 Task: Look for space in Yangcun, China from 22nd June, 2023 to 30th June, 2023 for 2 adults in price range Rs.7000 to Rs.15000. Place can be entire place with 1  bedroom having 1 bed and 1 bathroom. Property type can be house, flat, guest house, hotel. Amenities needed are: washing machine. Booking option can be shelf check-in. Required host language is Chinese (Simplified).
Action: Mouse moved to (304, 175)
Screenshot: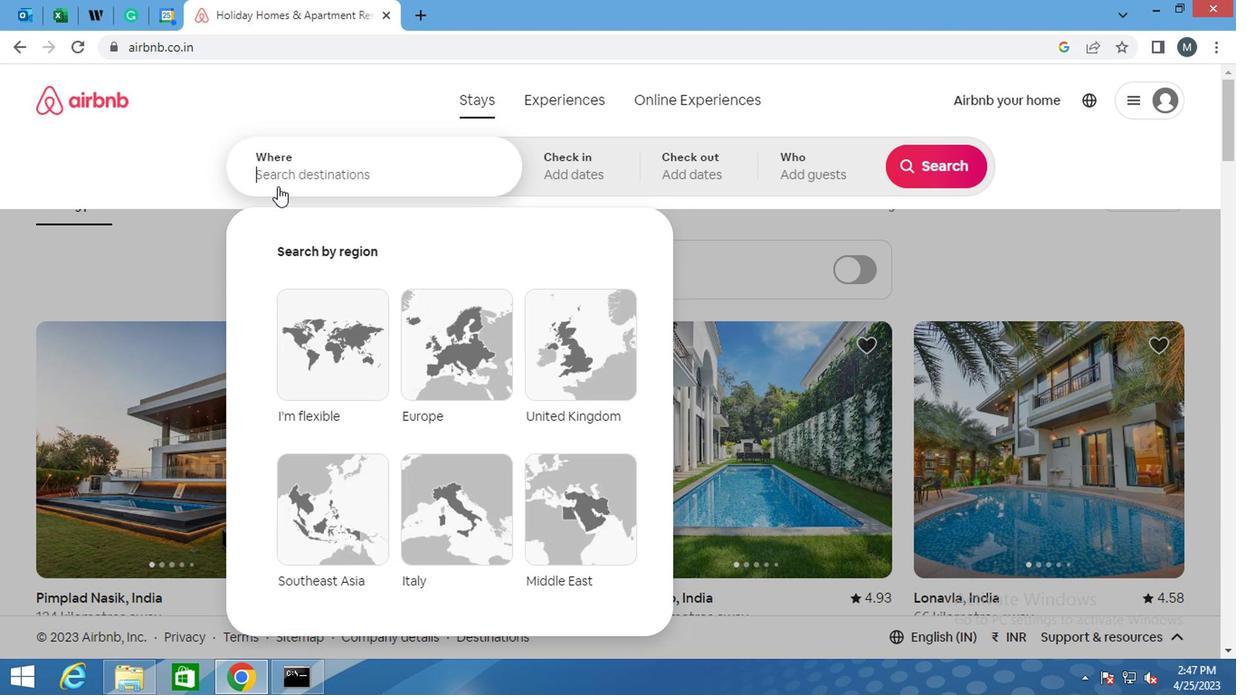 
Action: Mouse pressed left at (304, 175)
Screenshot: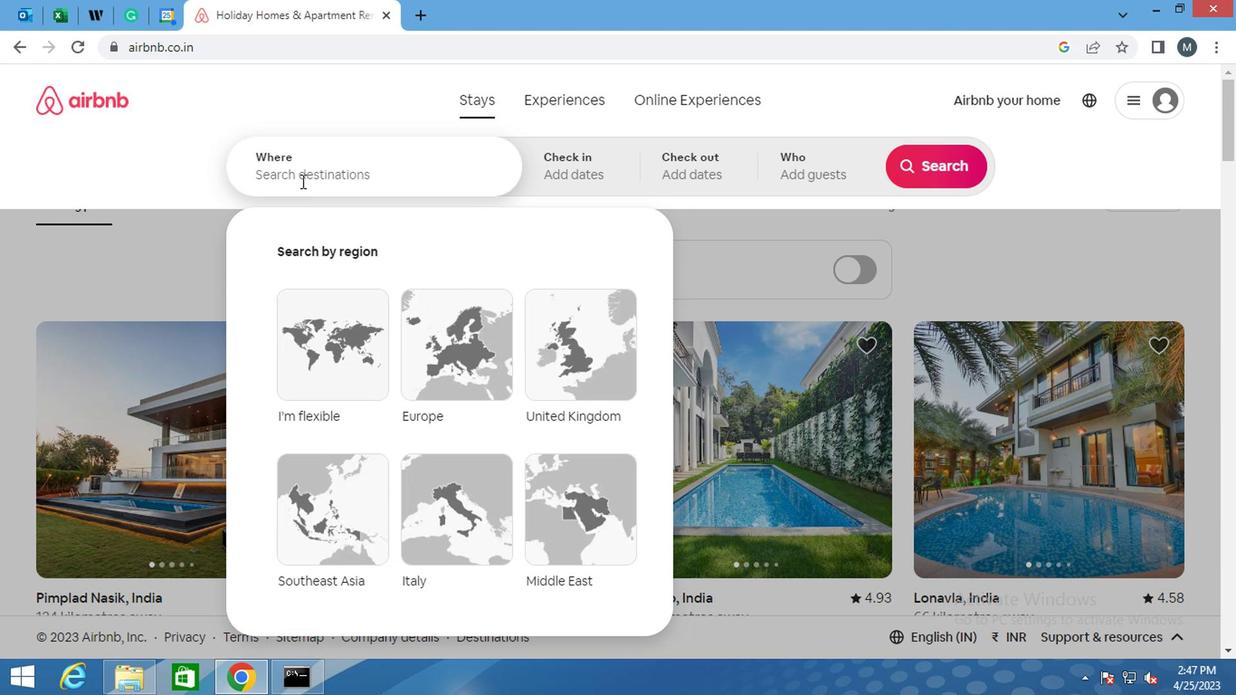 
Action: Mouse moved to (295, 180)
Screenshot: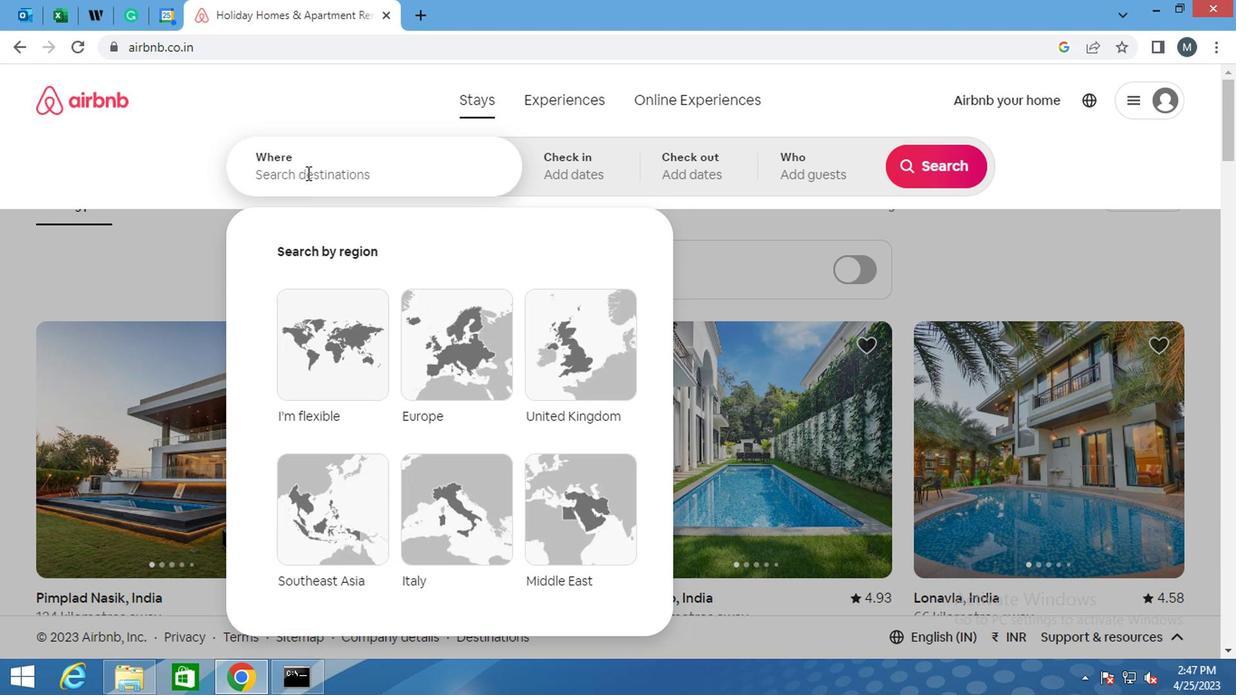 
Action: Key pressed <Key.shift>YANGCUN,<Key.shift>CHINA
Screenshot: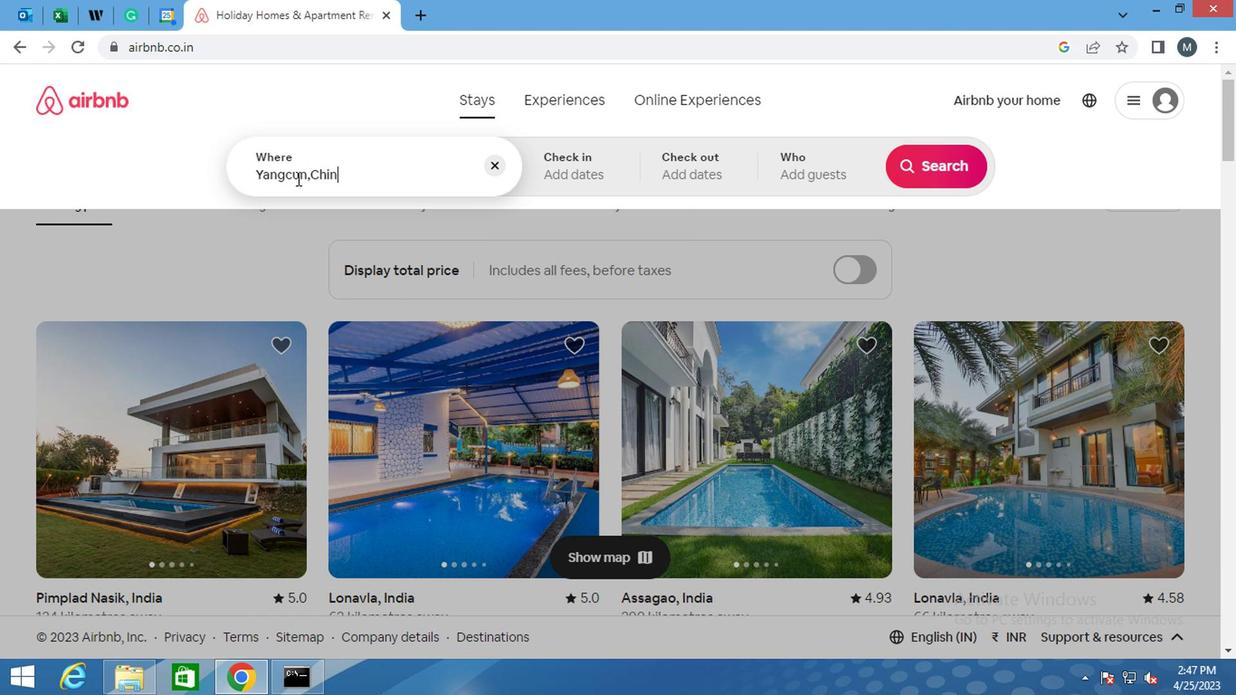 
Action: Mouse moved to (556, 179)
Screenshot: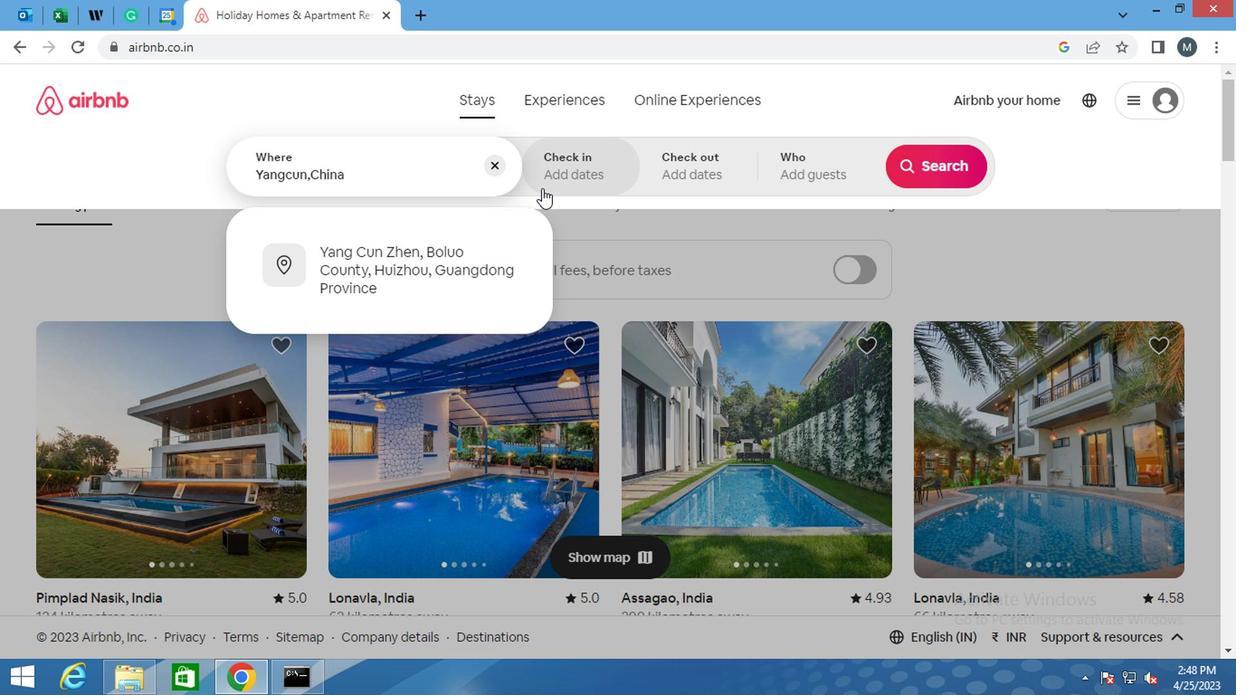
Action: Mouse pressed left at (556, 179)
Screenshot: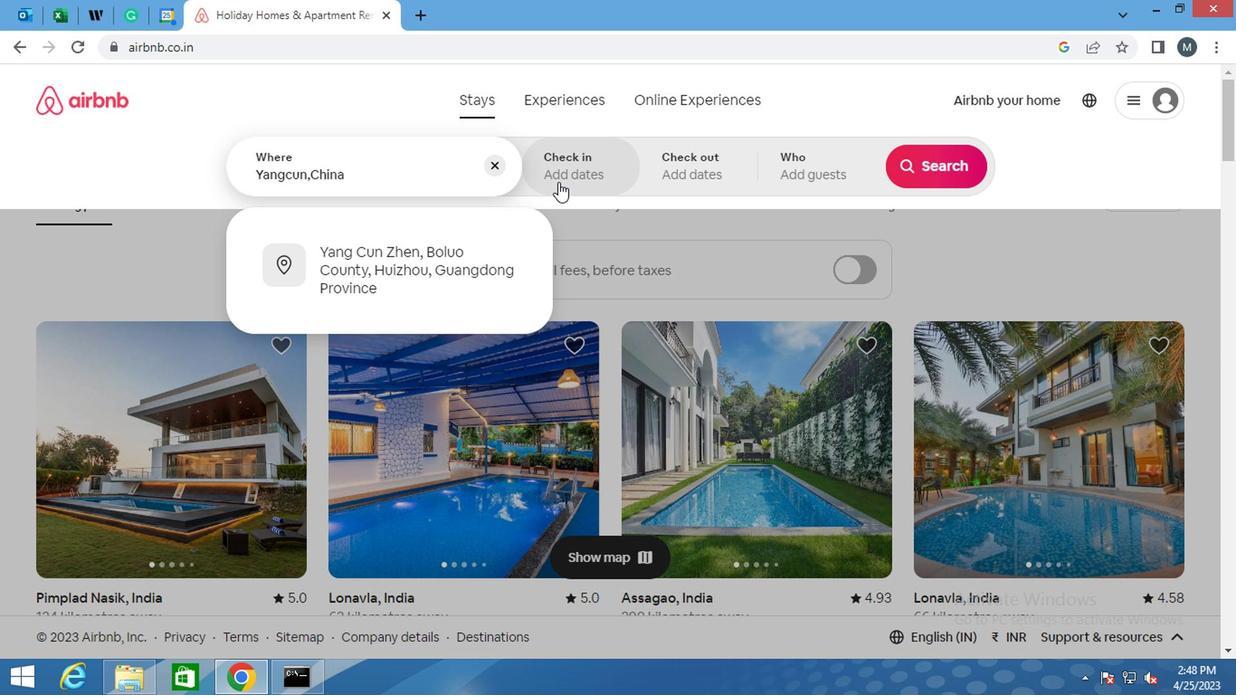
Action: Mouse moved to (934, 289)
Screenshot: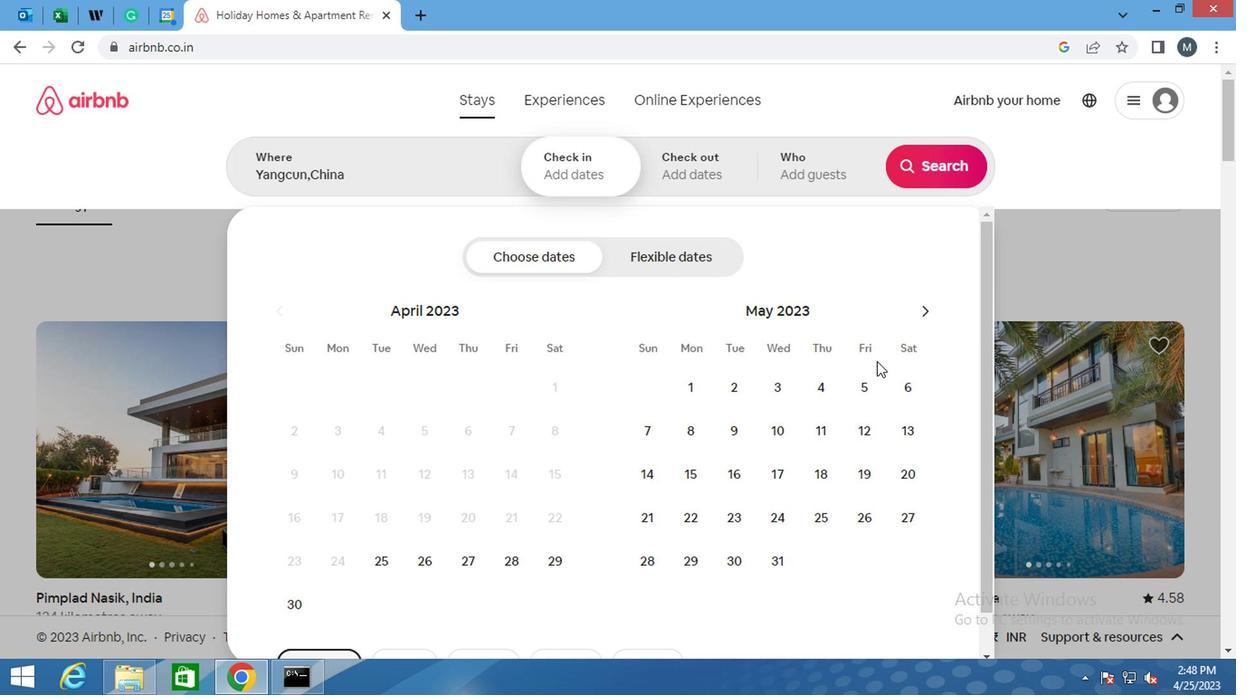 
Action: Mouse pressed left at (934, 289)
Screenshot: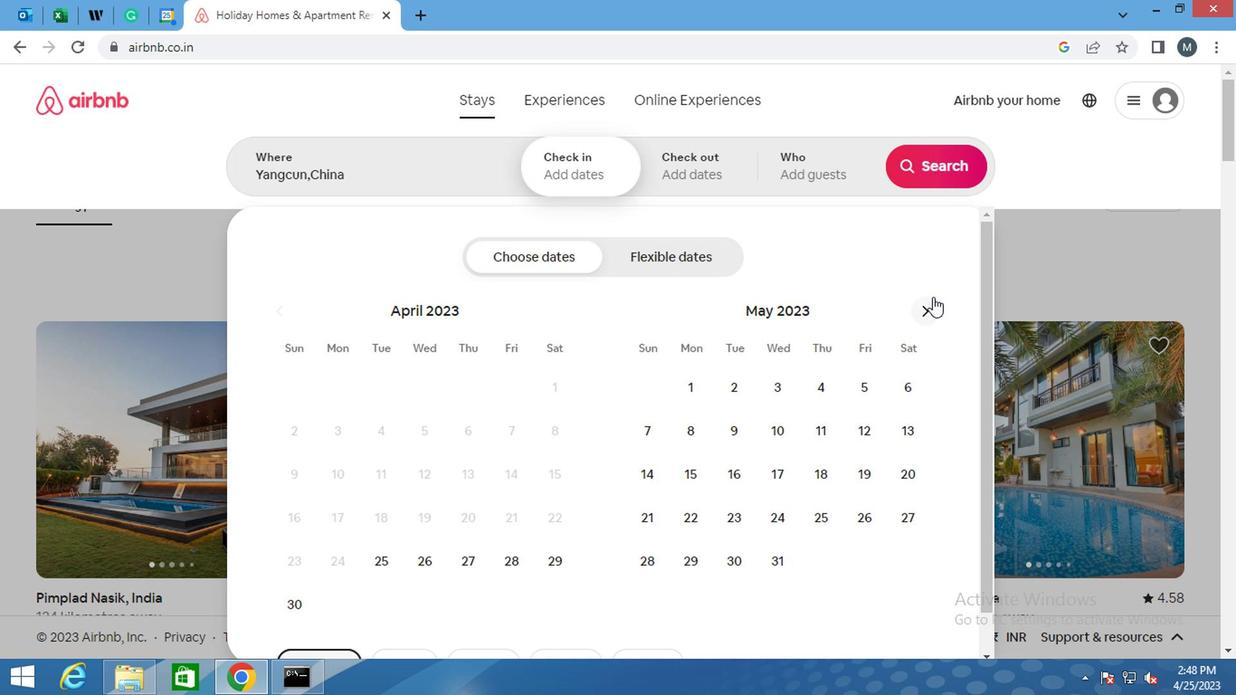 
Action: Mouse moved to (927, 306)
Screenshot: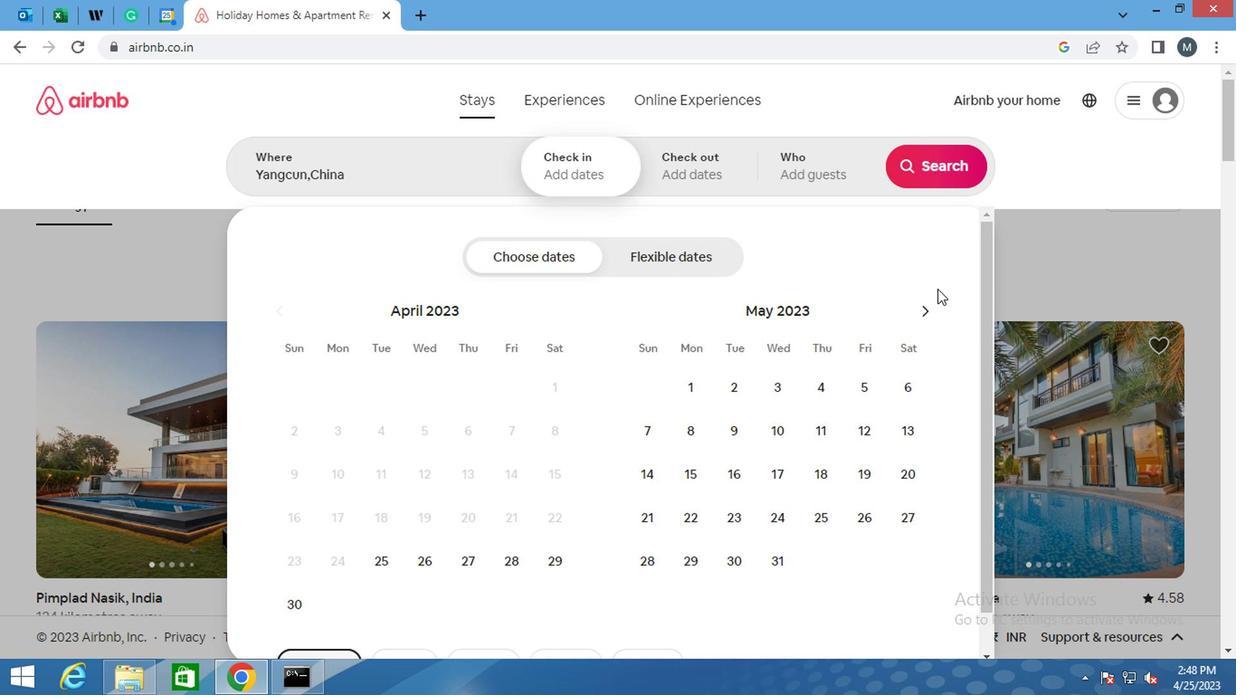 
Action: Mouse pressed left at (927, 306)
Screenshot: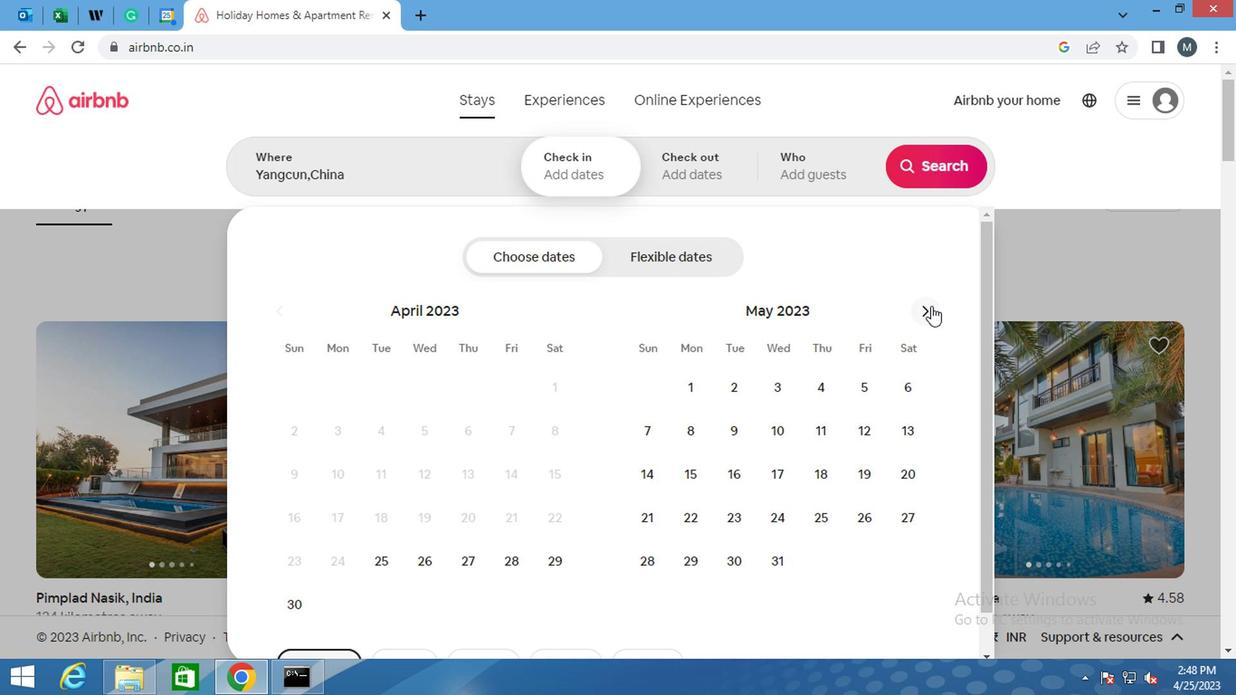 
Action: Mouse moved to (814, 514)
Screenshot: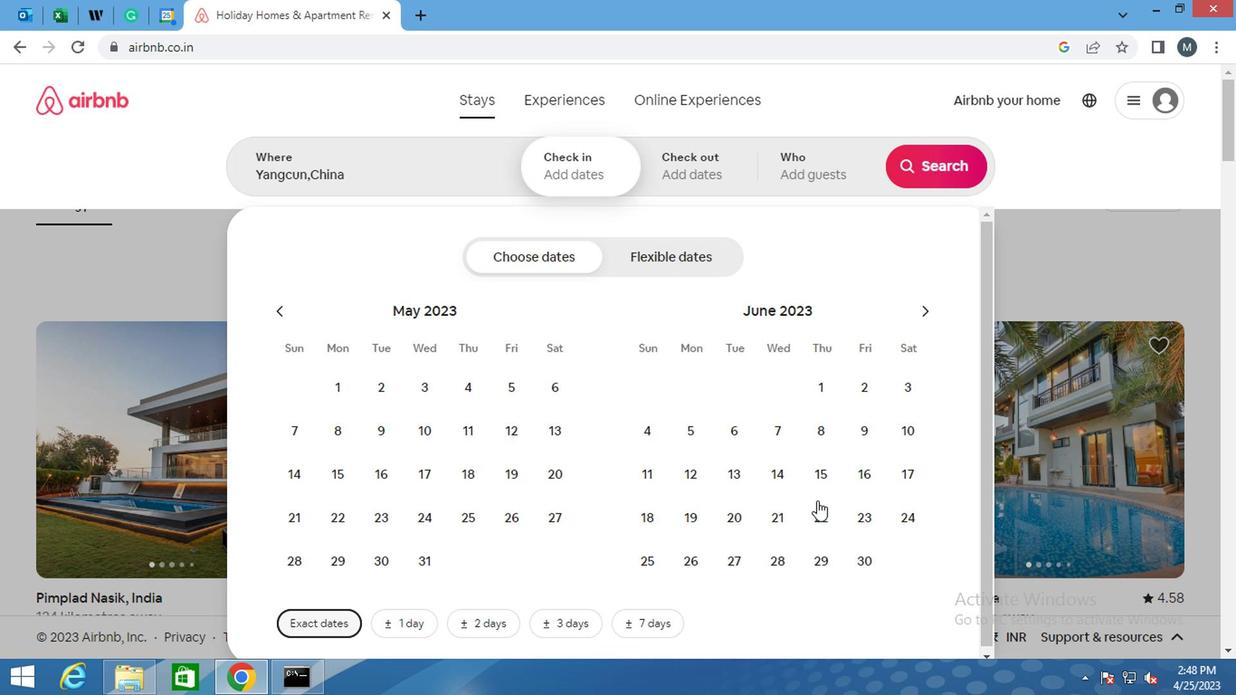 
Action: Mouse pressed left at (814, 514)
Screenshot: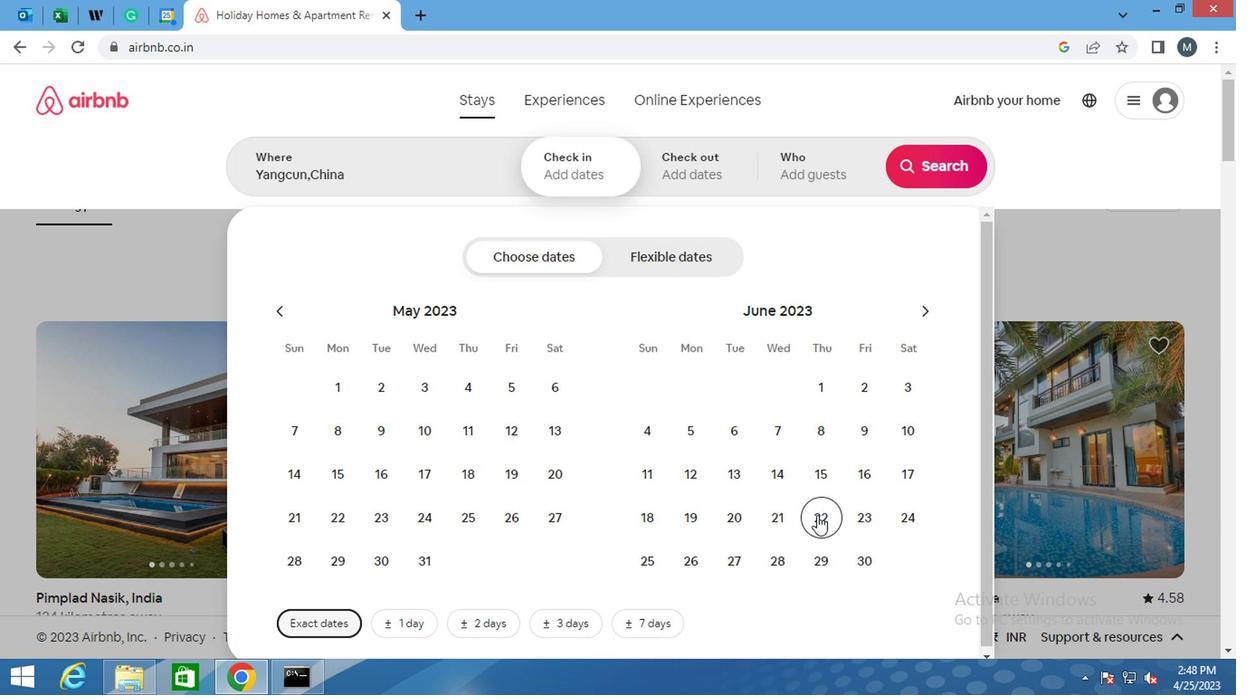 
Action: Mouse moved to (857, 560)
Screenshot: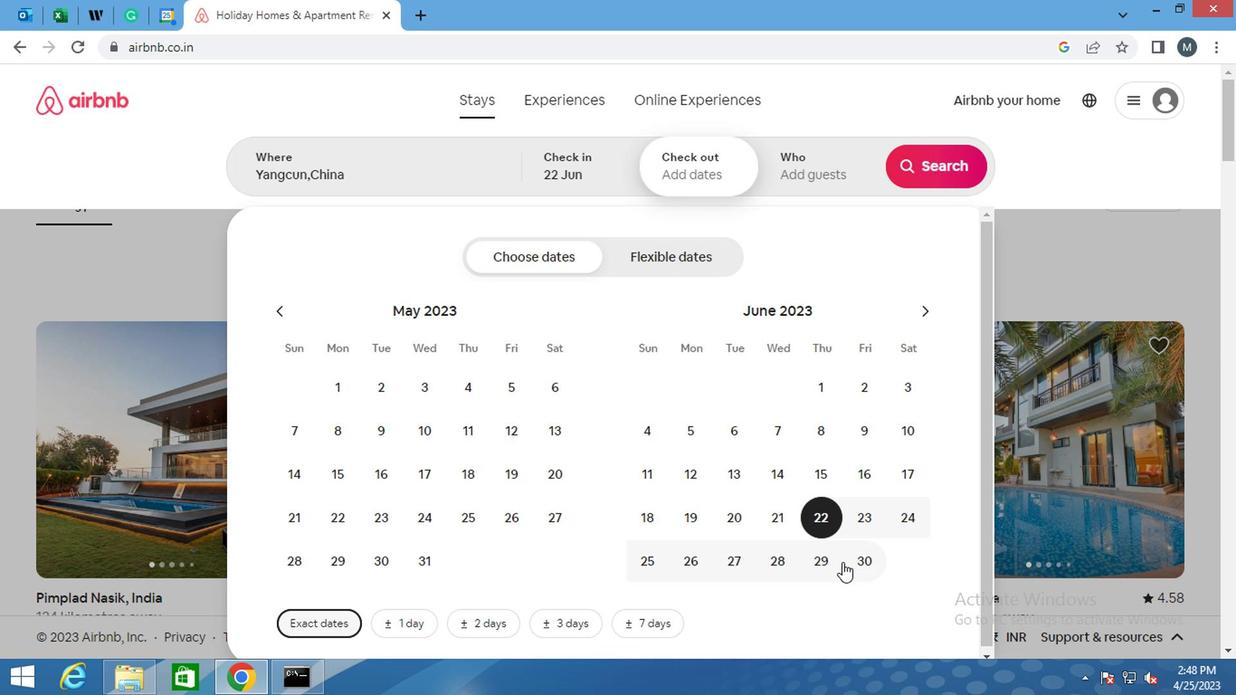 
Action: Mouse pressed left at (857, 560)
Screenshot: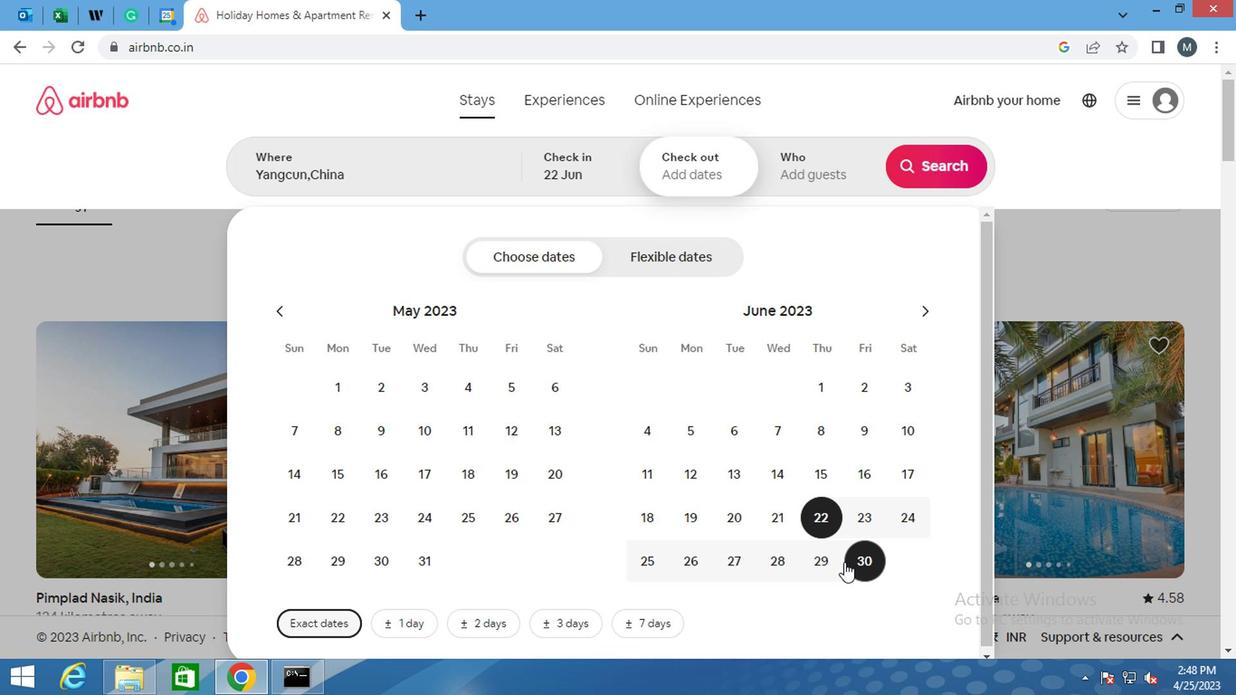 
Action: Mouse moved to (807, 182)
Screenshot: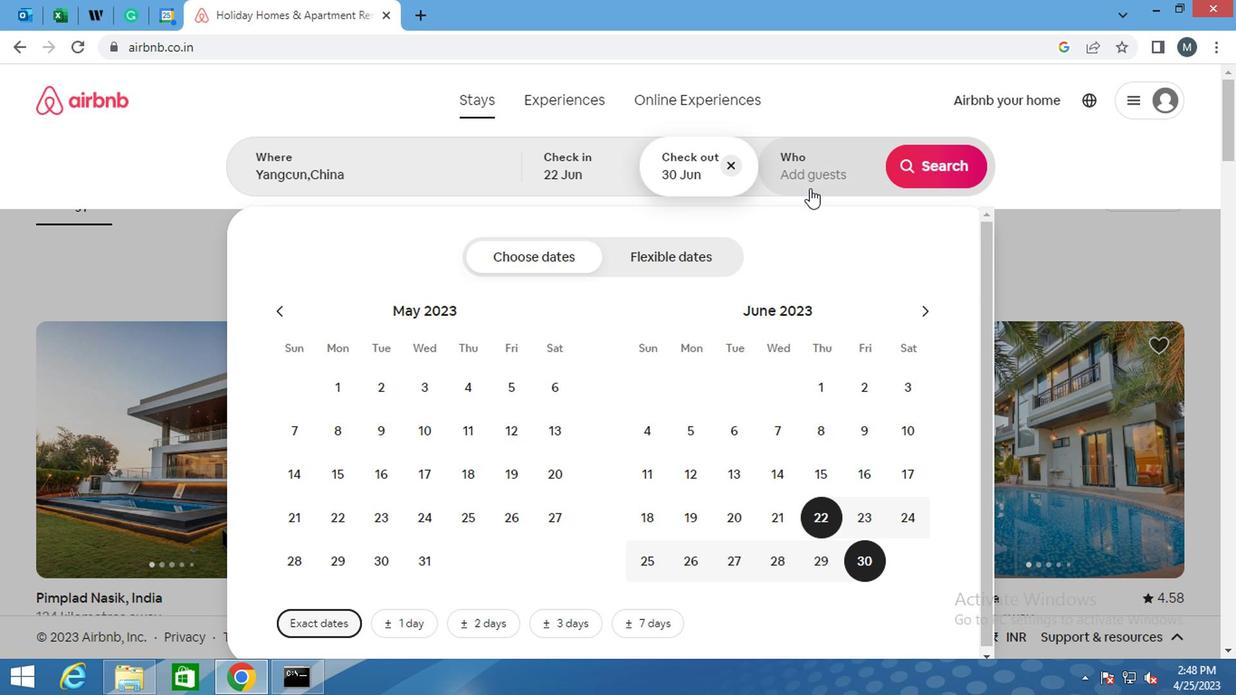 
Action: Mouse pressed left at (807, 182)
Screenshot: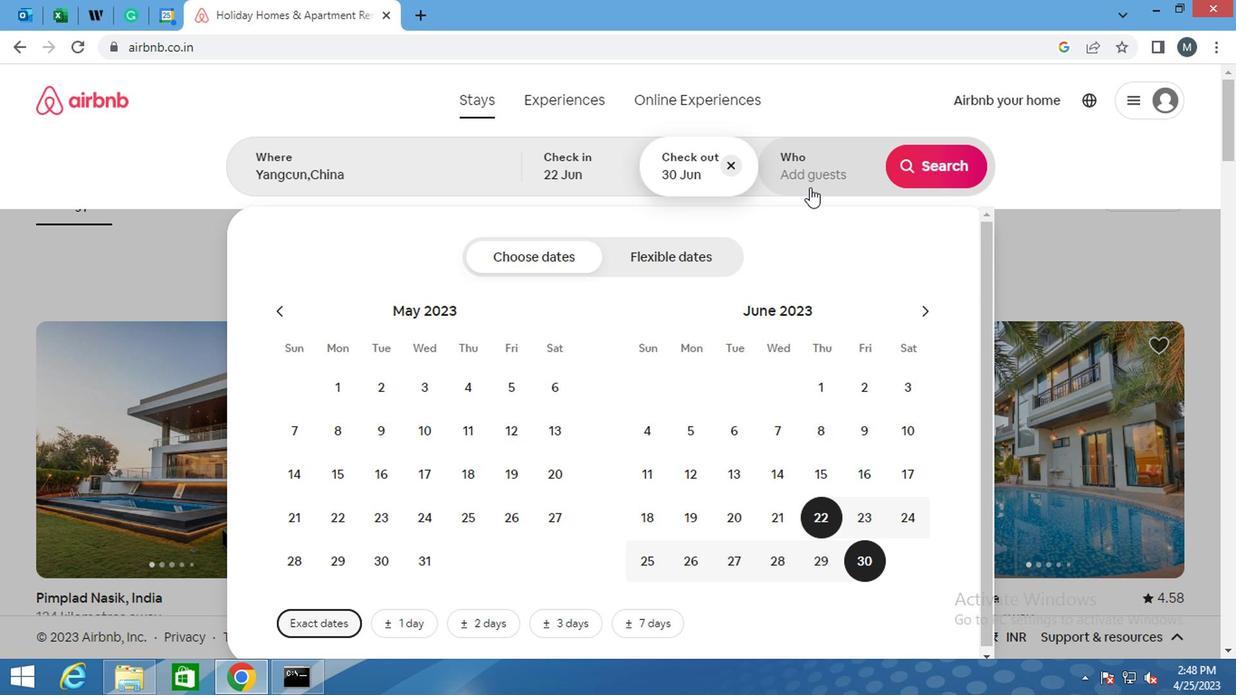
Action: Mouse moved to (949, 266)
Screenshot: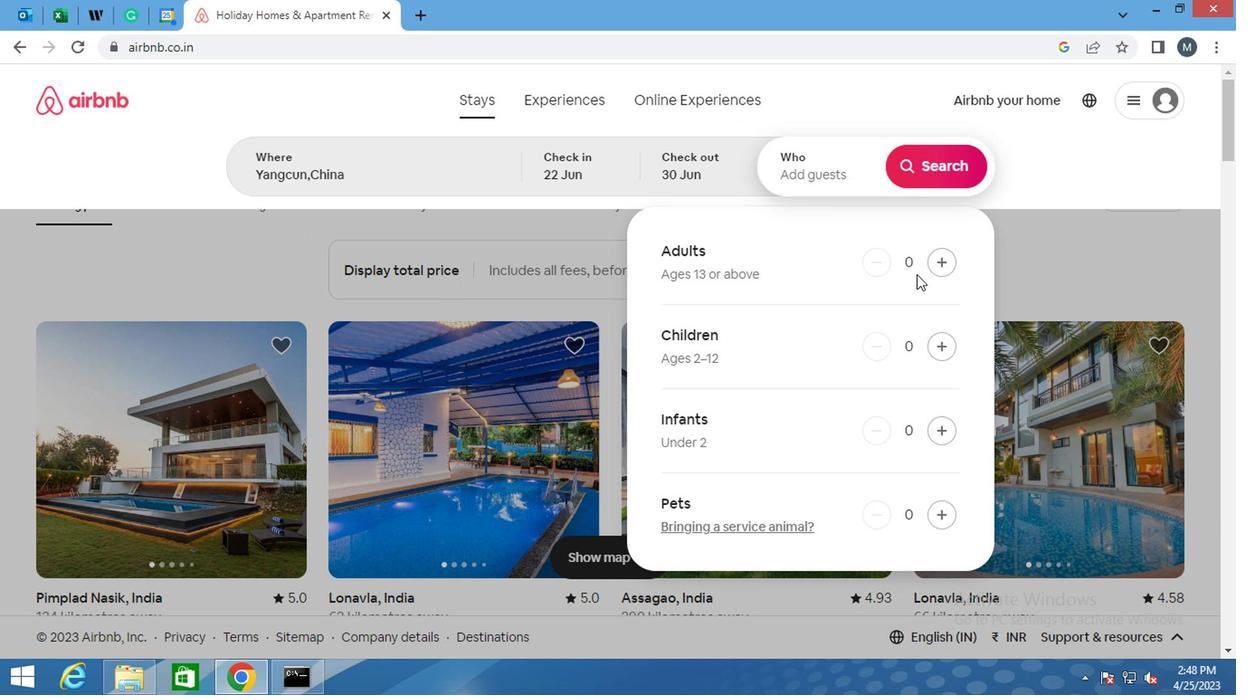 
Action: Mouse pressed left at (949, 266)
Screenshot: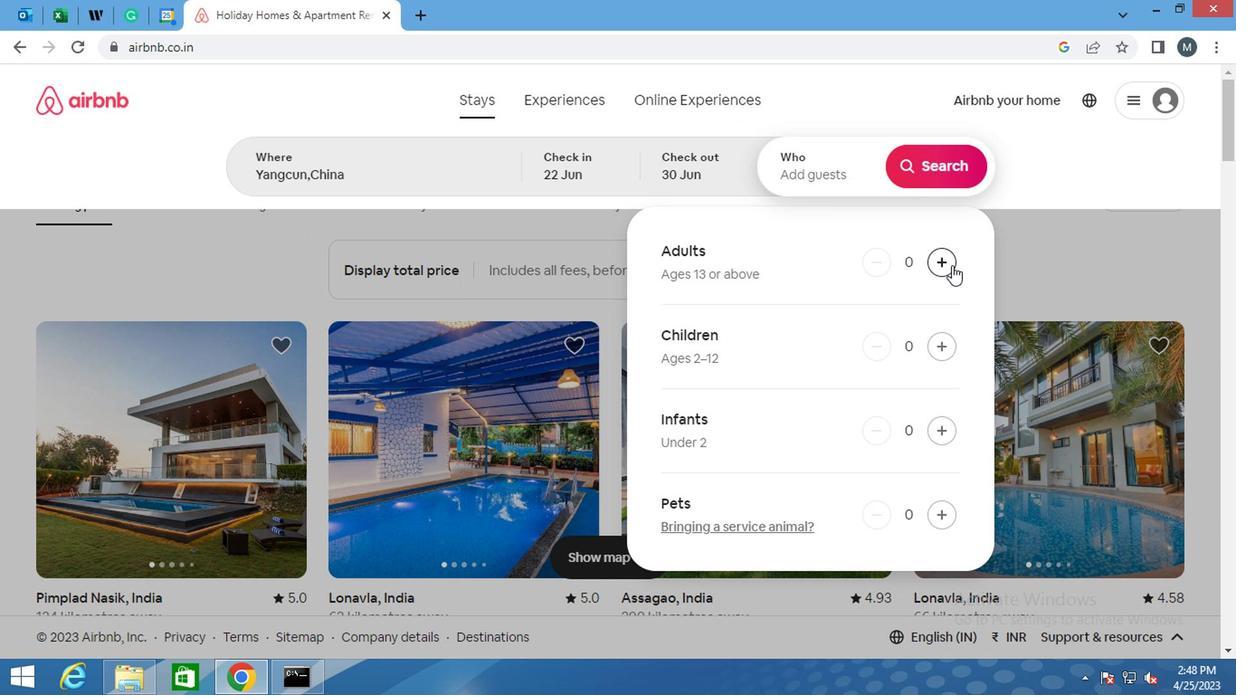 
Action: Mouse moved to (950, 266)
Screenshot: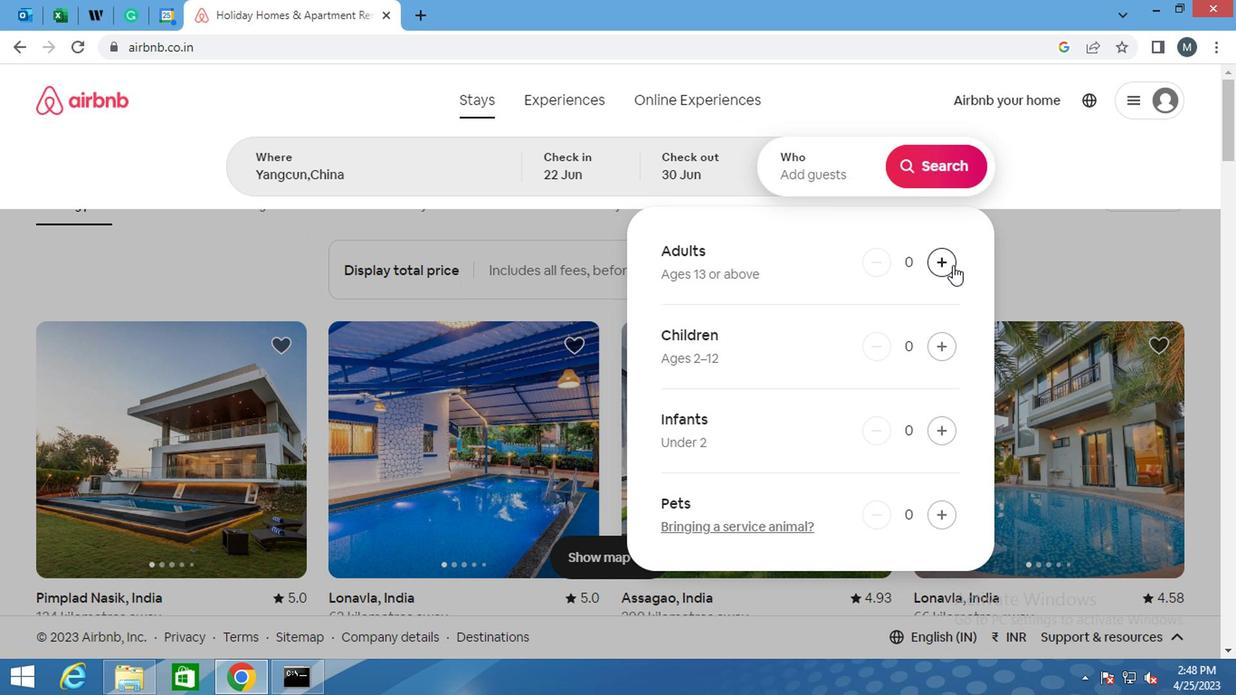 
Action: Mouse pressed left at (950, 266)
Screenshot: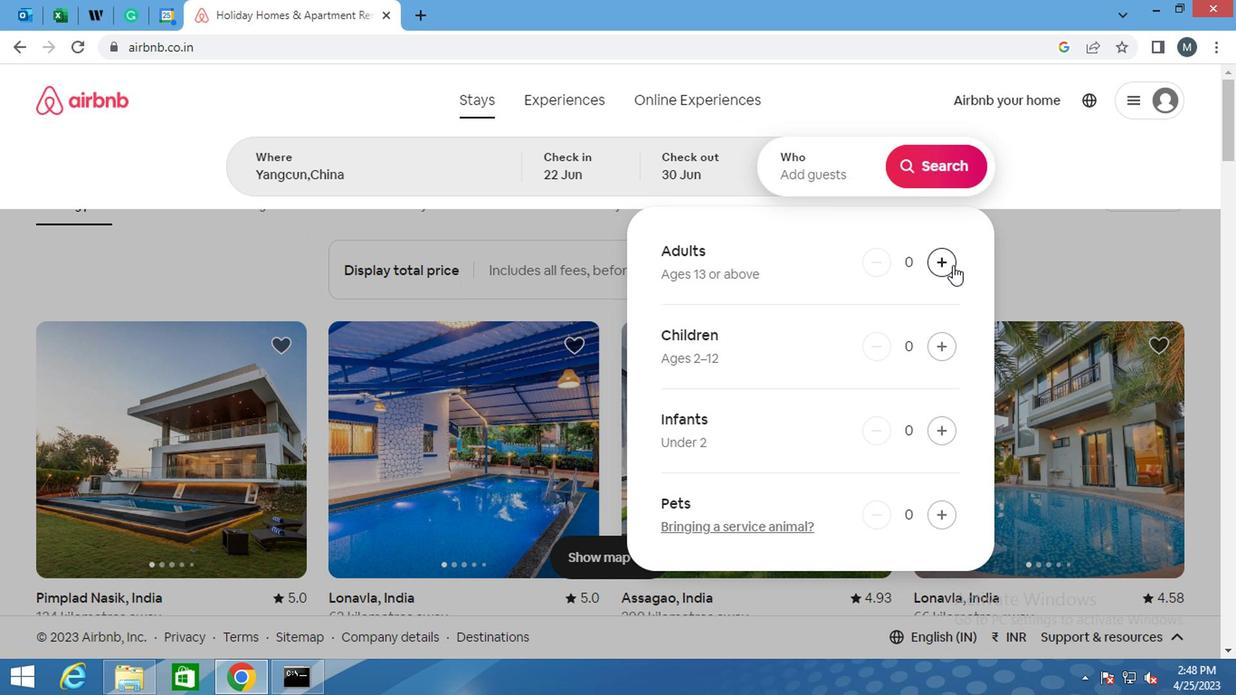 
Action: Mouse moved to (950, 173)
Screenshot: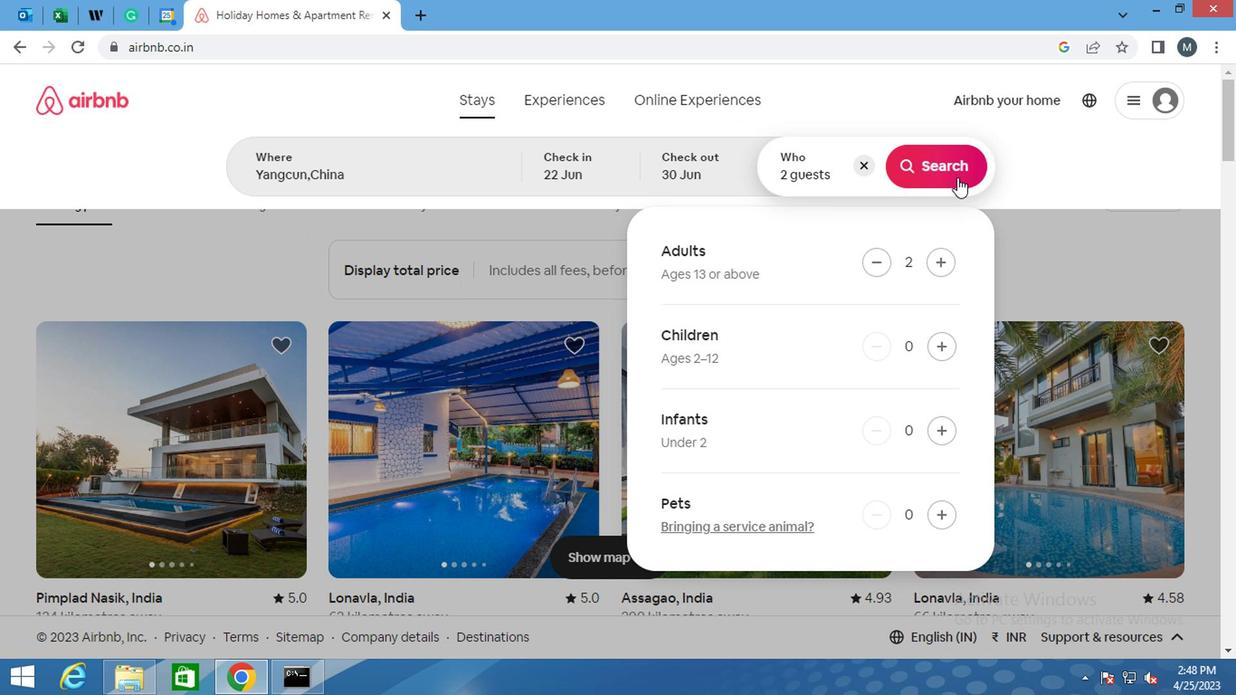 
Action: Mouse pressed left at (950, 173)
Screenshot: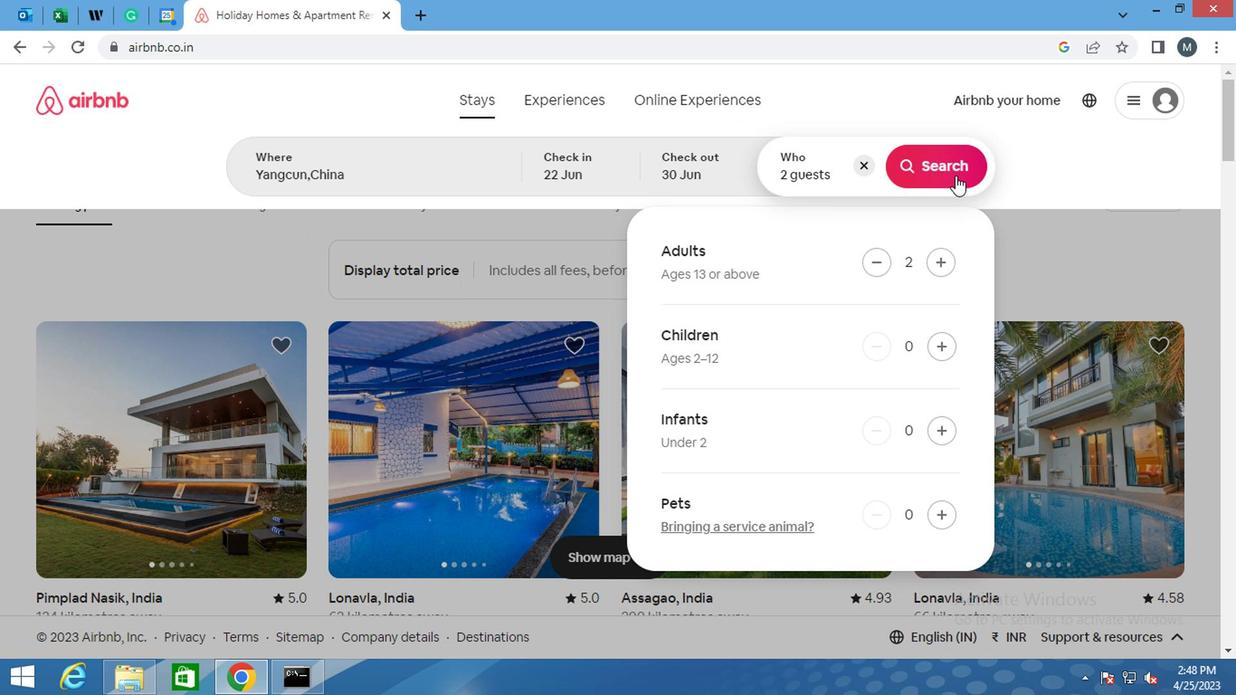 
Action: Mouse moved to (1133, 173)
Screenshot: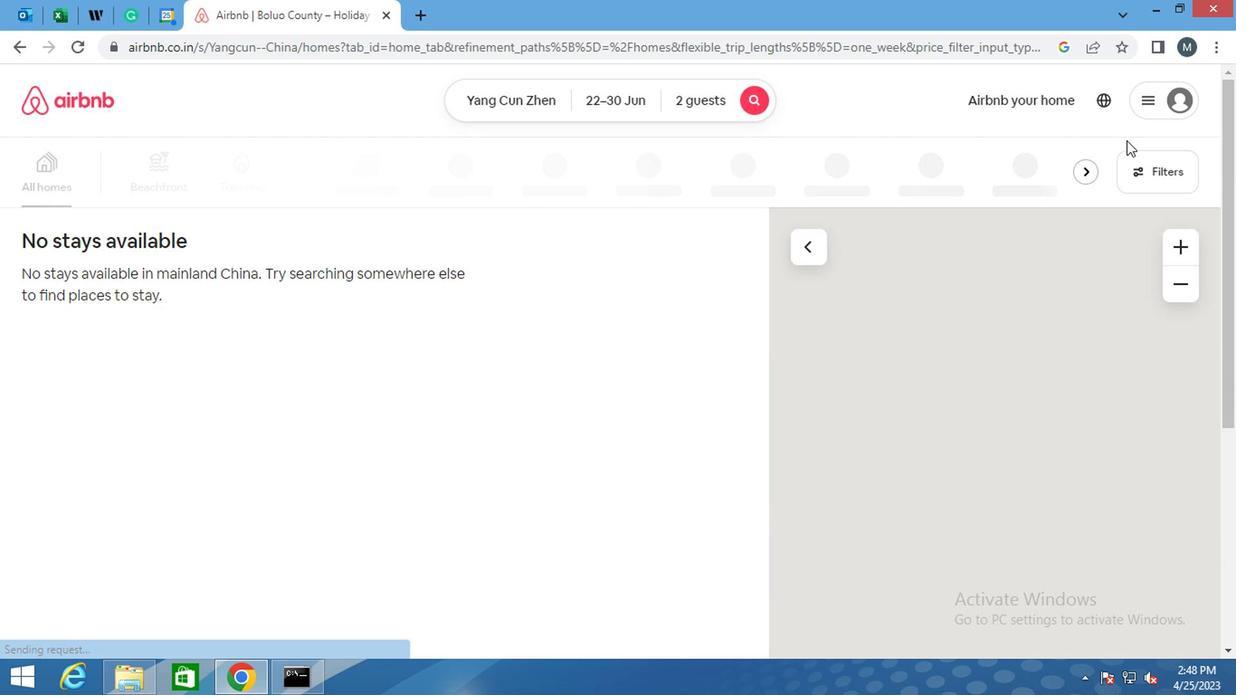 
Action: Mouse pressed left at (1133, 173)
Screenshot: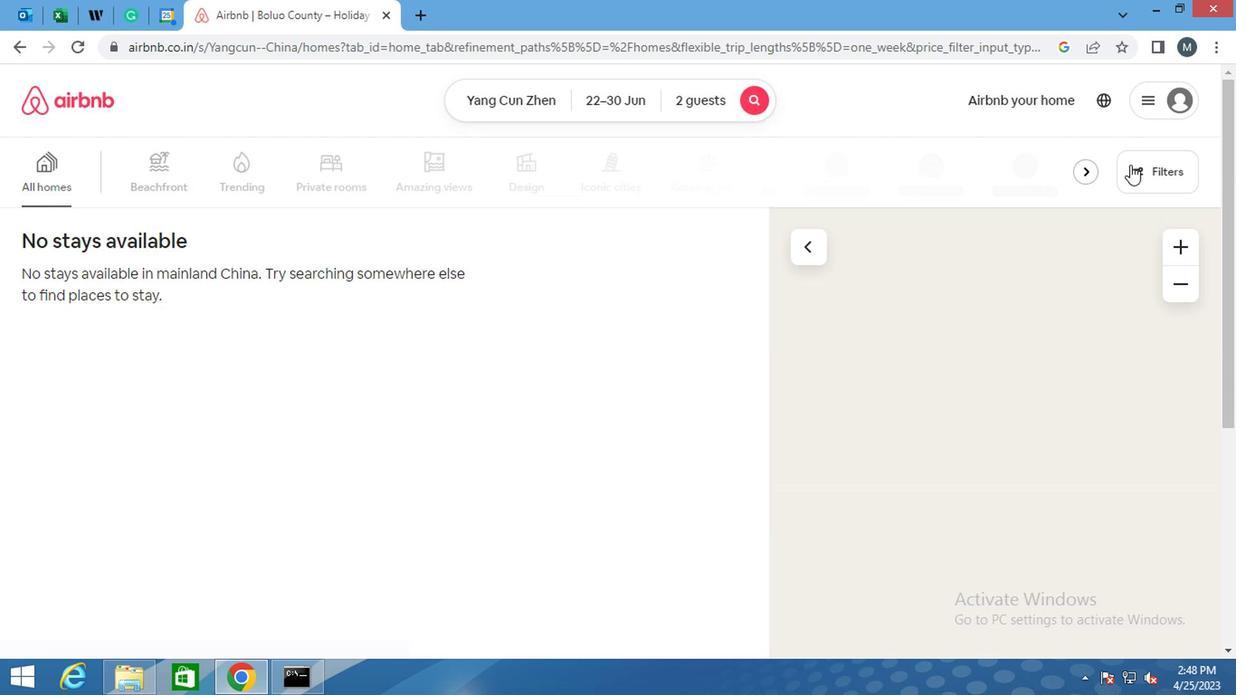 
Action: Mouse moved to (382, 281)
Screenshot: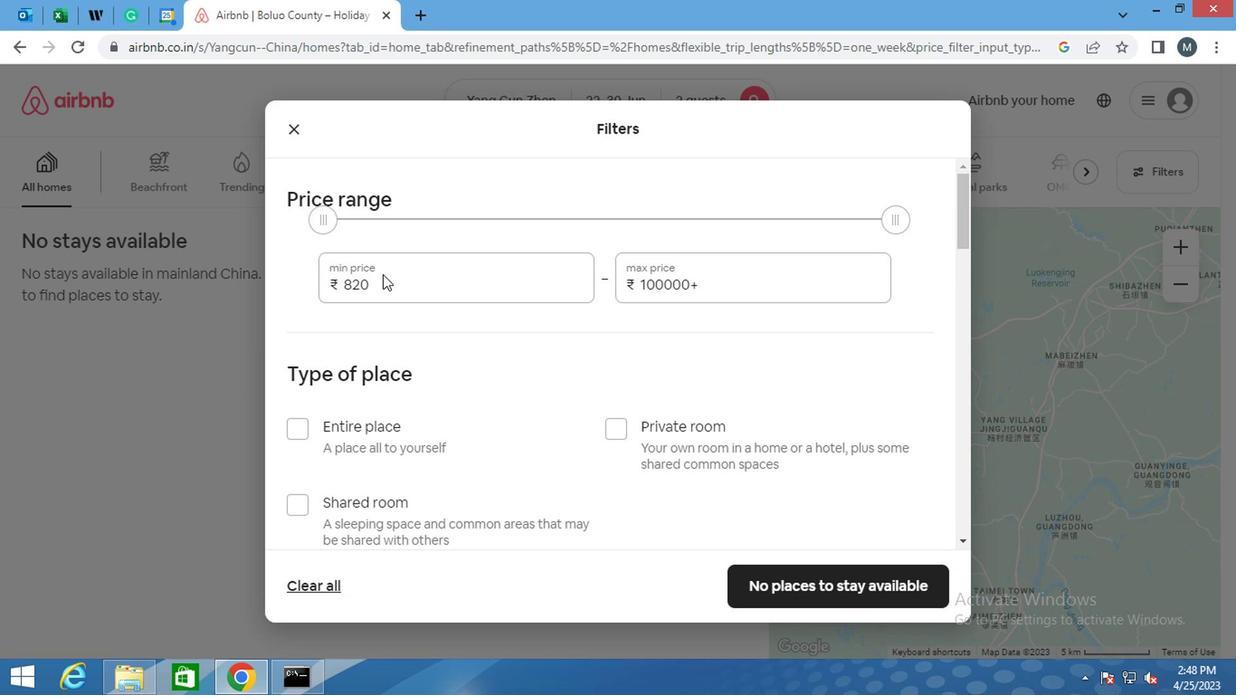 
Action: Mouse pressed left at (382, 281)
Screenshot: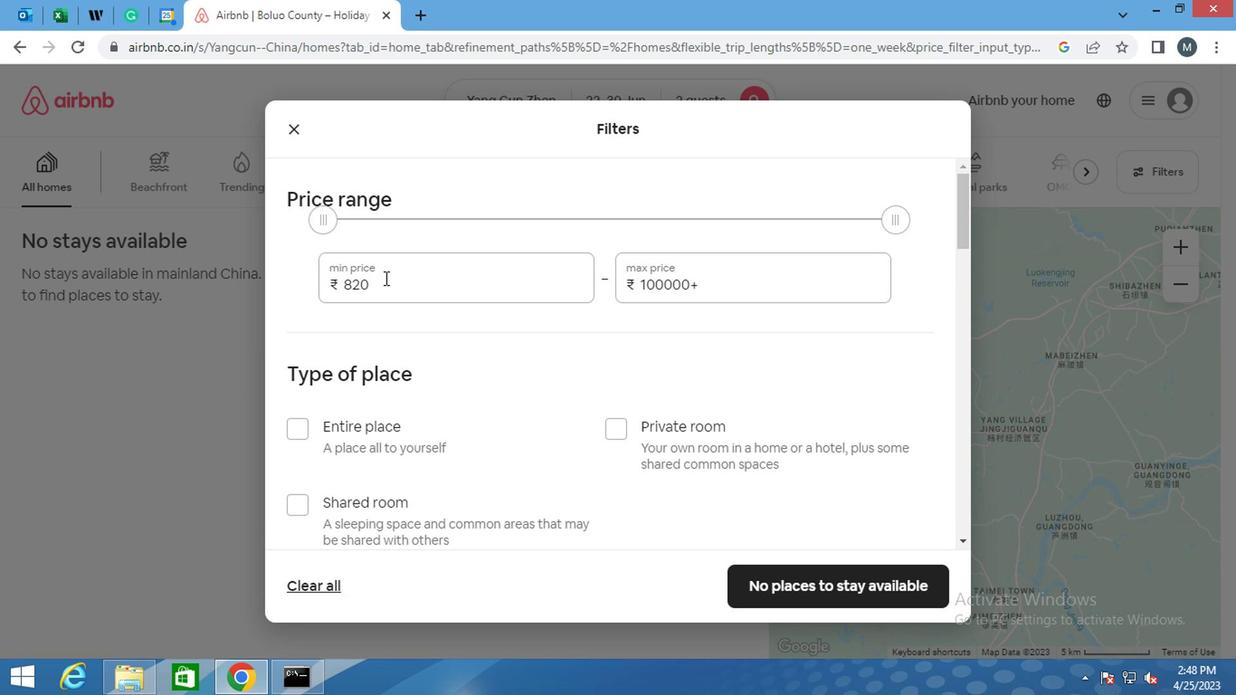 
Action: Mouse moved to (382, 282)
Screenshot: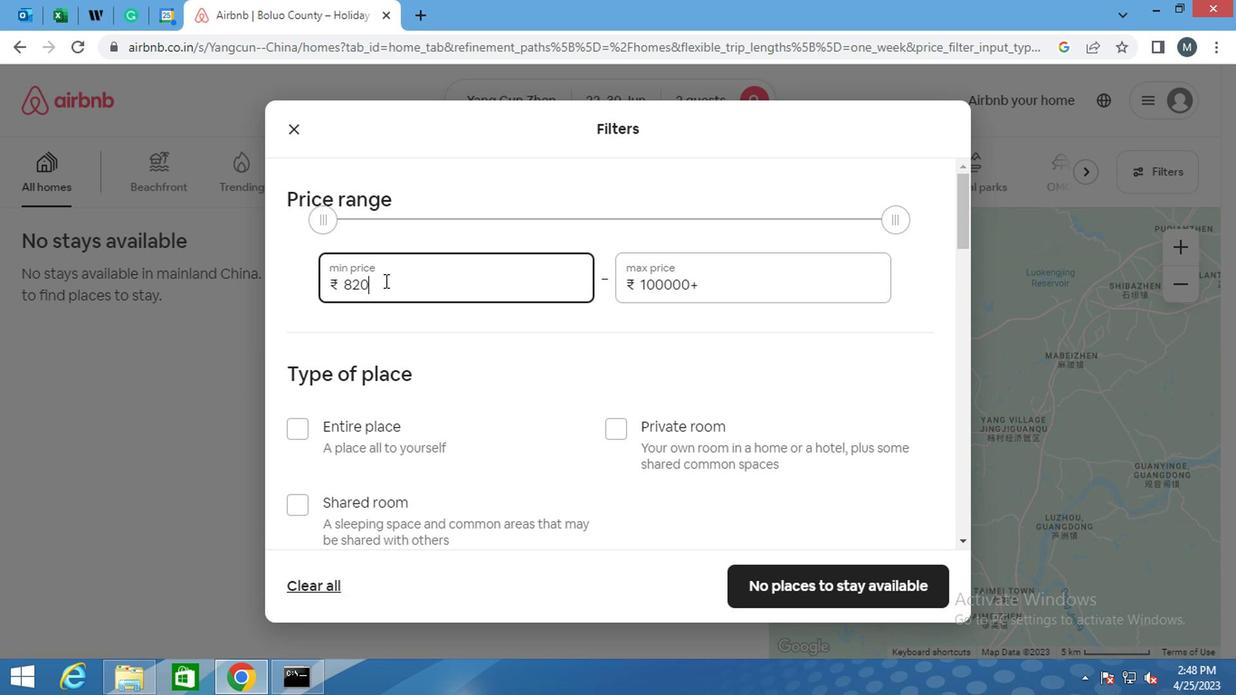 
Action: Key pressed <Key.backspace><Key.backspace>
Screenshot: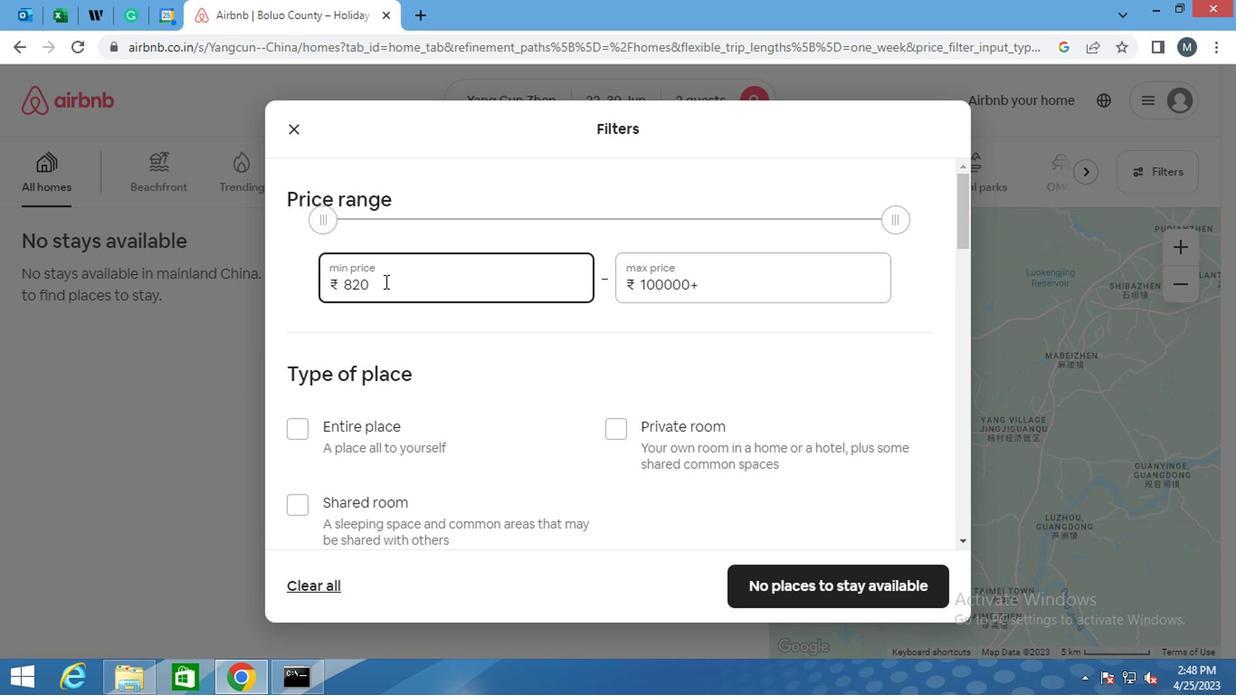 
Action: Mouse moved to (381, 283)
Screenshot: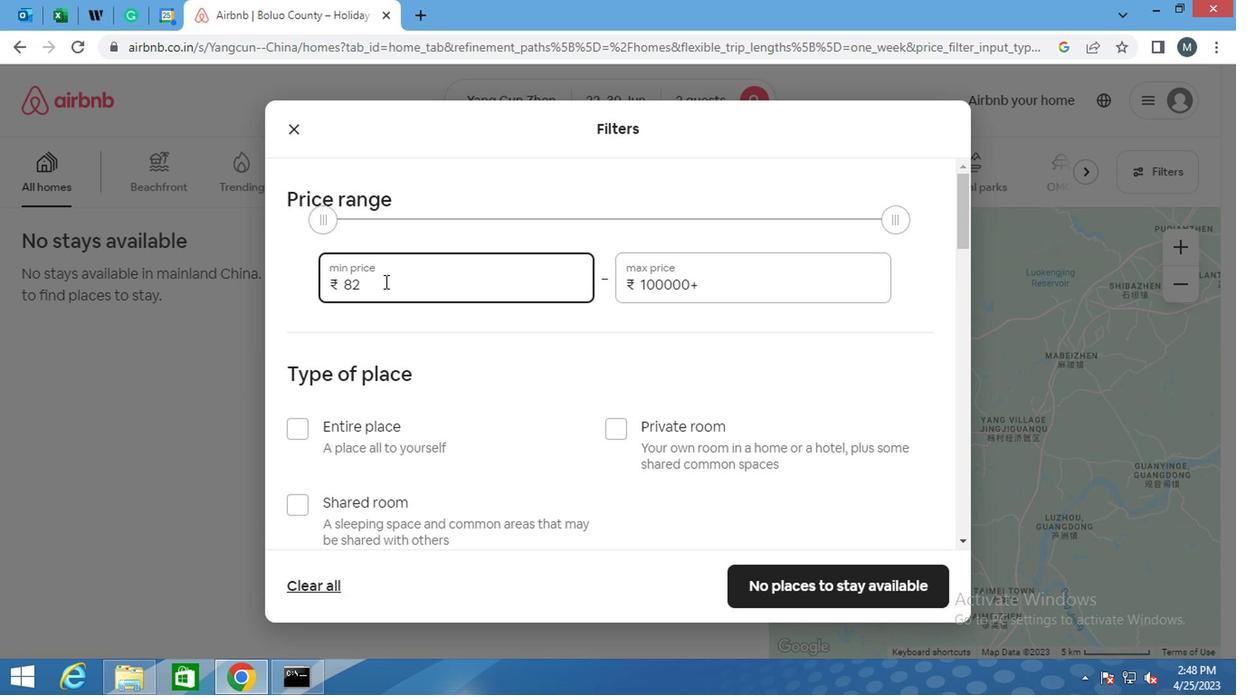 
Action: Key pressed <Key.backspace>
Screenshot: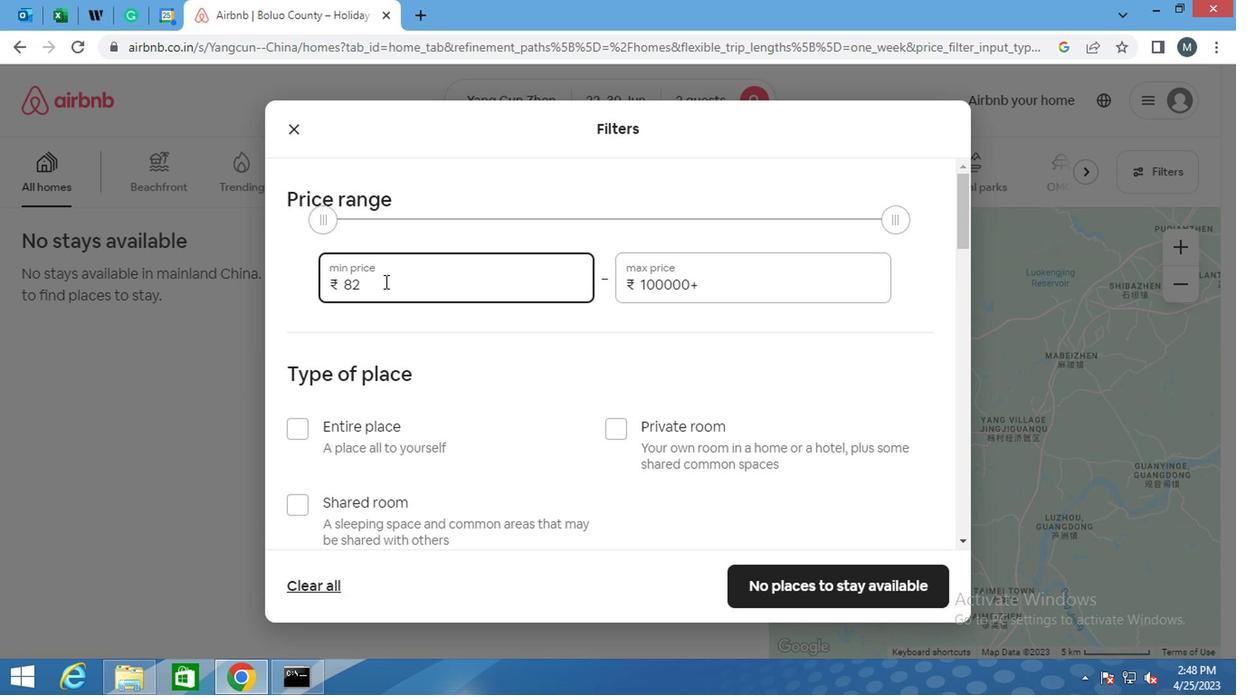 
Action: Mouse moved to (374, 292)
Screenshot: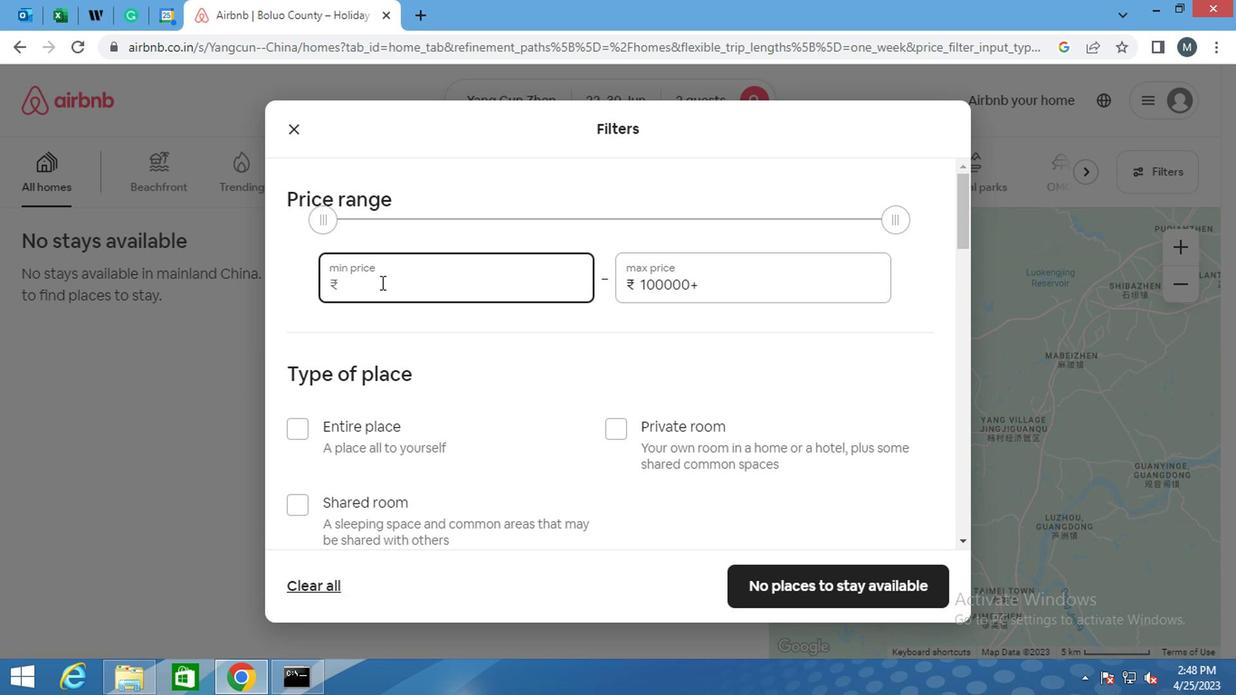
Action: Key pressed 7000
Screenshot: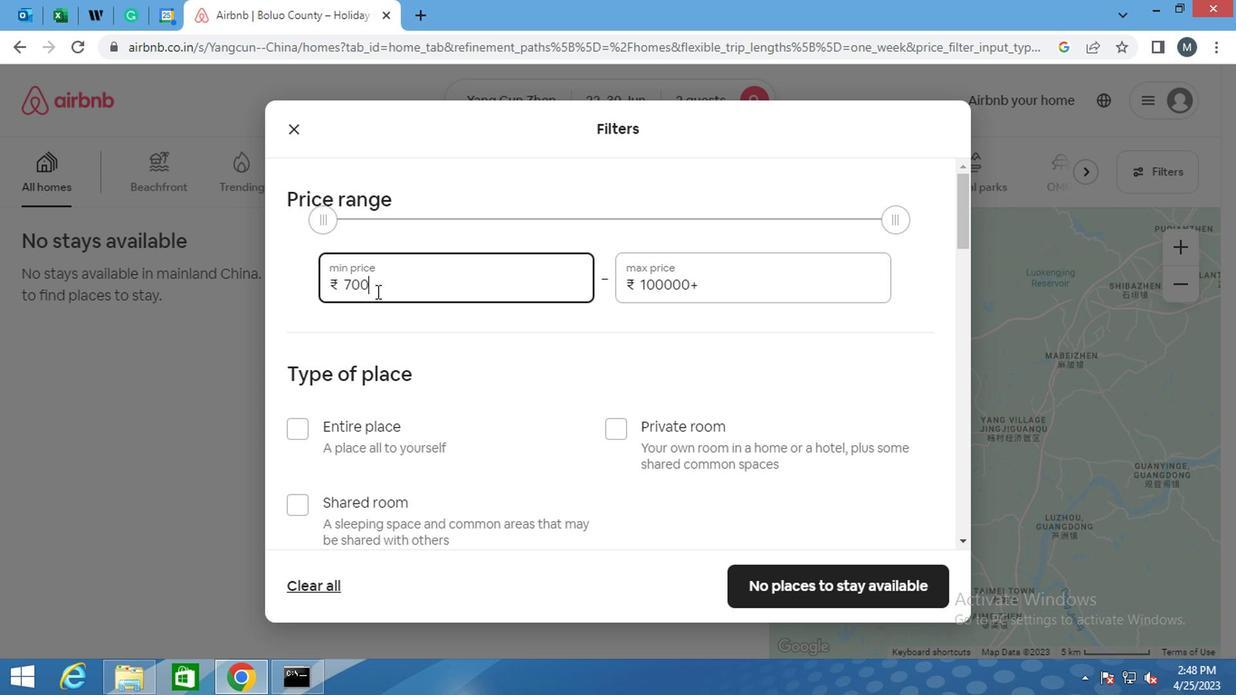 
Action: Mouse moved to (706, 284)
Screenshot: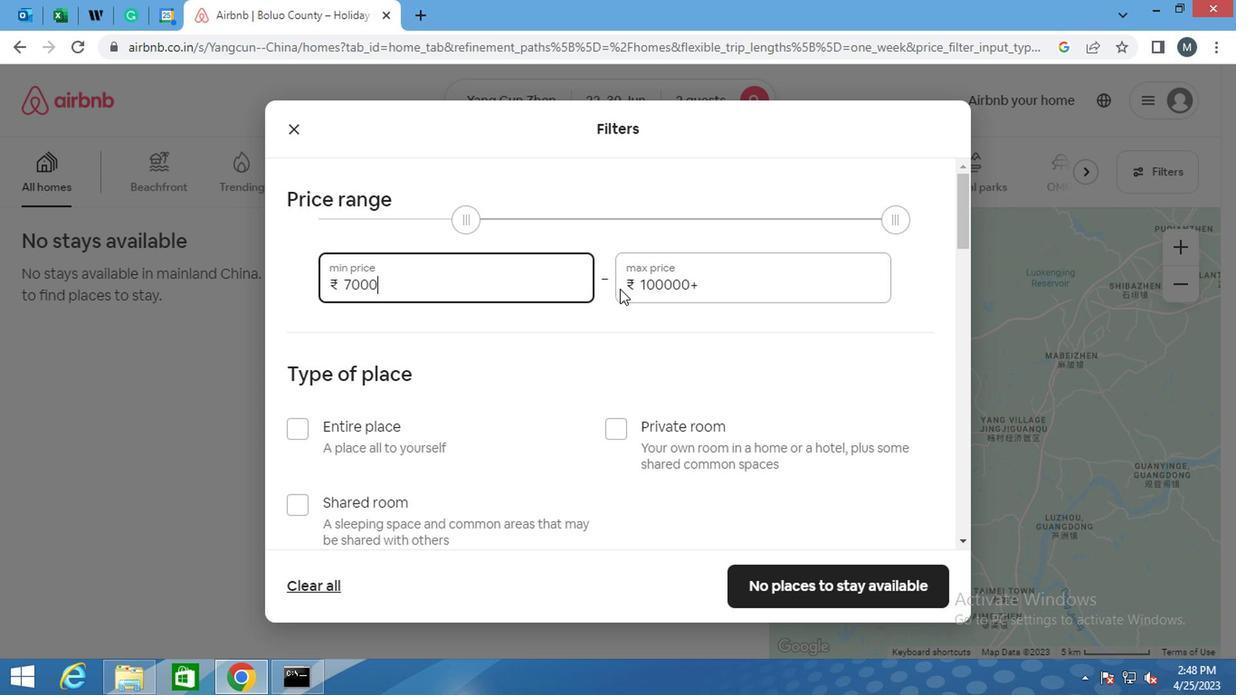 
Action: Mouse pressed left at (706, 284)
Screenshot: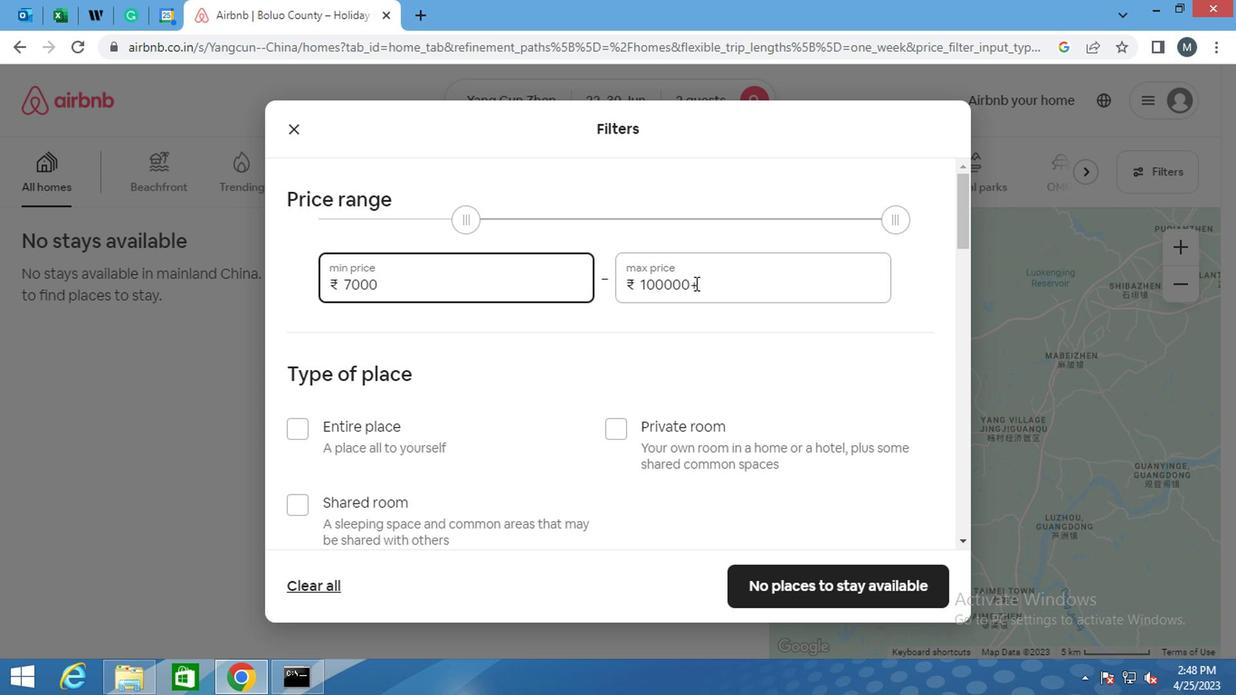 
Action: Key pressed <Key.backspace>
Screenshot: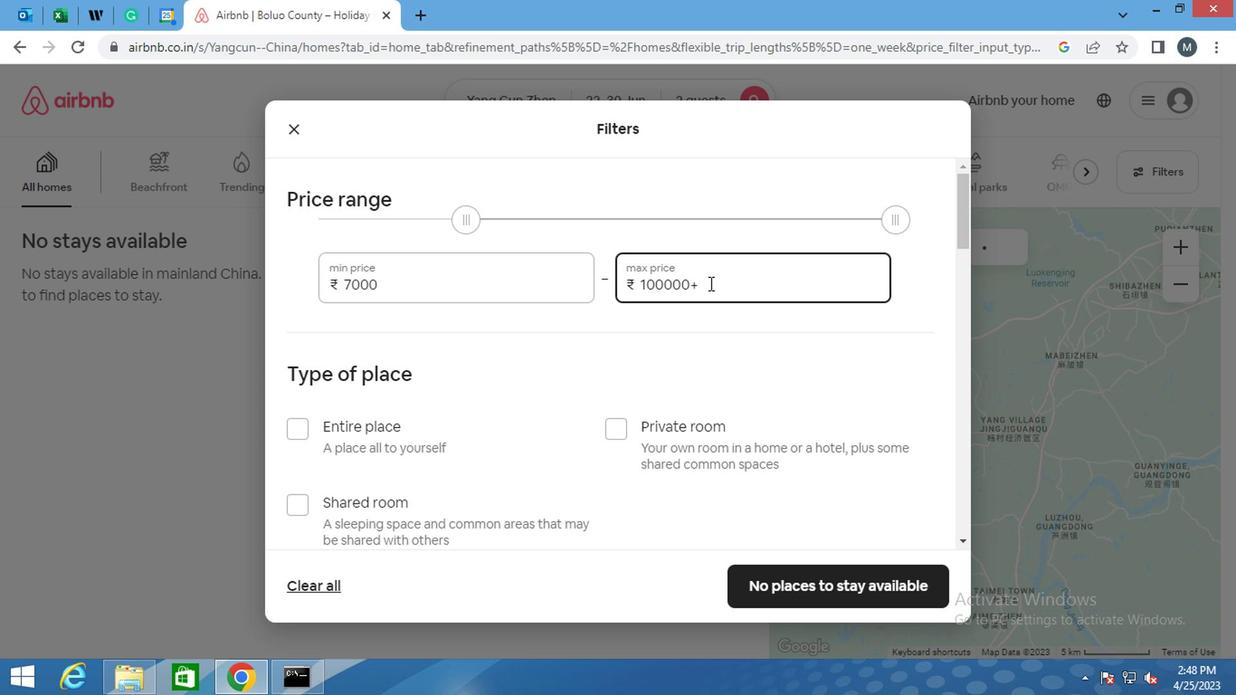 
Action: Mouse moved to (704, 284)
Screenshot: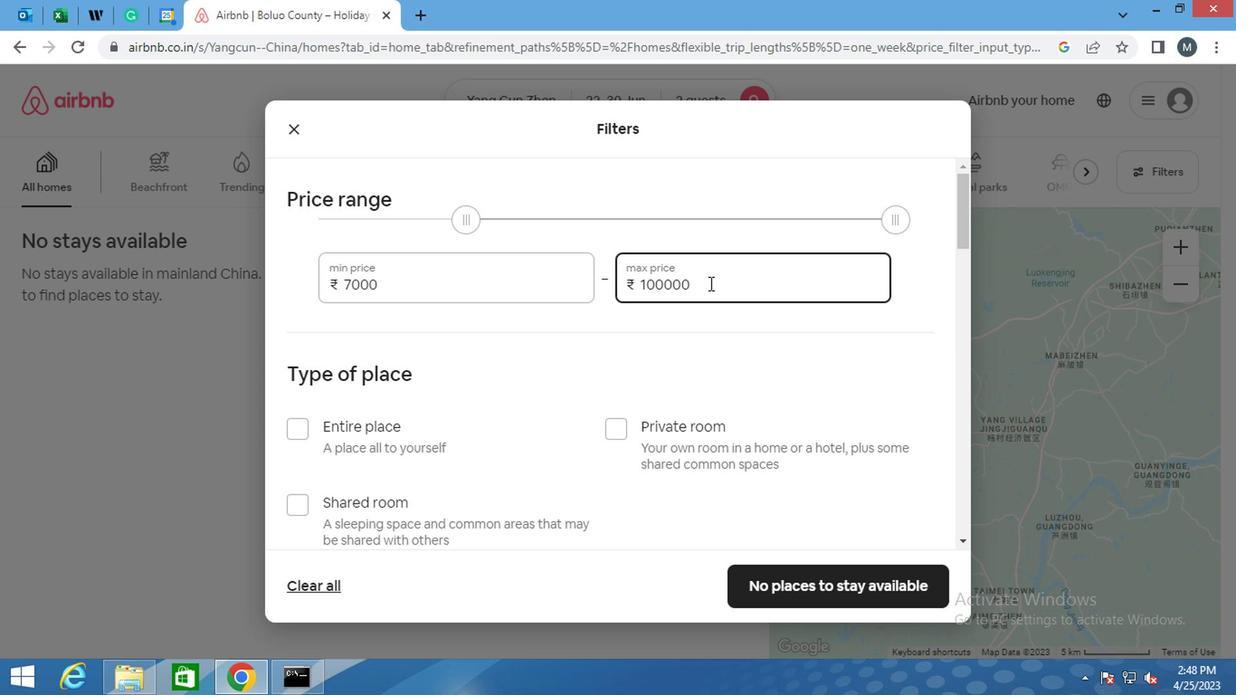 
Action: Key pressed <Key.backspace><Key.backspace><Key.backspace><Key.backspace>
Screenshot: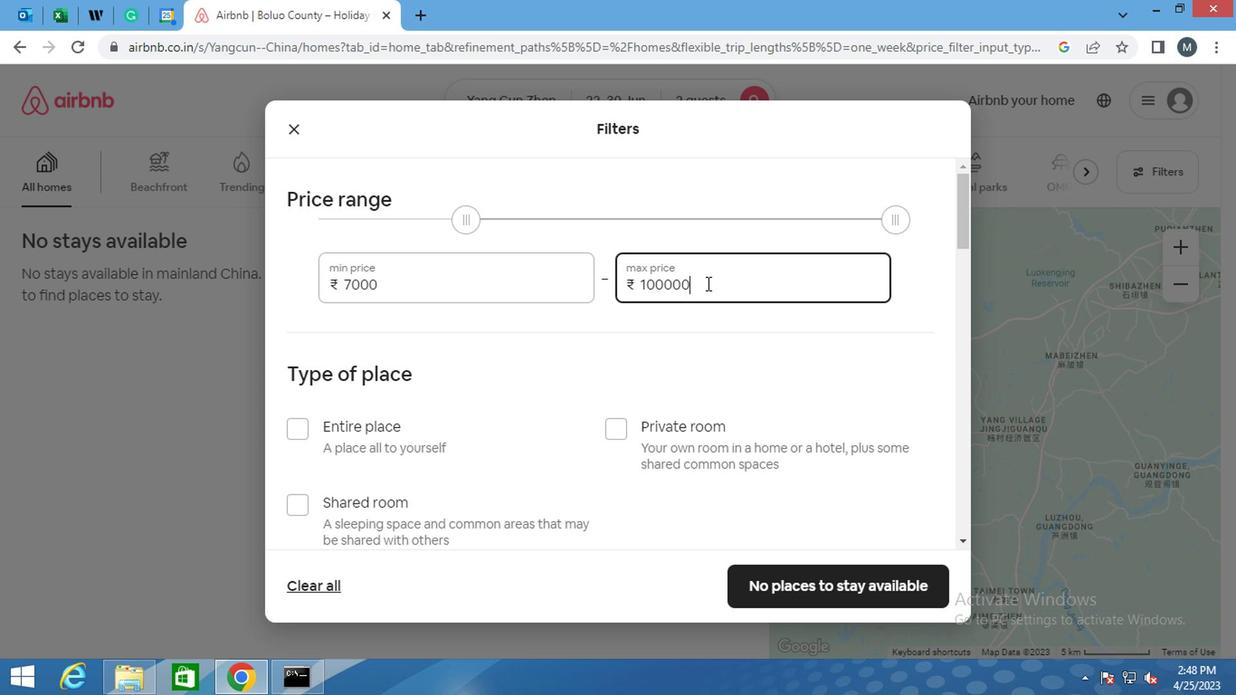
Action: Mouse moved to (704, 284)
Screenshot: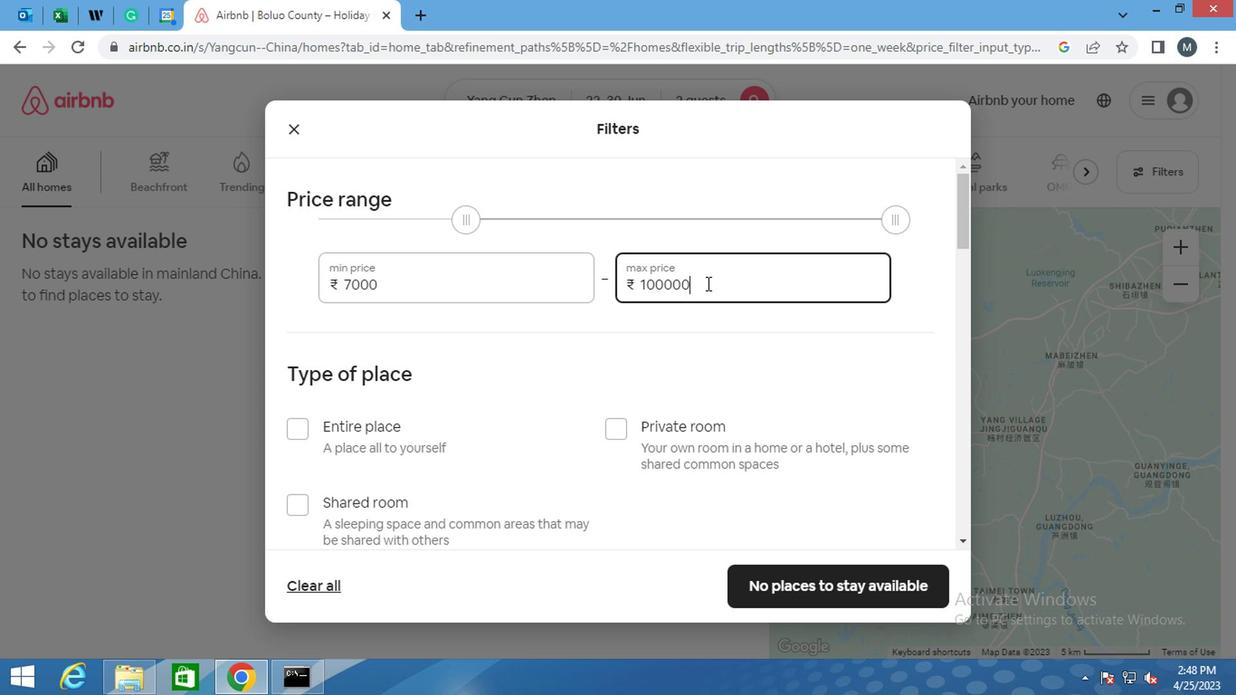 
Action: Key pressed <Key.backspace><Key.backspace><Key.backspace><Key.backspace><Key.backspace>
Screenshot: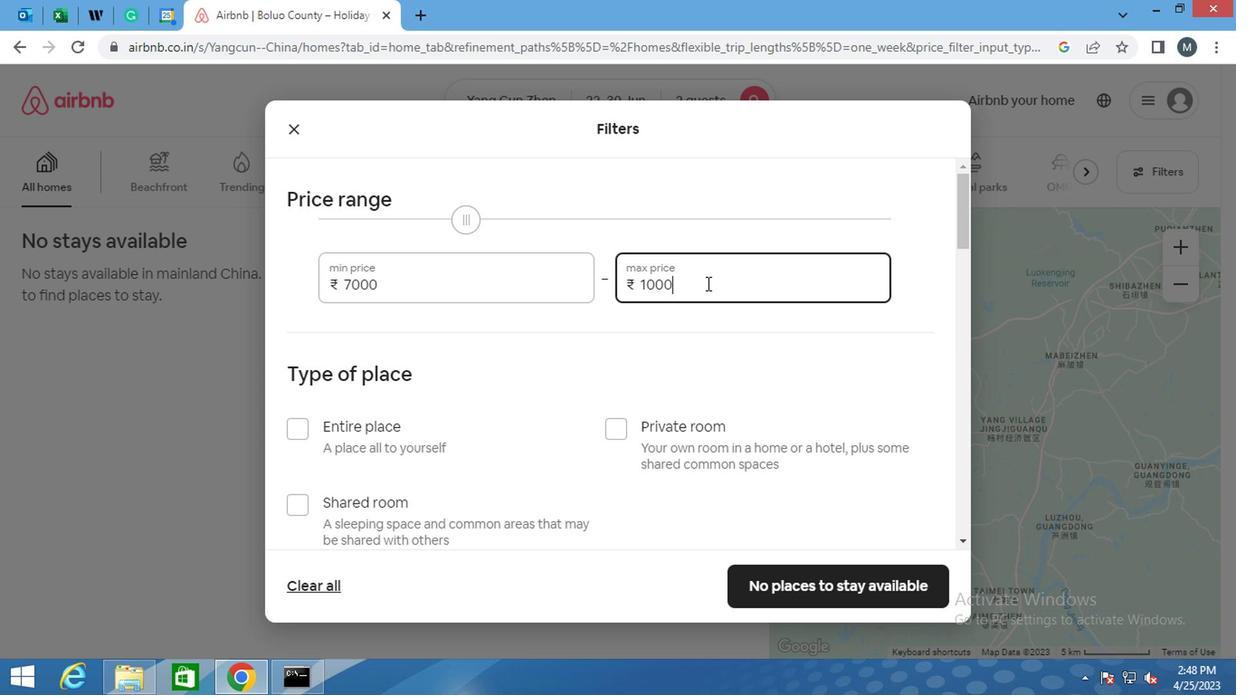 
Action: Mouse moved to (696, 287)
Screenshot: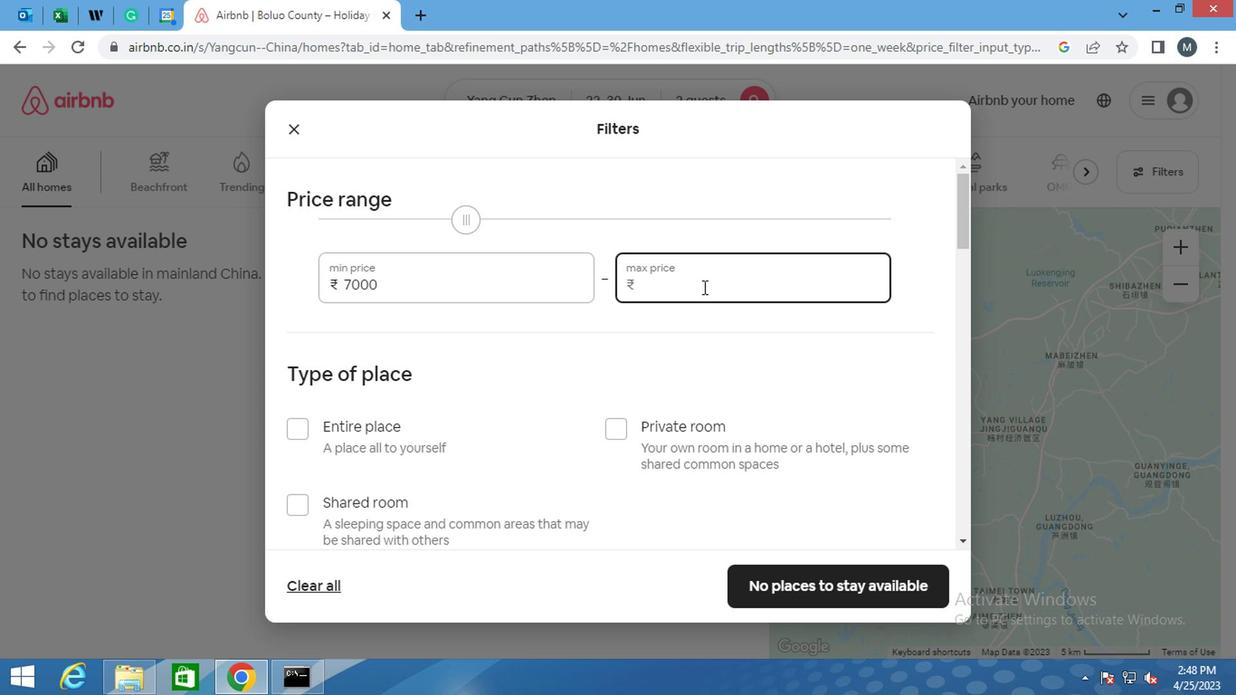 
Action: Key pressed 1
Screenshot: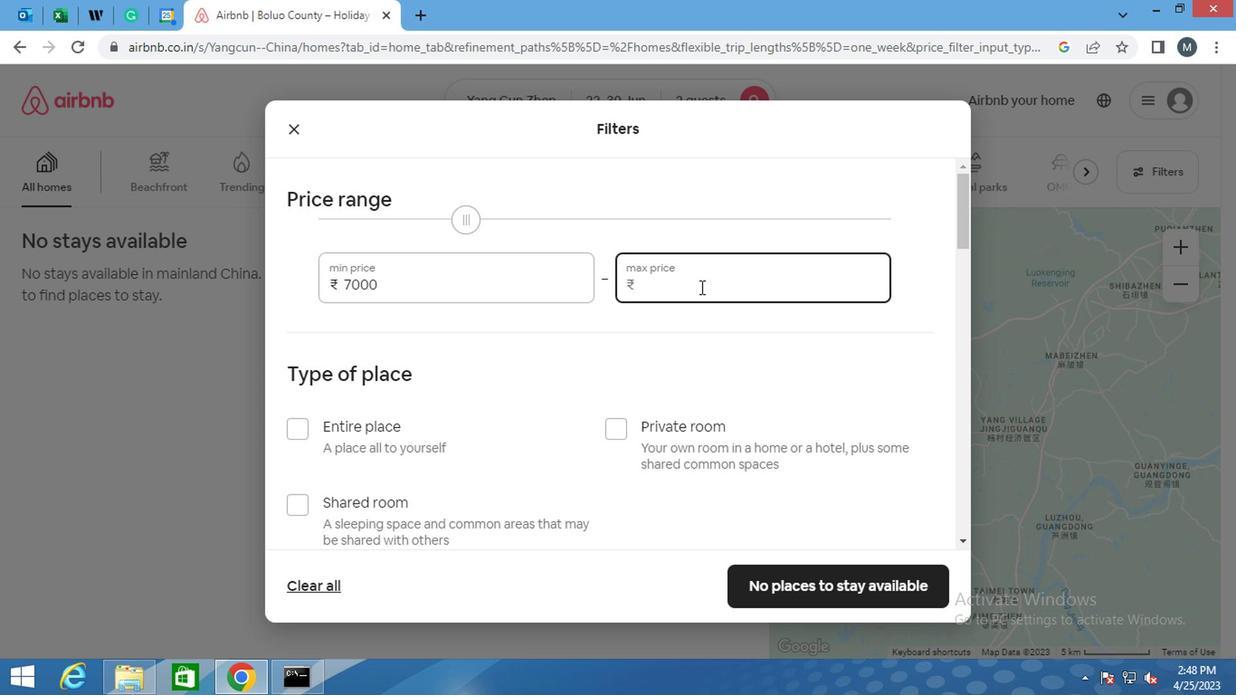 
Action: Mouse moved to (689, 290)
Screenshot: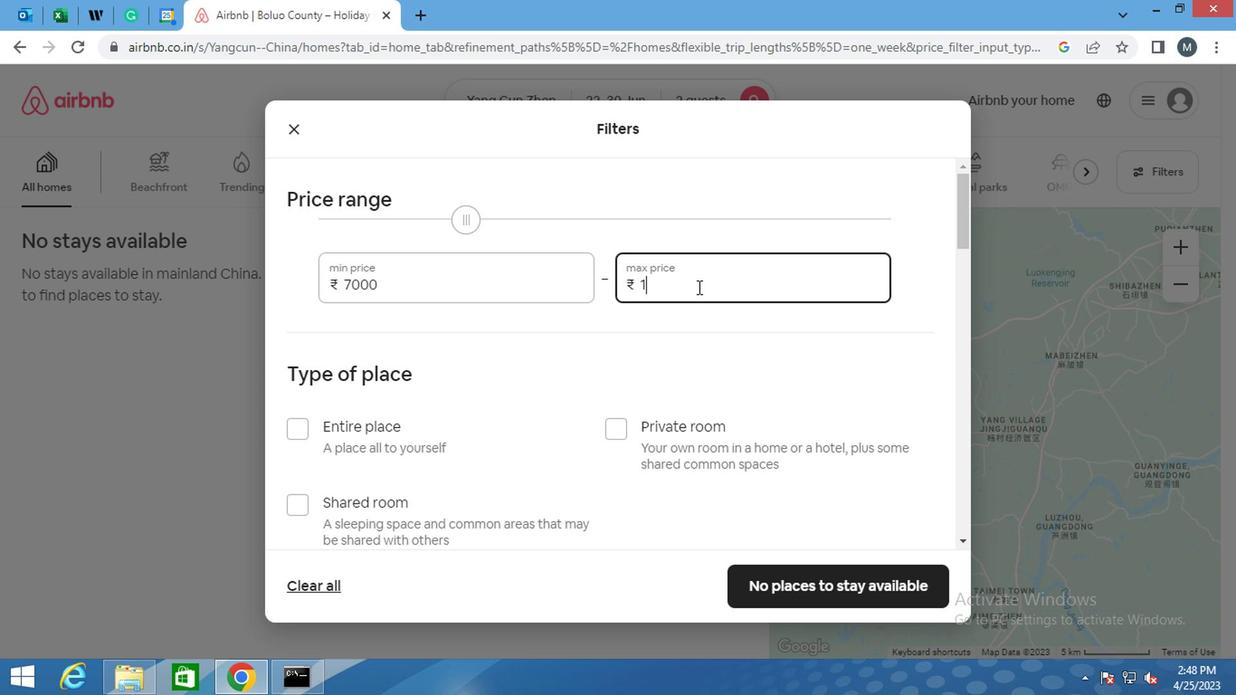 
Action: Key pressed 50
Screenshot: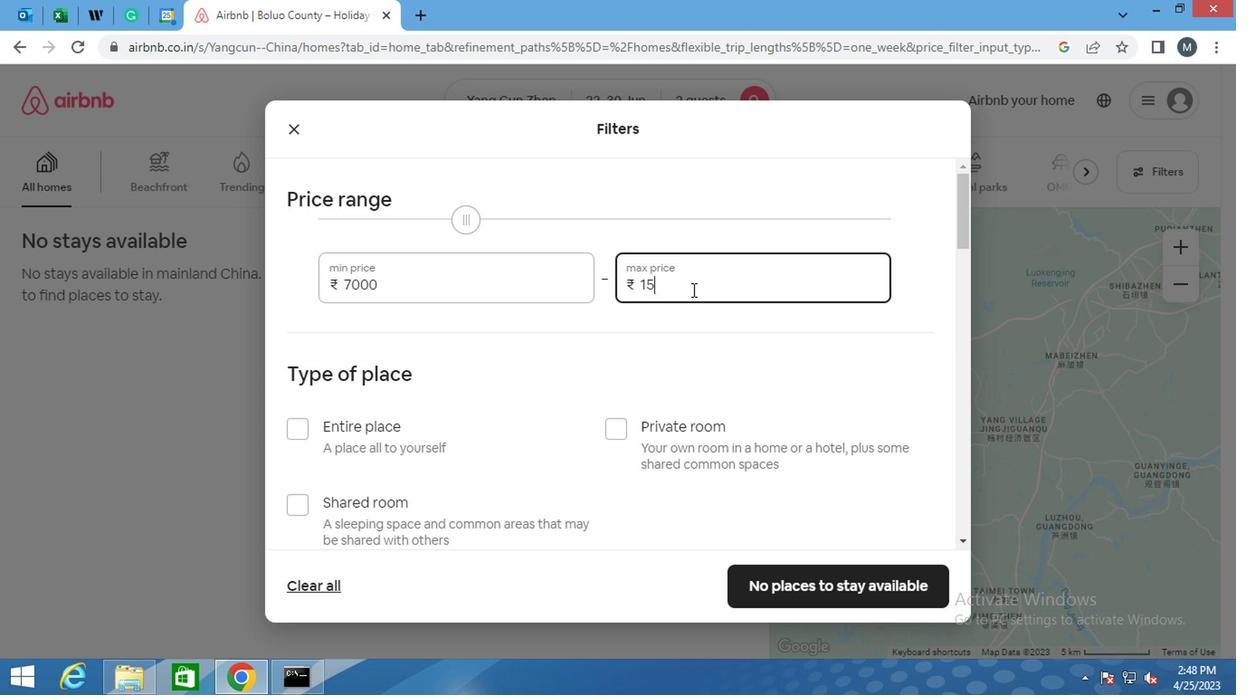 
Action: Mouse moved to (686, 290)
Screenshot: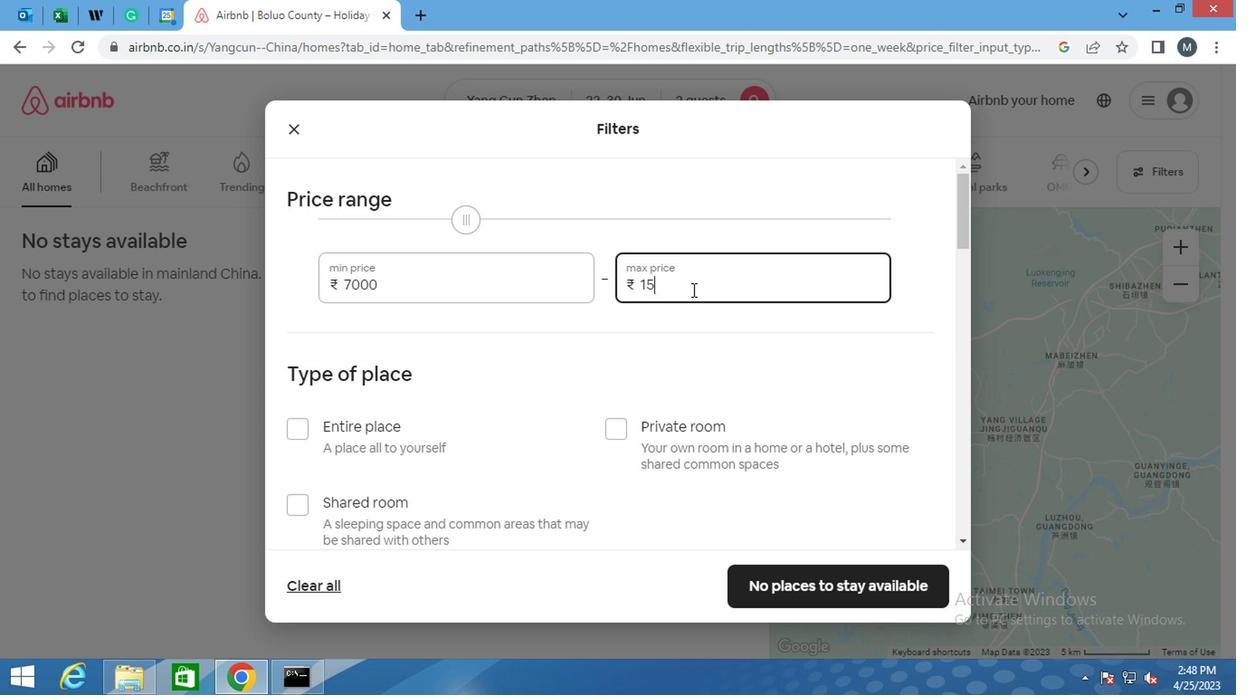 
Action: Key pressed 0
Screenshot: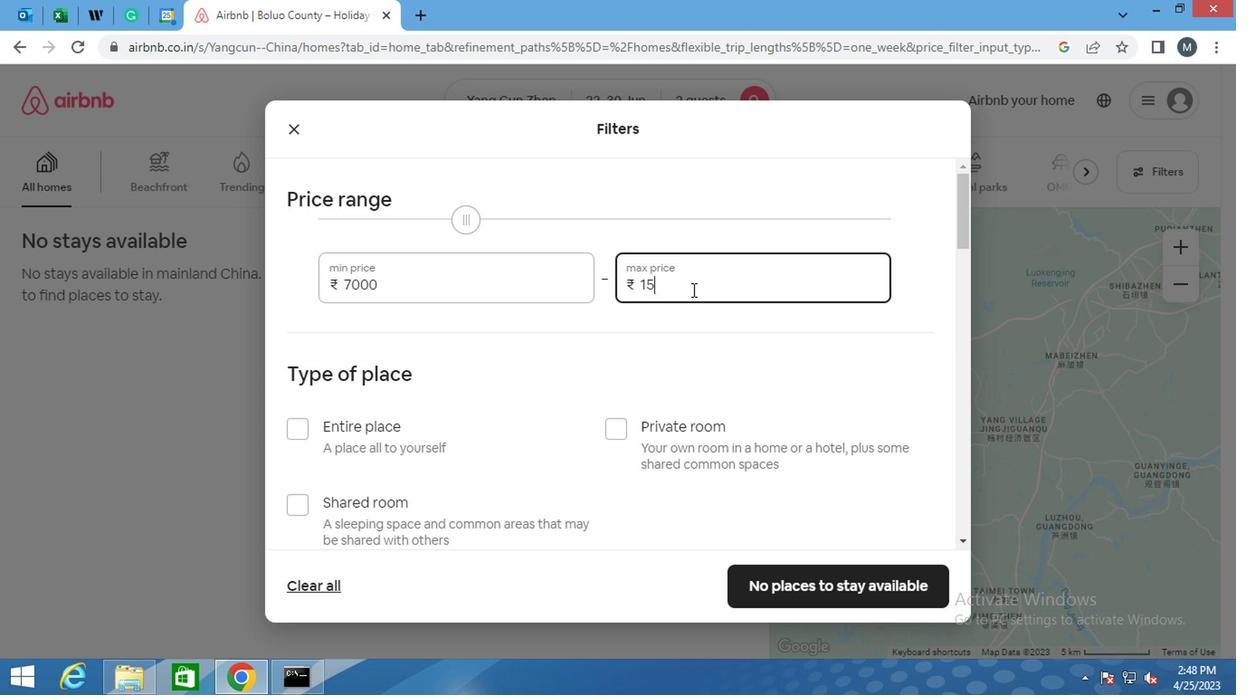 
Action: Mouse moved to (684, 292)
Screenshot: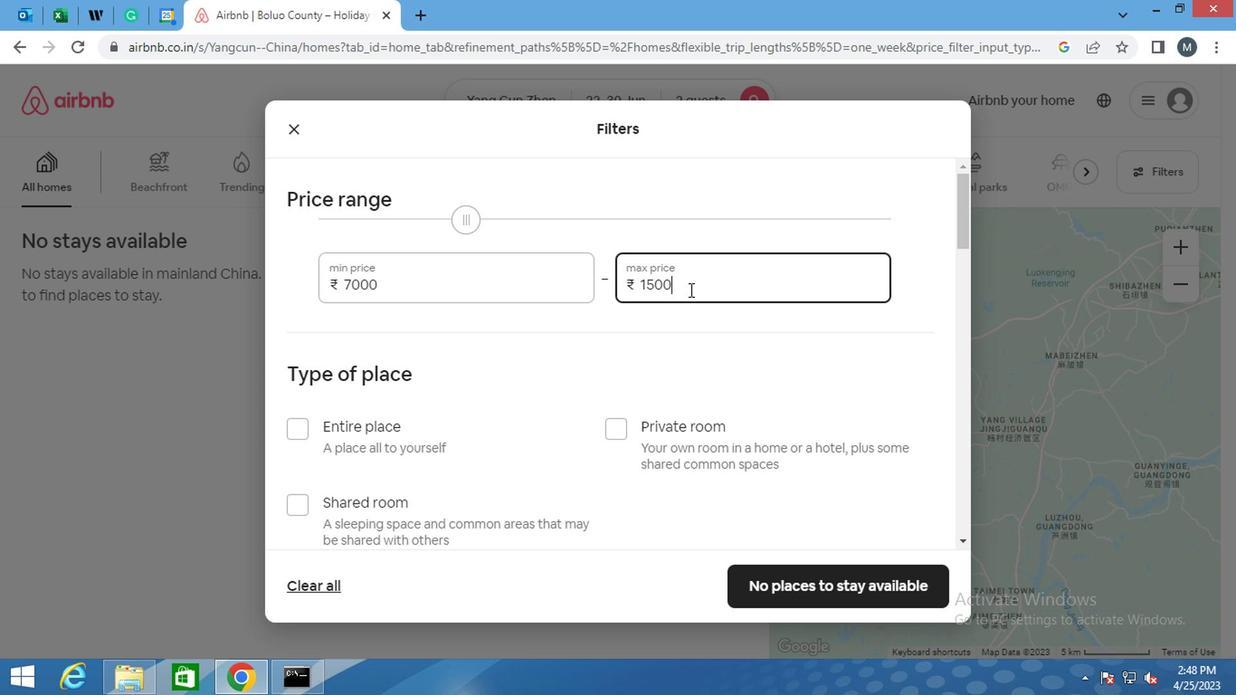 
Action: Key pressed 0
Screenshot: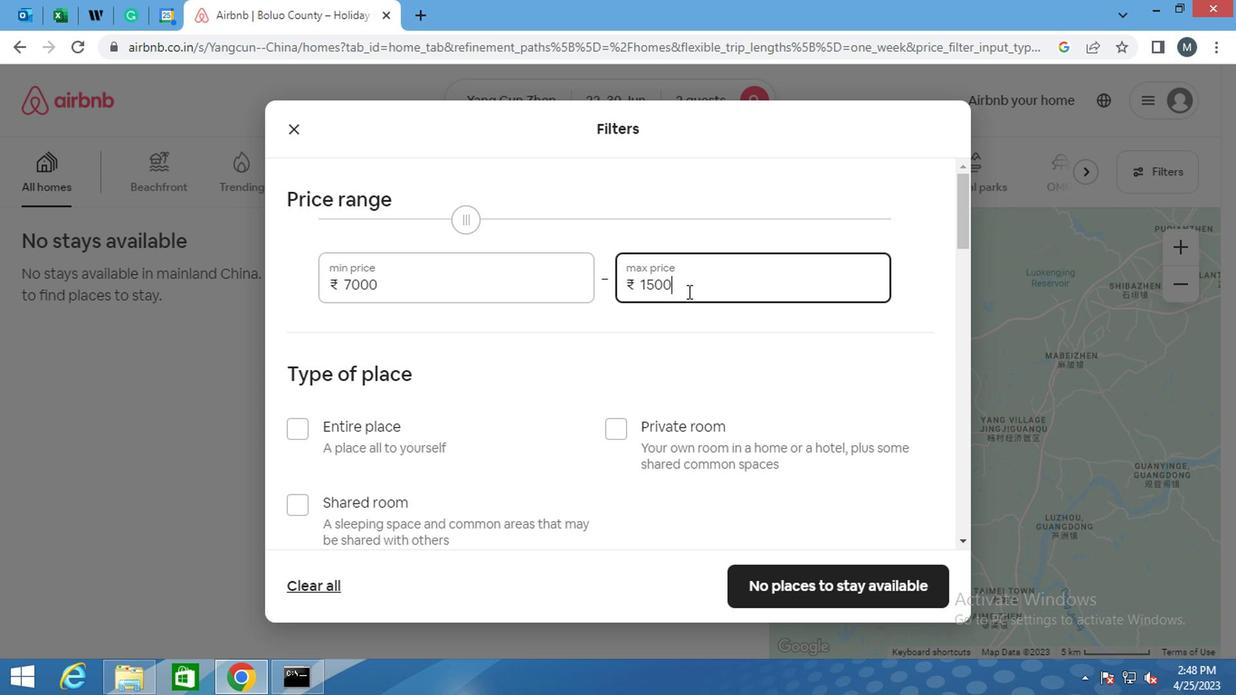 
Action: Mouse moved to (511, 324)
Screenshot: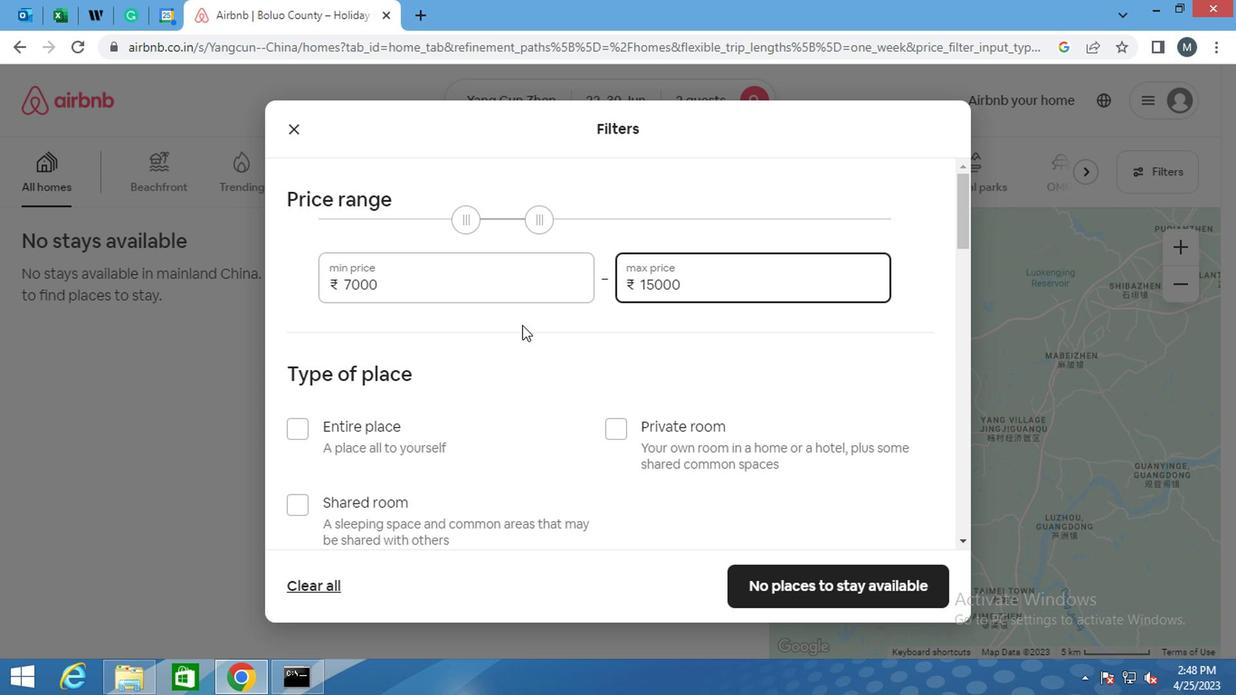 
Action: Mouse scrolled (511, 324) with delta (0, 0)
Screenshot: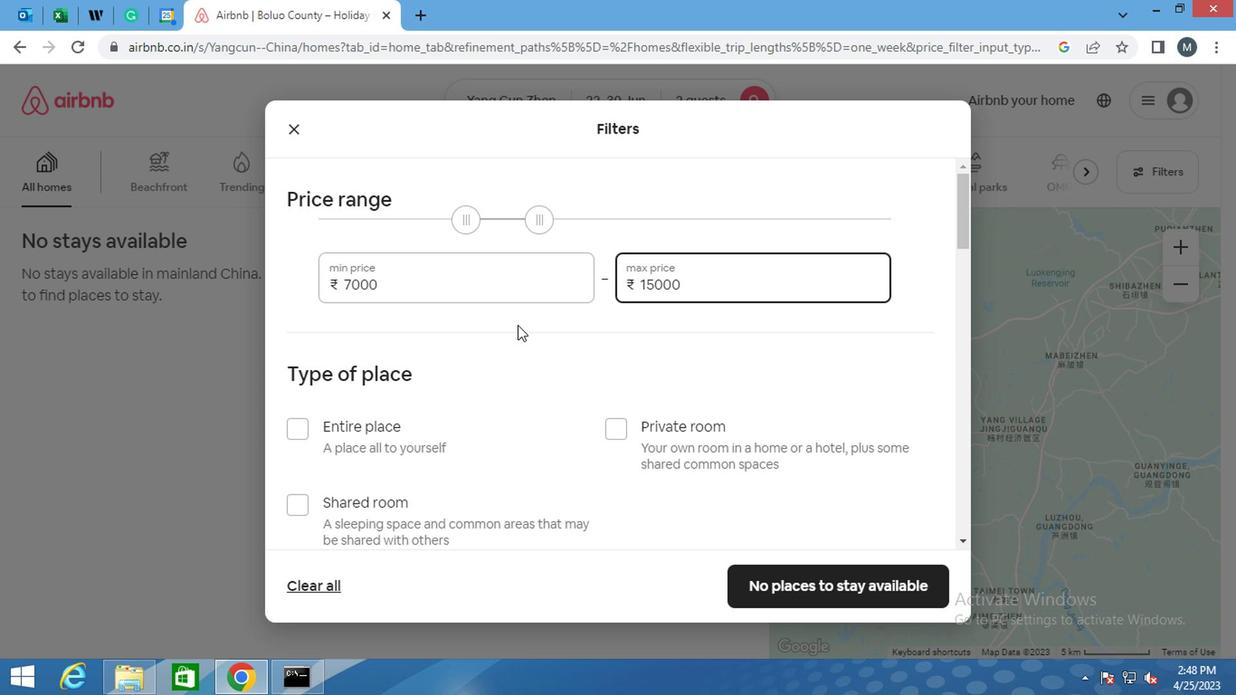 
Action: Mouse moved to (461, 331)
Screenshot: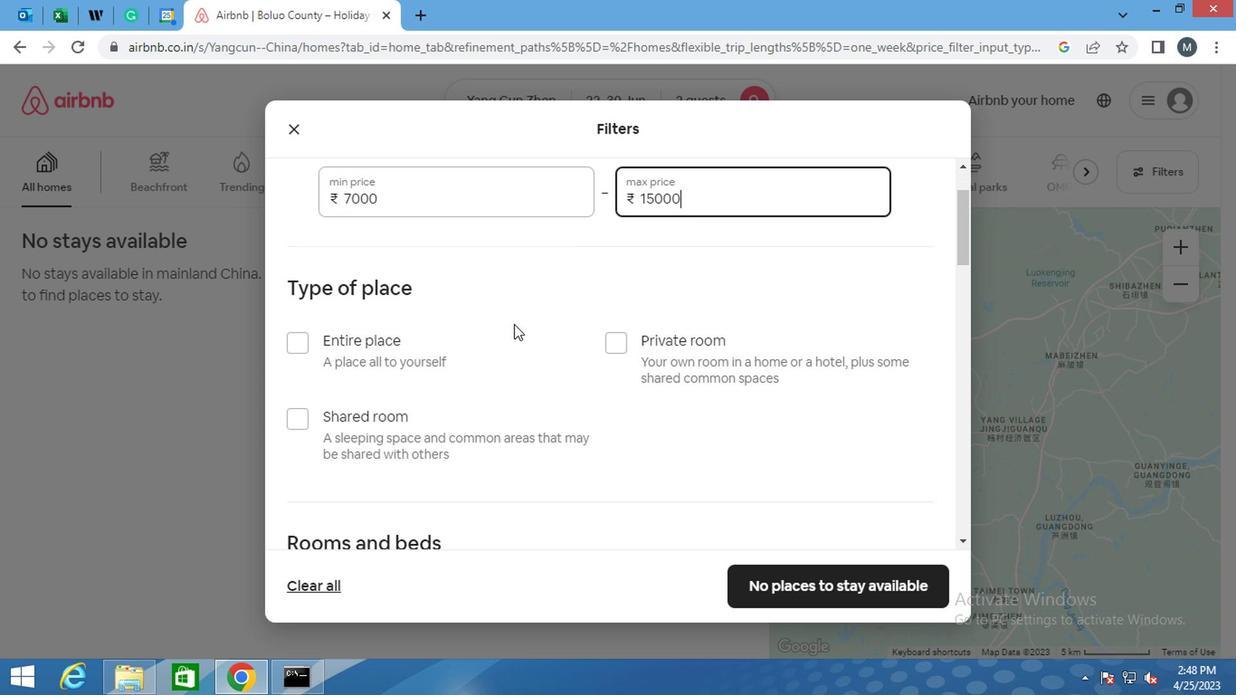 
Action: Mouse scrolled (461, 330) with delta (0, 0)
Screenshot: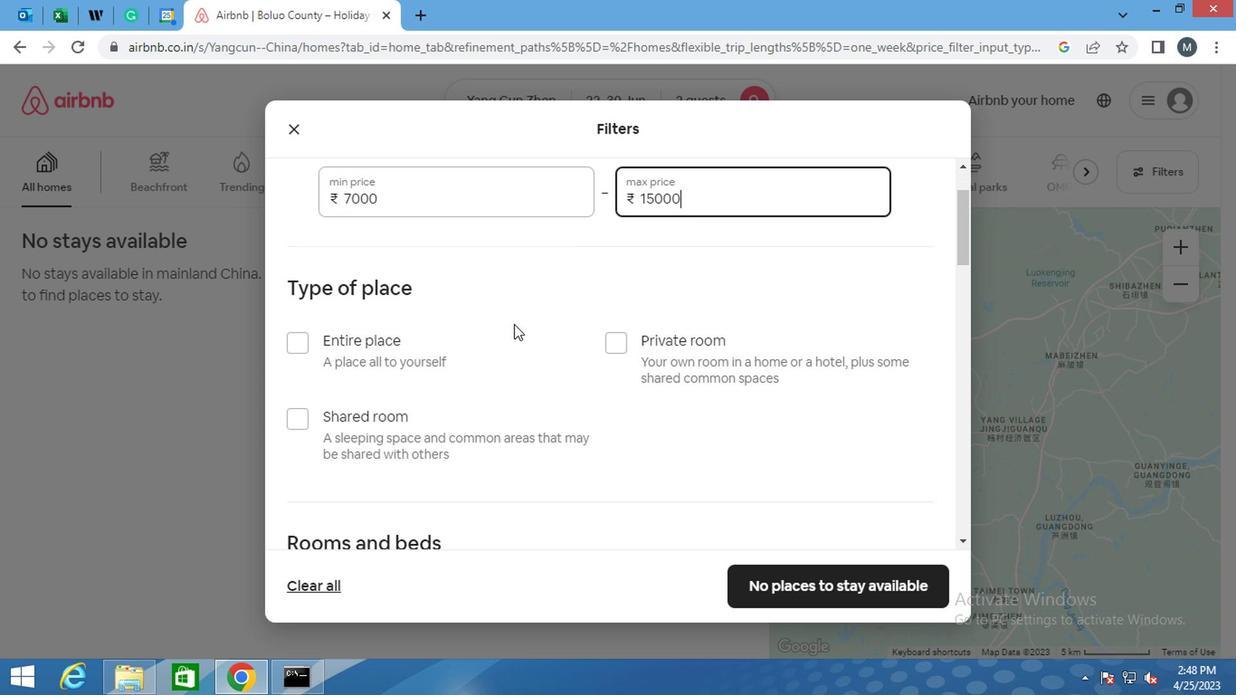 
Action: Mouse moved to (299, 257)
Screenshot: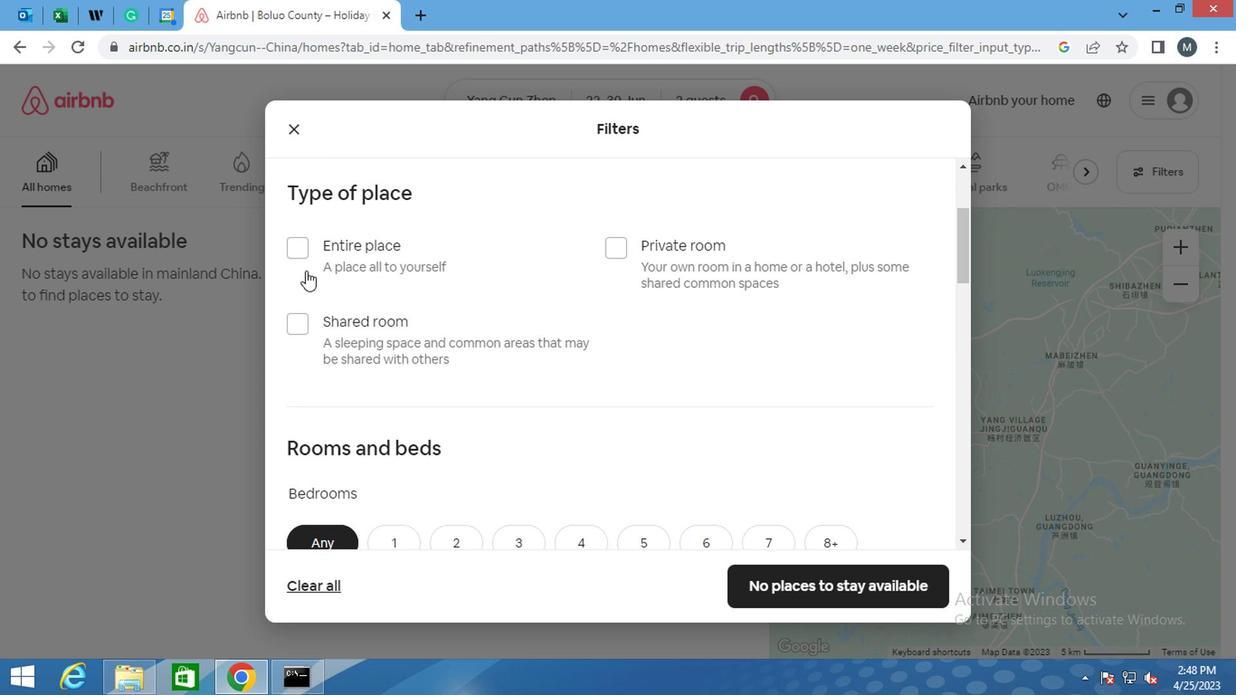 
Action: Mouse pressed left at (299, 257)
Screenshot: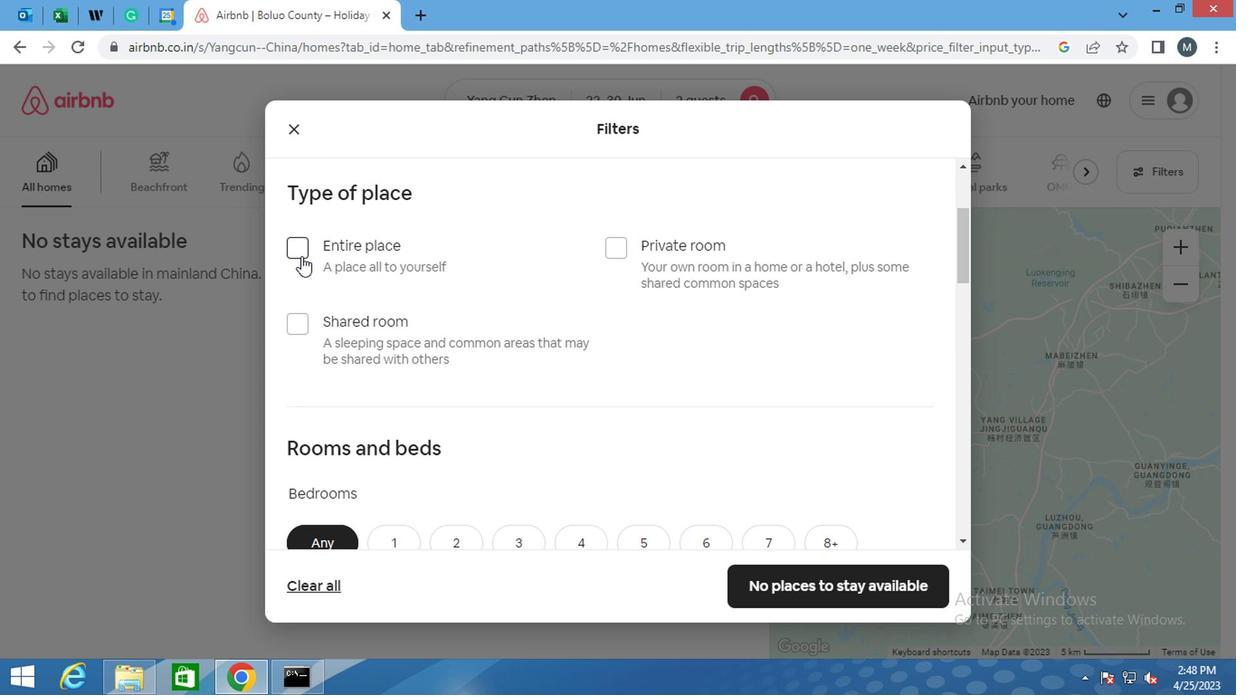 
Action: Mouse moved to (441, 266)
Screenshot: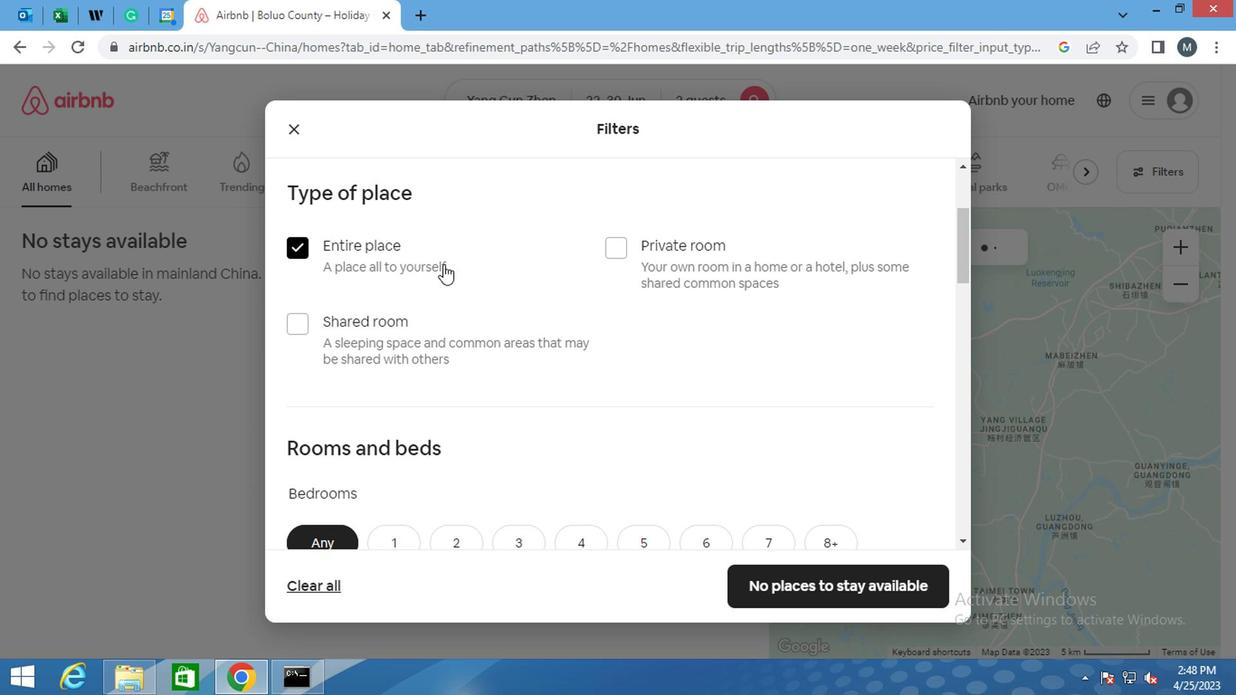 
Action: Mouse scrolled (441, 265) with delta (0, -1)
Screenshot: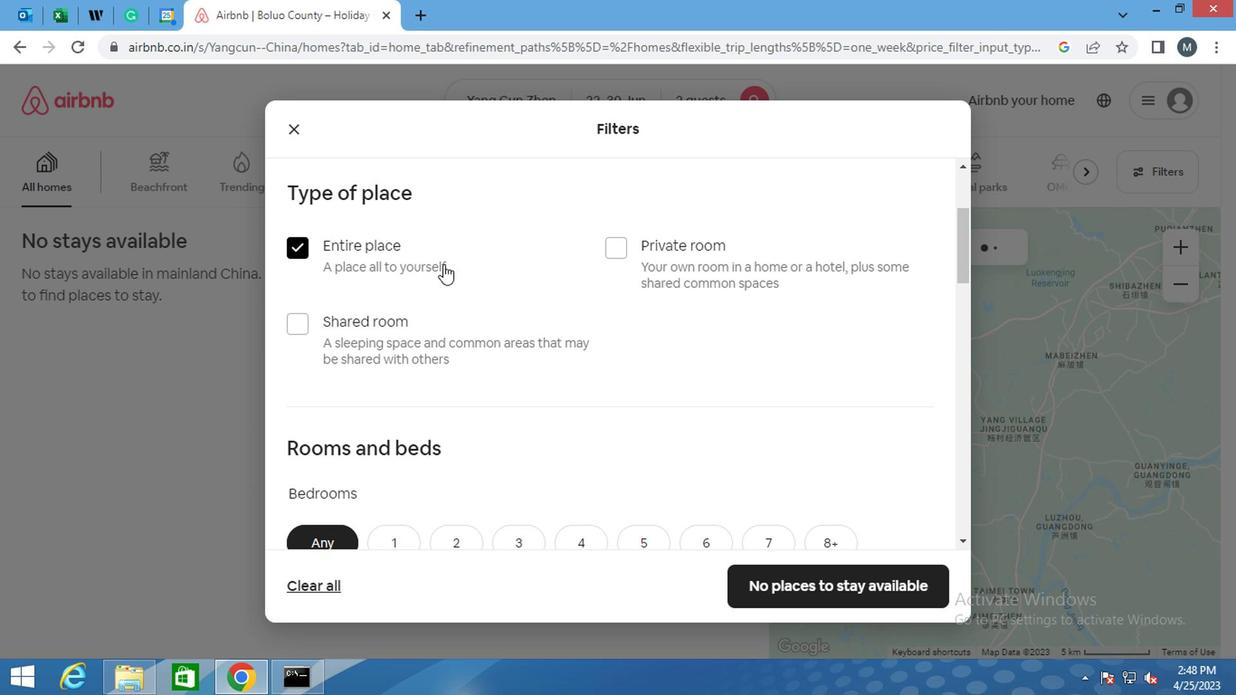 
Action: Mouse moved to (391, 418)
Screenshot: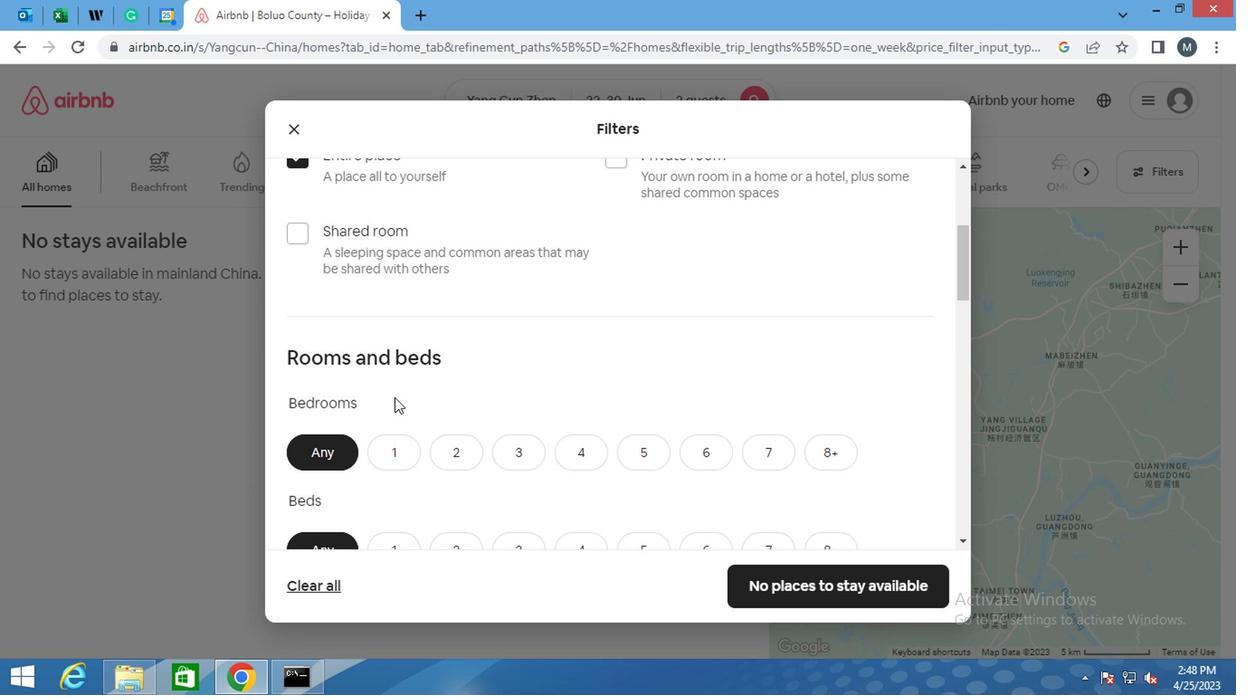 
Action: Mouse scrolled (391, 417) with delta (0, 0)
Screenshot: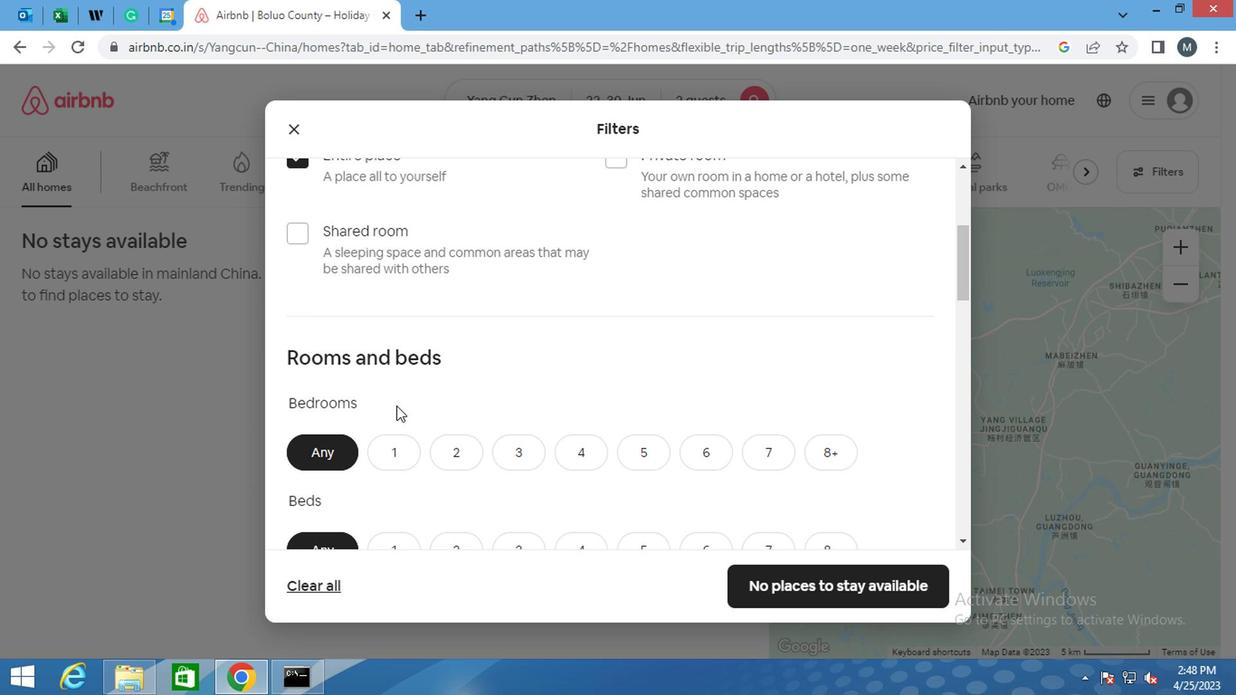 
Action: Mouse scrolled (391, 417) with delta (0, 0)
Screenshot: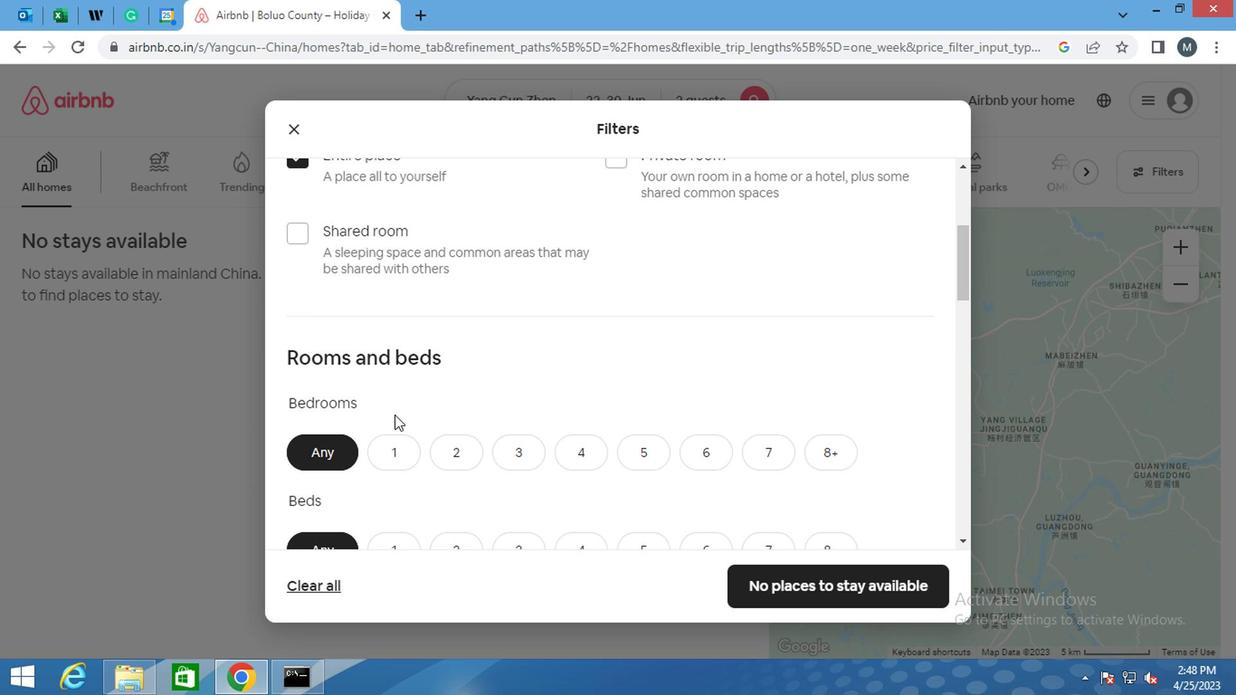 
Action: Mouse moved to (401, 278)
Screenshot: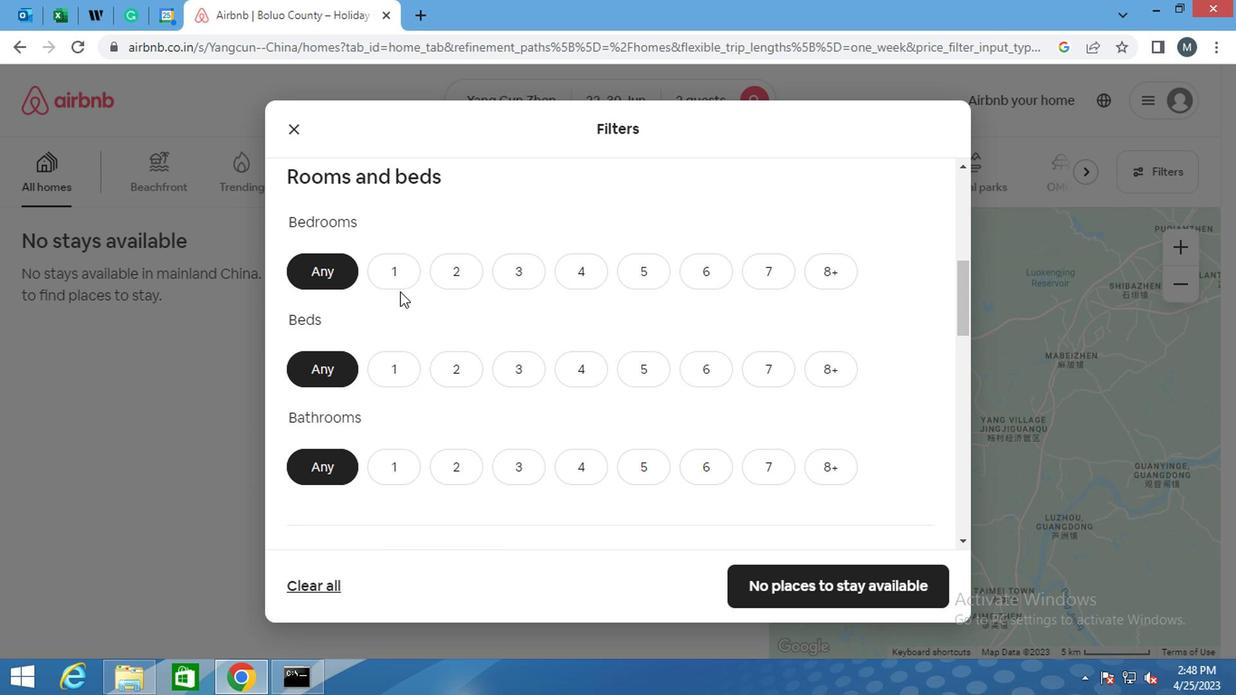 
Action: Mouse pressed left at (401, 278)
Screenshot: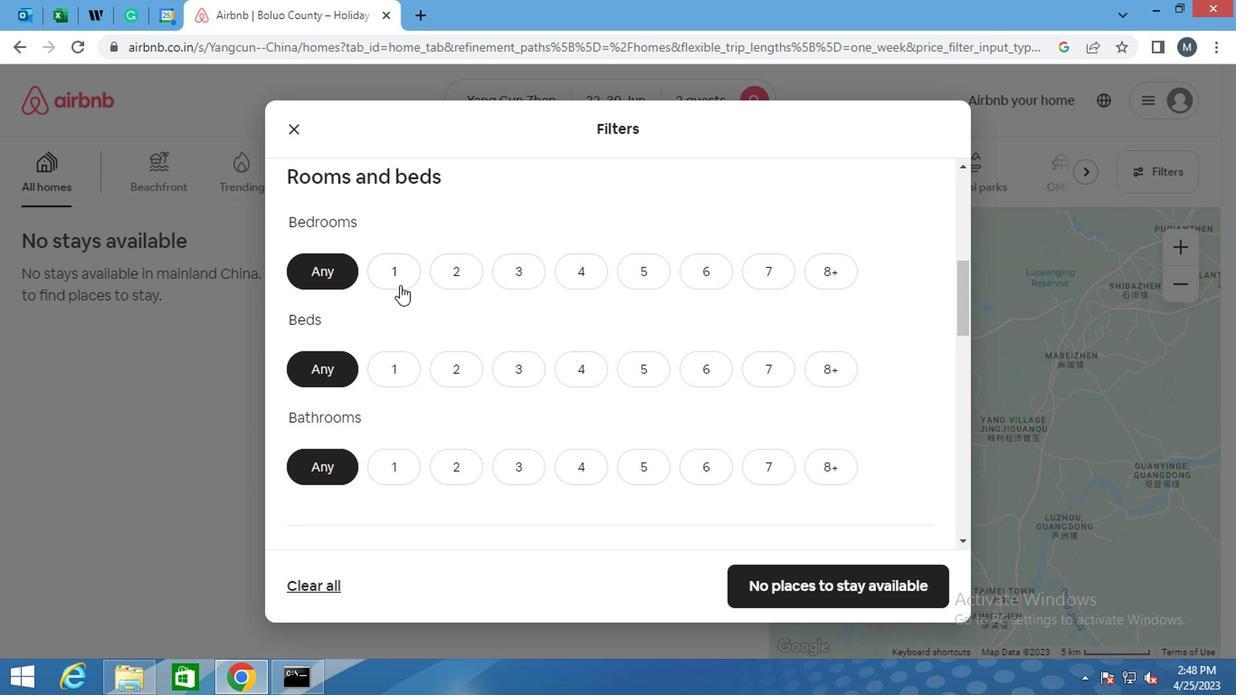 
Action: Mouse moved to (401, 370)
Screenshot: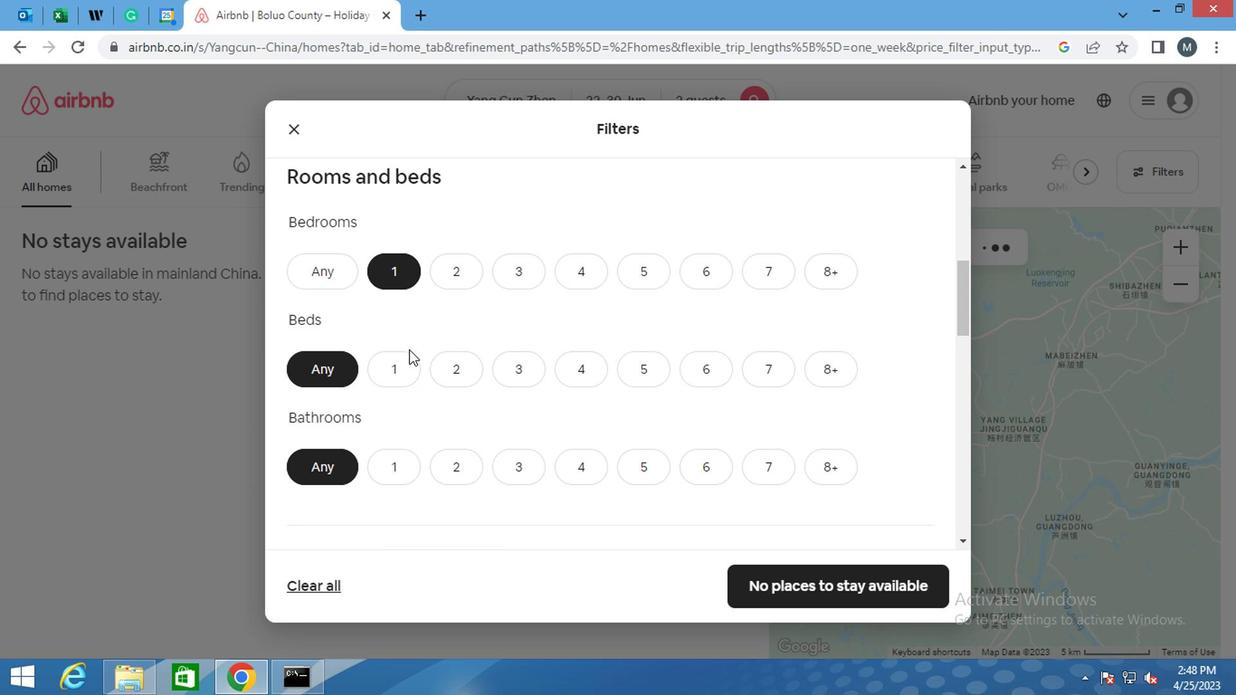 
Action: Mouse pressed left at (401, 370)
Screenshot: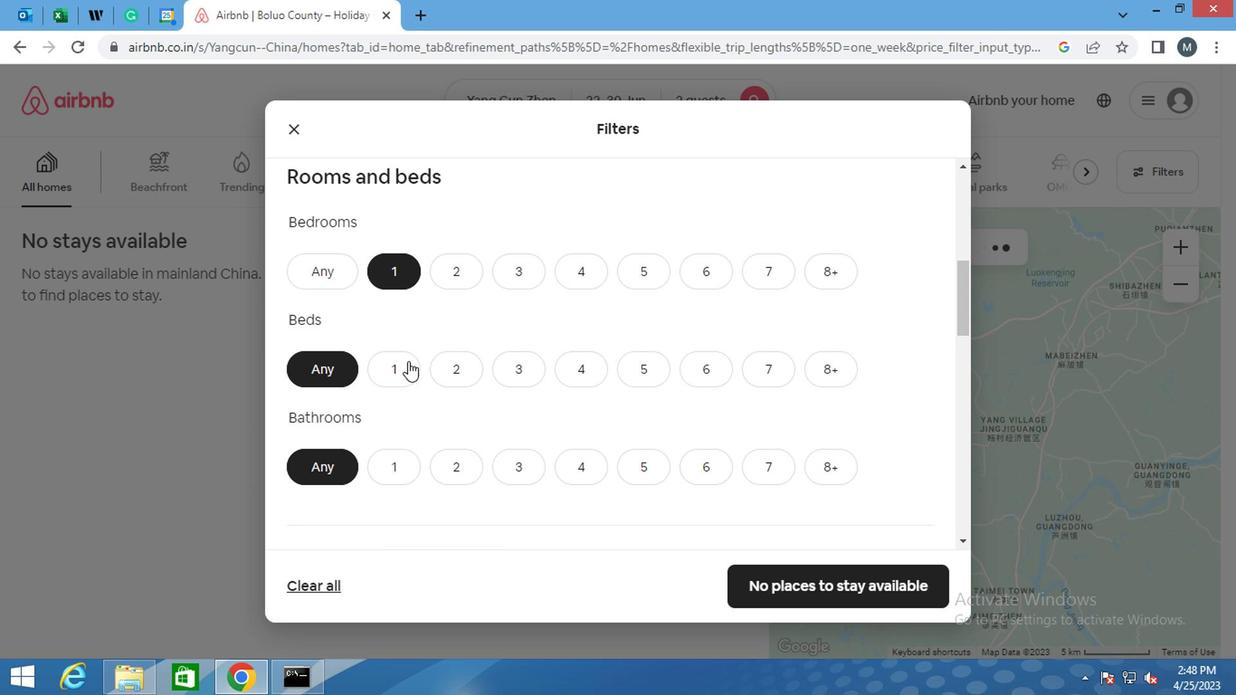 
Action: Mouse moved to (387, 471)
Screenshot: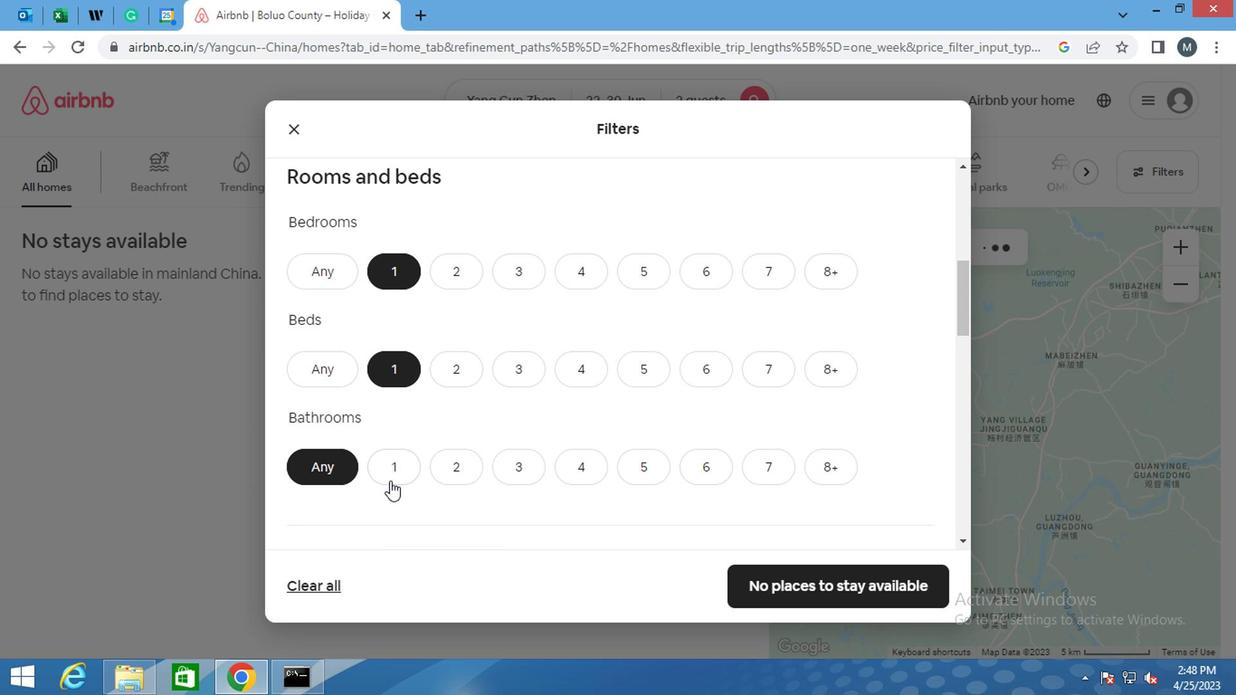 
Action: Mouse pressed left at (387, 471)
Screenshot: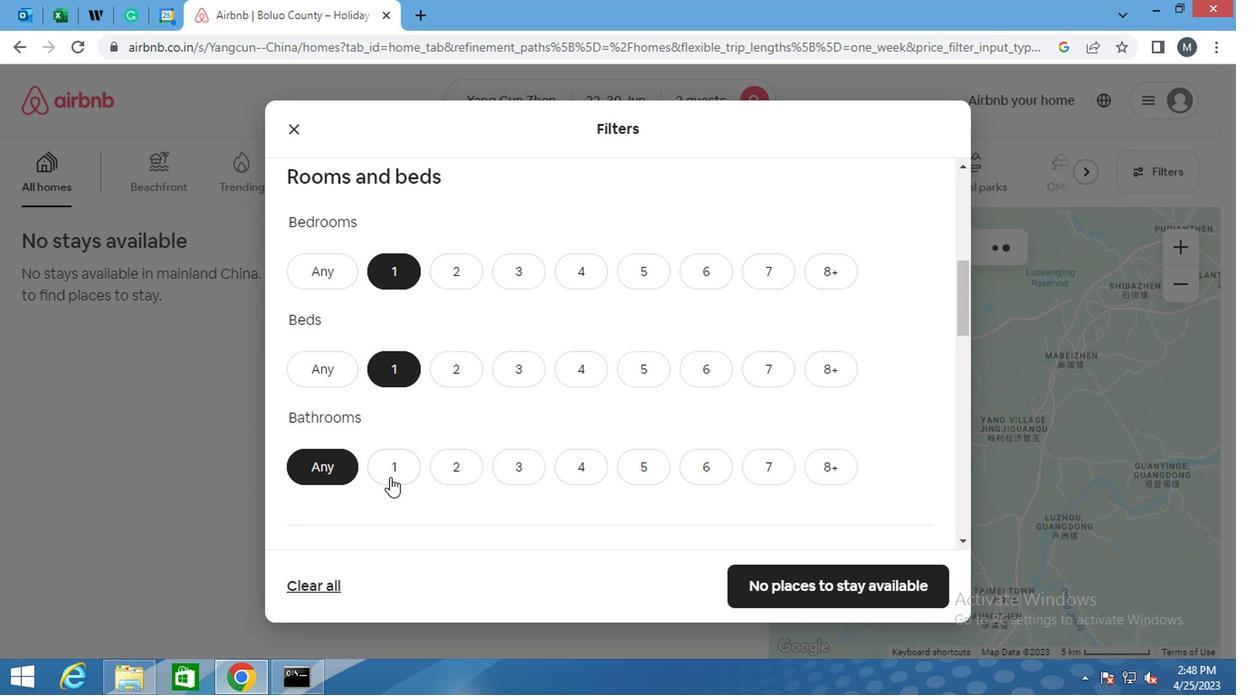 
Action: Mouse moved to (344, 422)
Screenshot: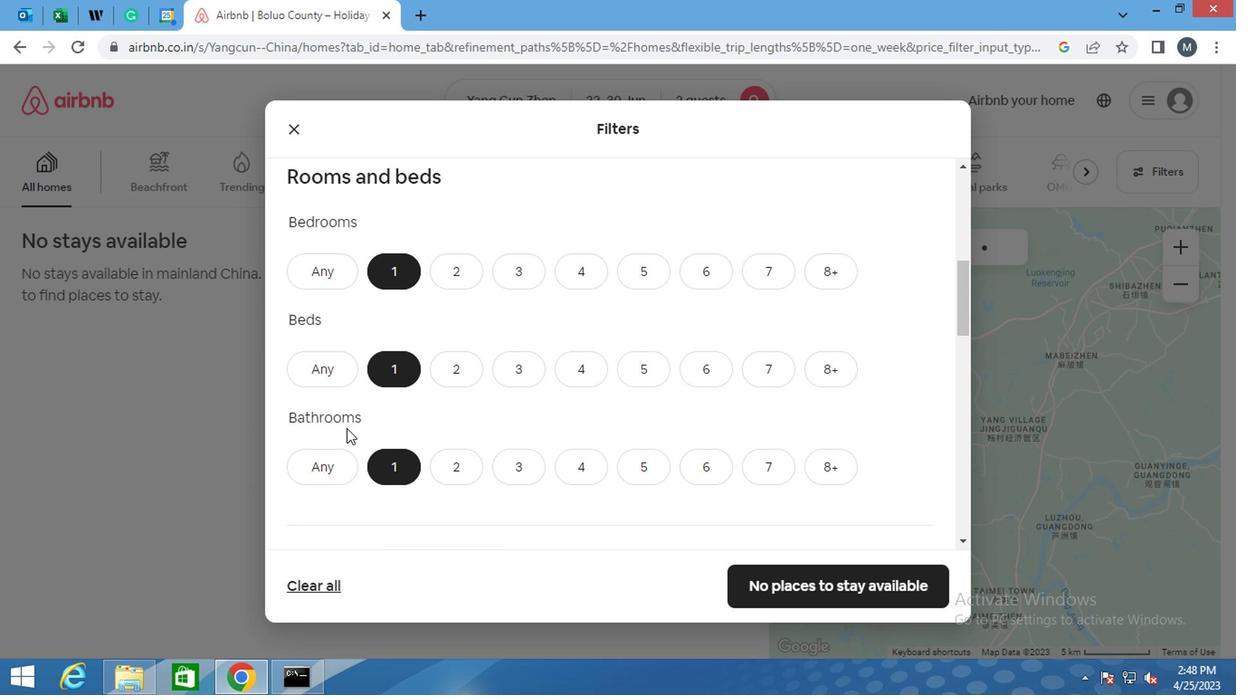 
Action: Mouse scrolled (344, 421) with delta (0, -1)
Screenshot: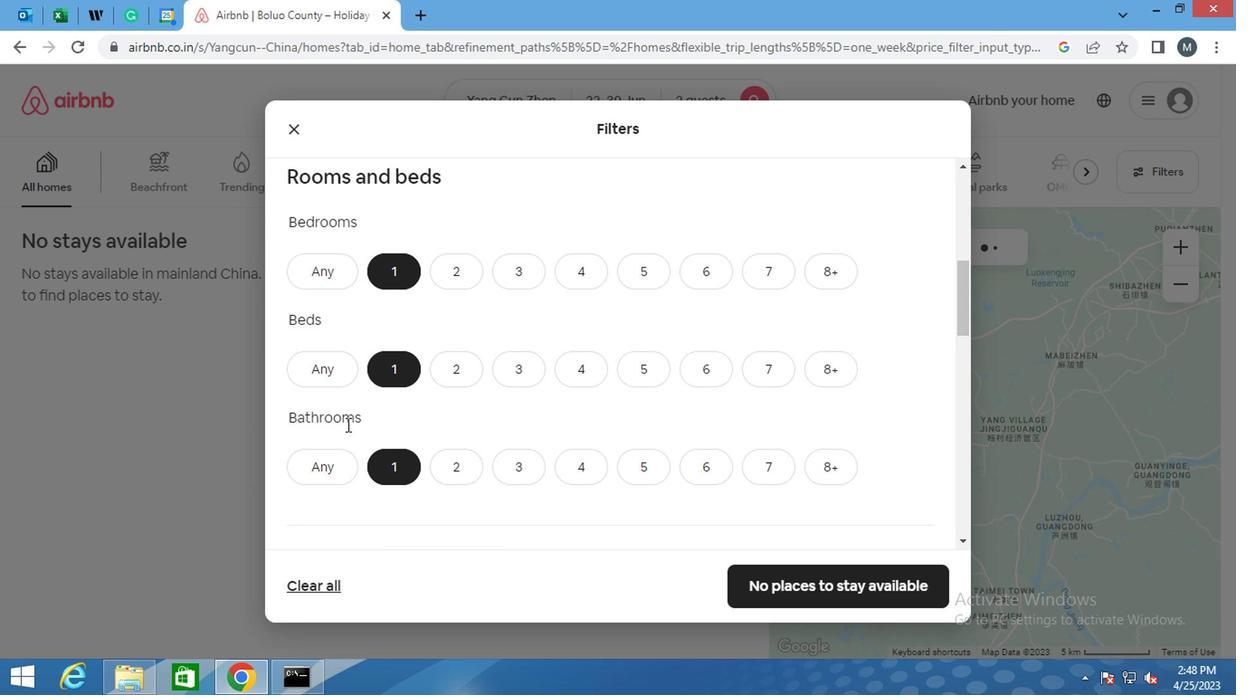 
Action: Mouse scrolled (344, 421) with delta (0, -1)
Screenshot: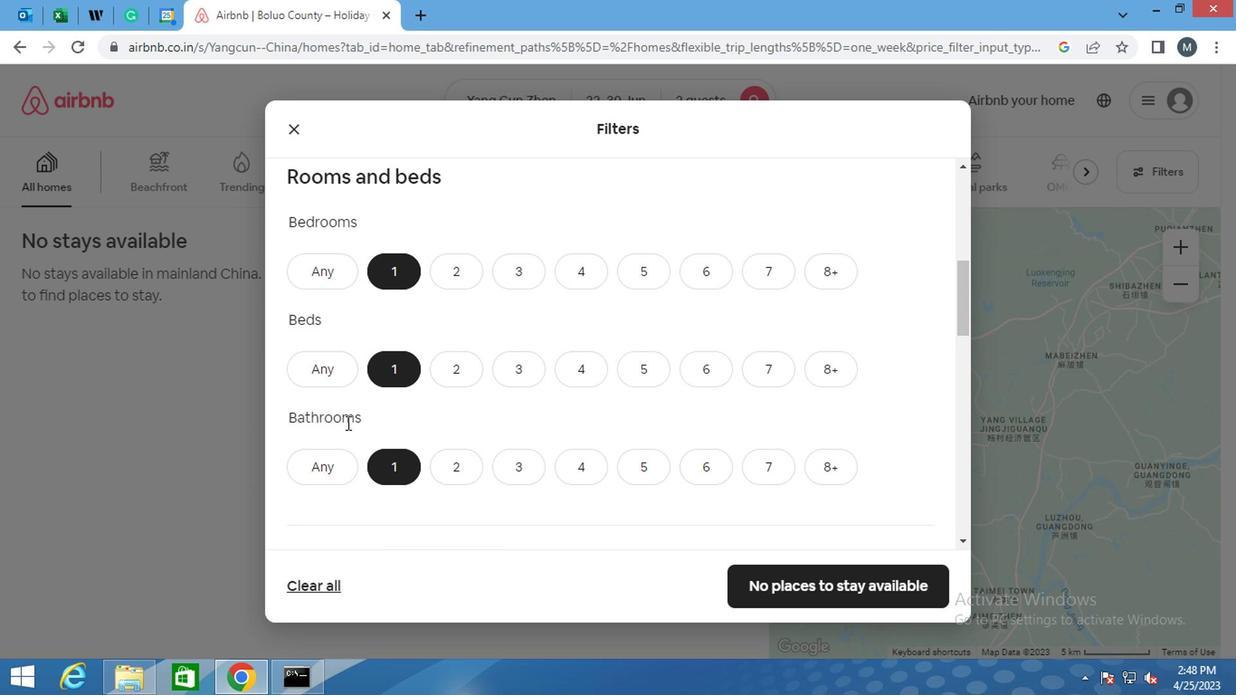 
Action: Mouse scrolled (344, 421) with delta (0, -1)
Screenshot: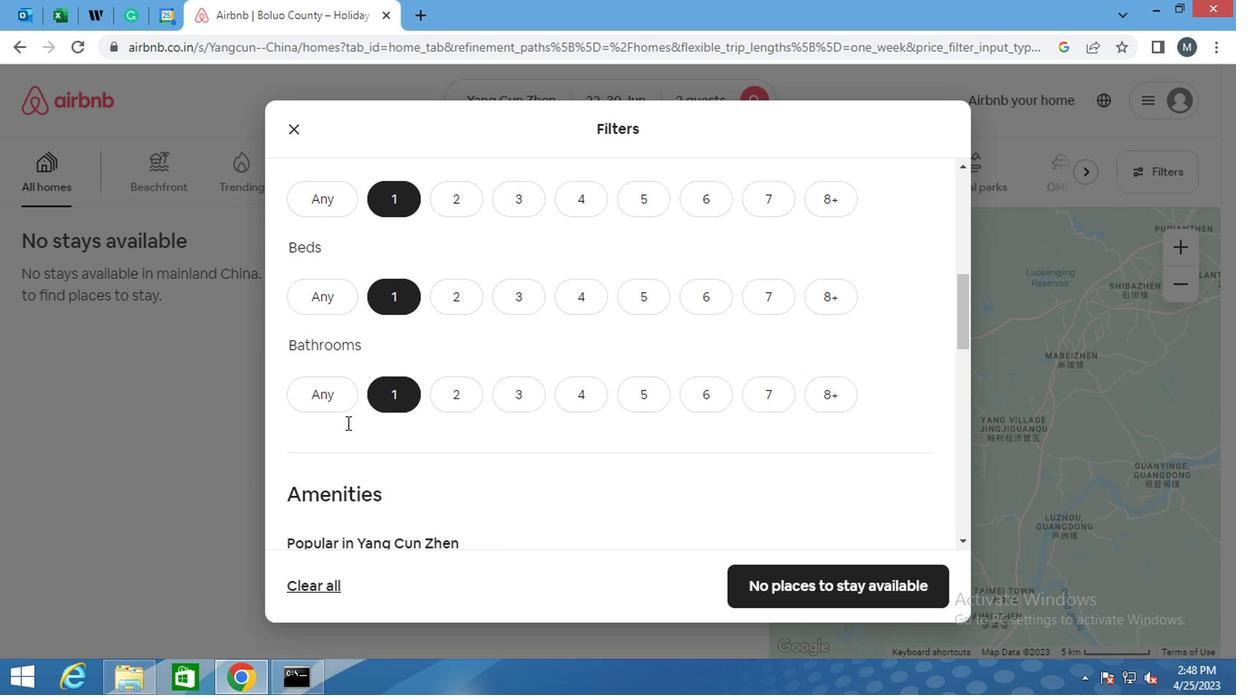 
Action: Mouse moved to (393, 418)
Screenshot: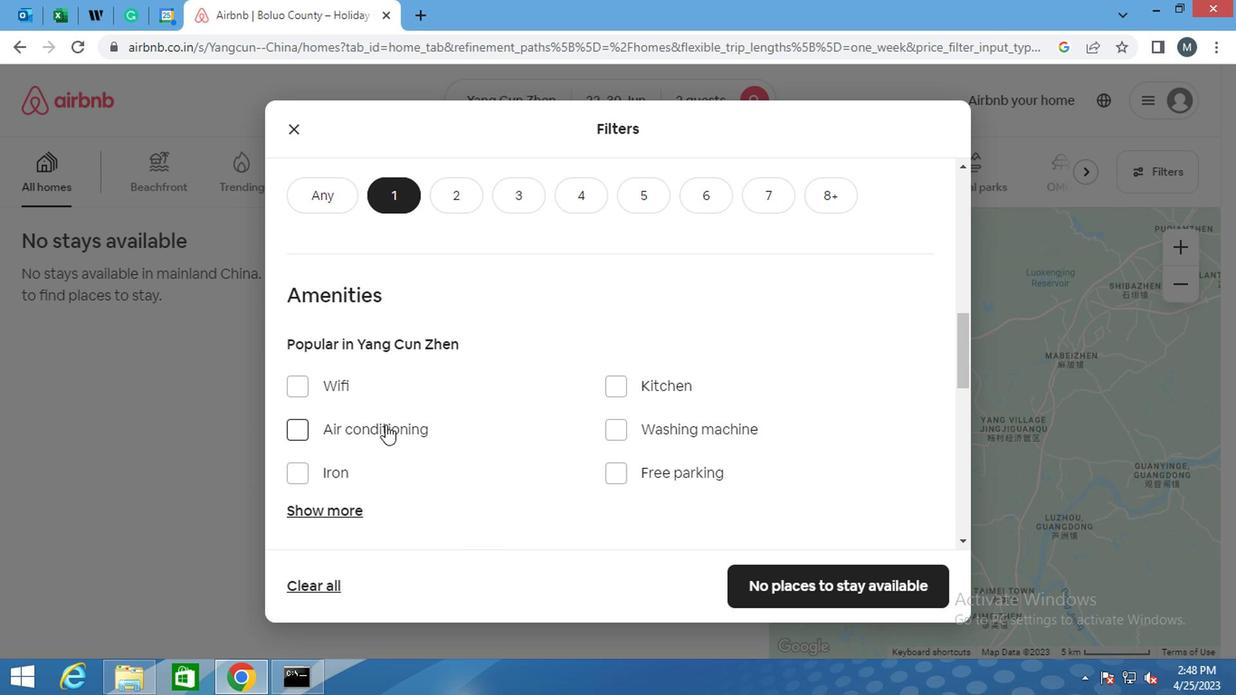 
Action: Mouse scrolled (393, 418) with delta (0, 0)
Screenshot: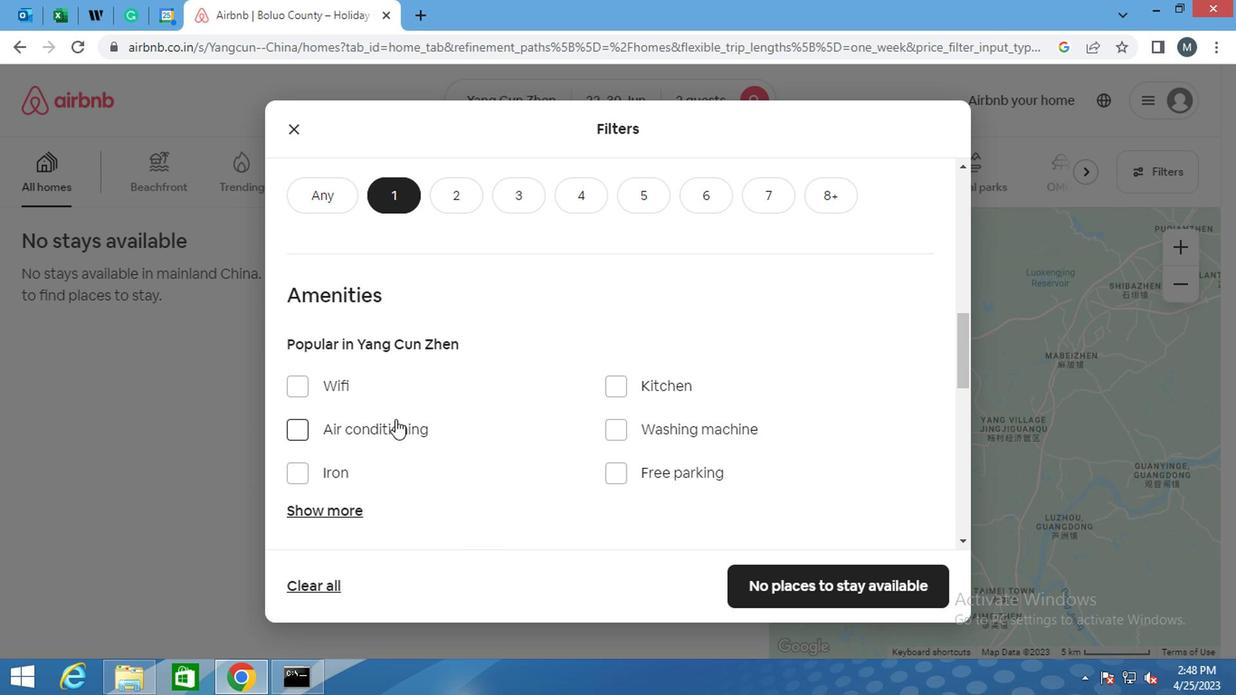 
Action: Mouse moved to (623, 335)
Screenshot: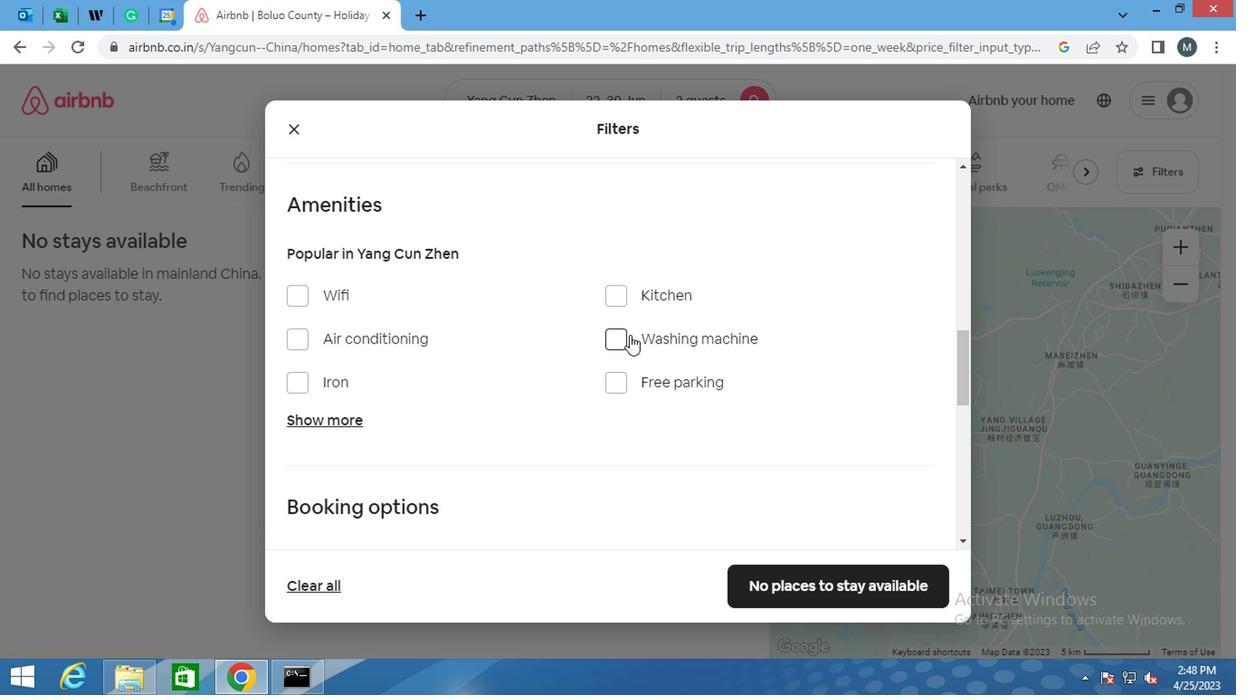 
Action: Mouse pressed left at (623, 335)
Screenshot: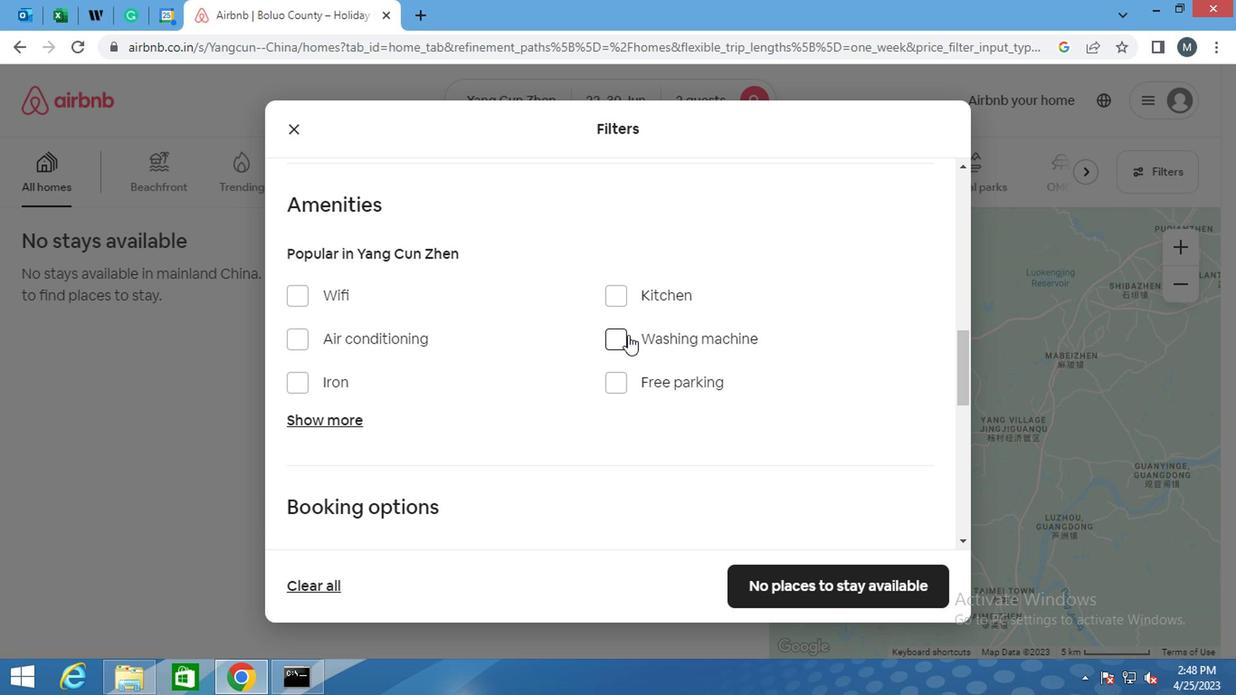 
Action: Mouse moved to (634, 324)
Screenshot: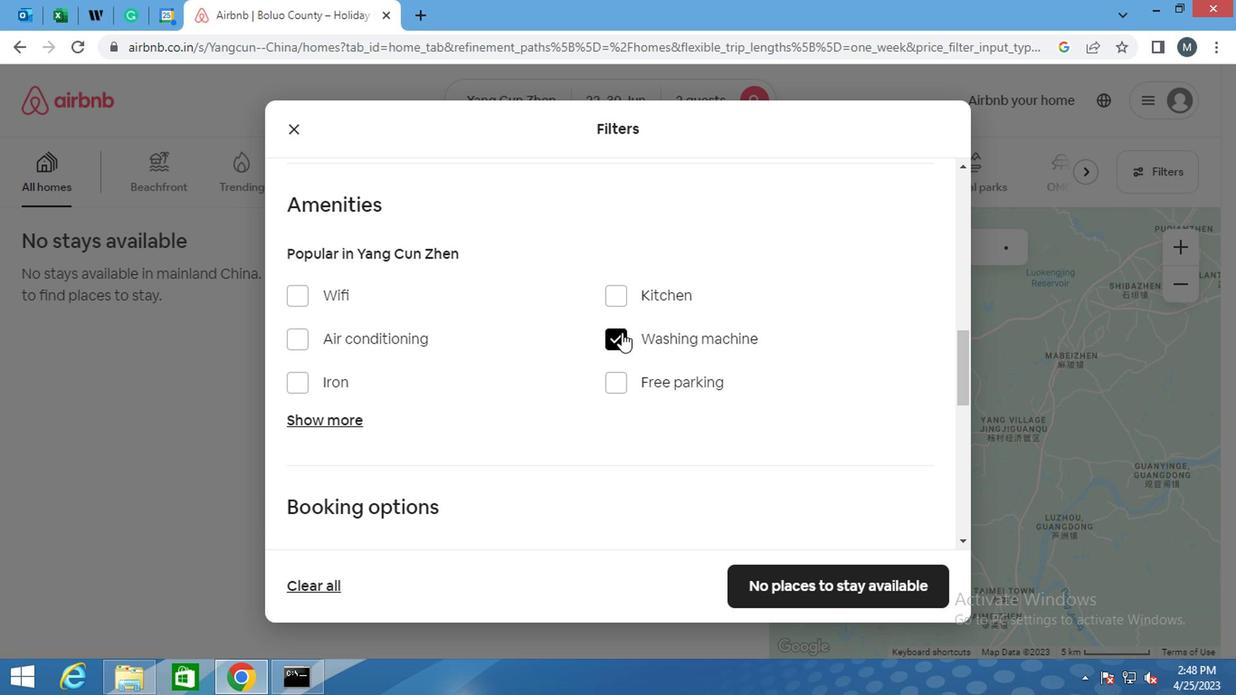 
Action: Mouse scrolled (634, 322) with delta (0, -1)
Screenshot: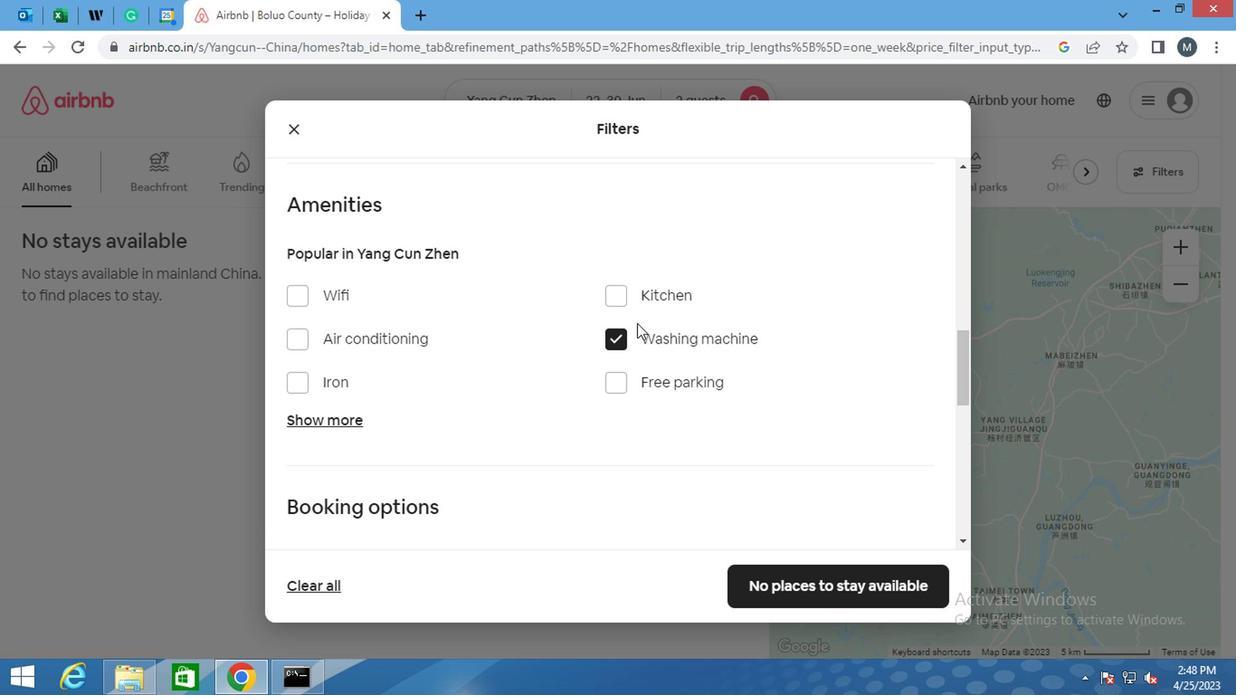 
Action: Mouse moved to (634, 329)
Screenshot: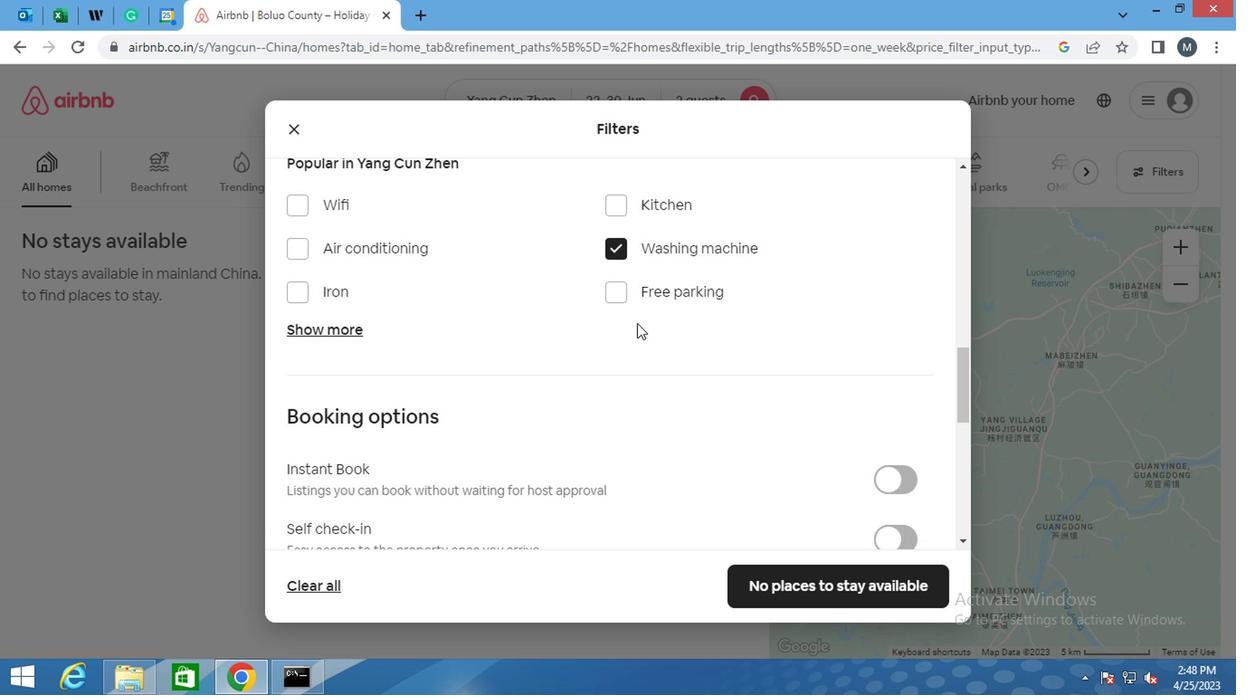 
Action: Mouse scrolled (634, 328) with delta (0, 0)
Screenshot: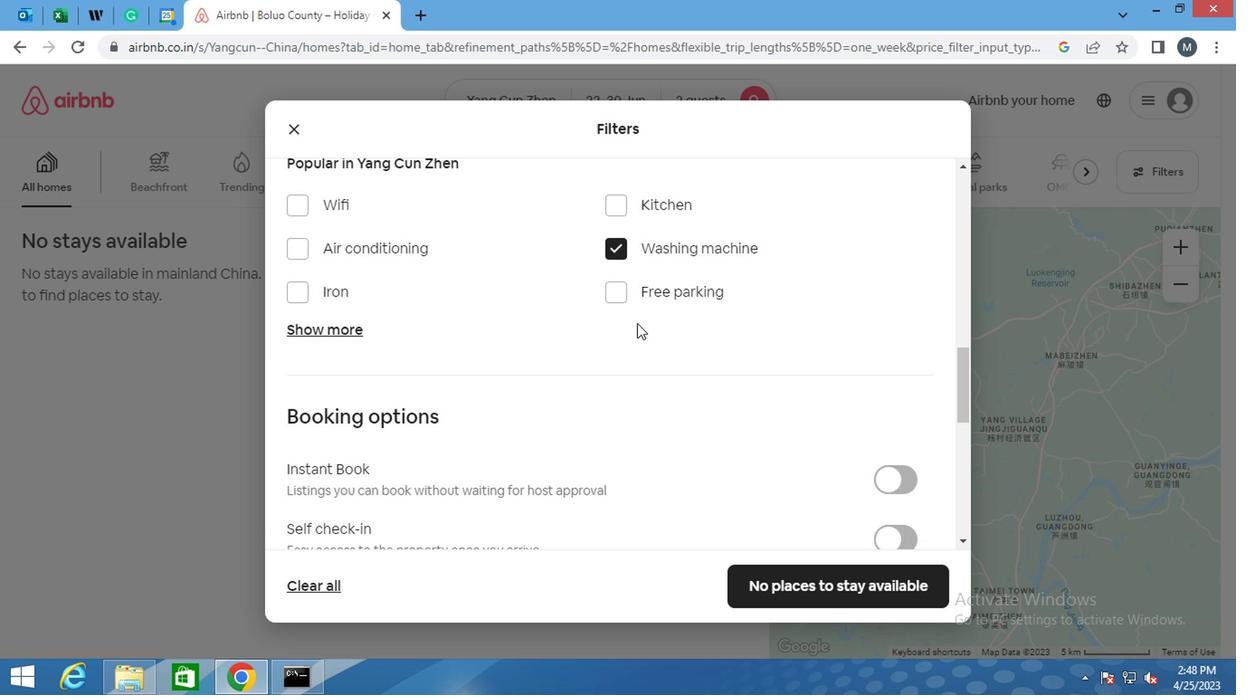 
Action: Mouse moved to (633, 331)
Screenshot: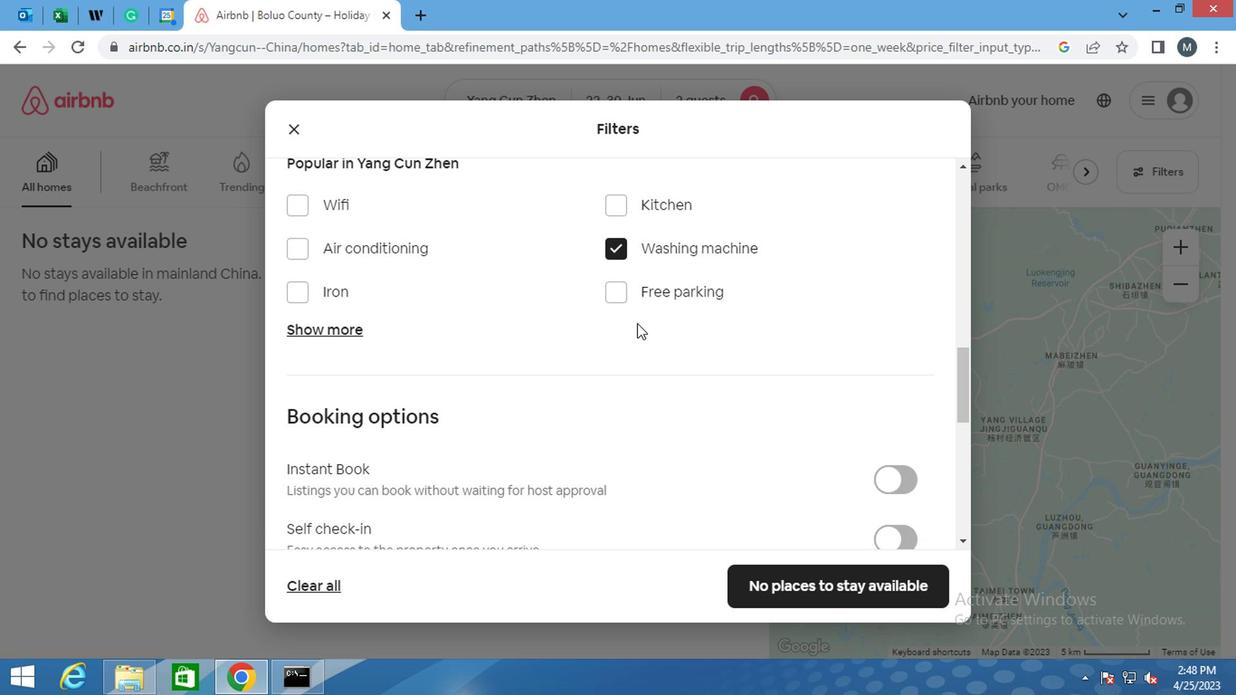 
Action: Mouse scrolled (633, 331) with delta (0, 0)
Screenshot: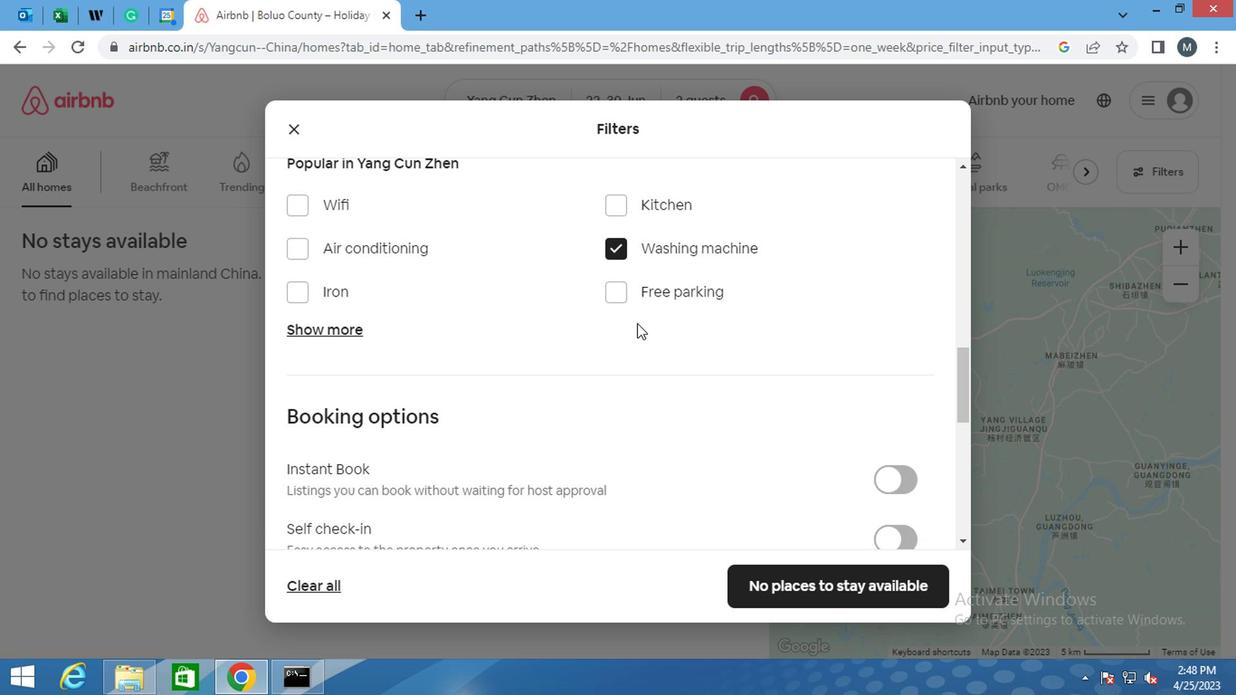 
Action: Mouse moved to (895, 362)
Screenshot: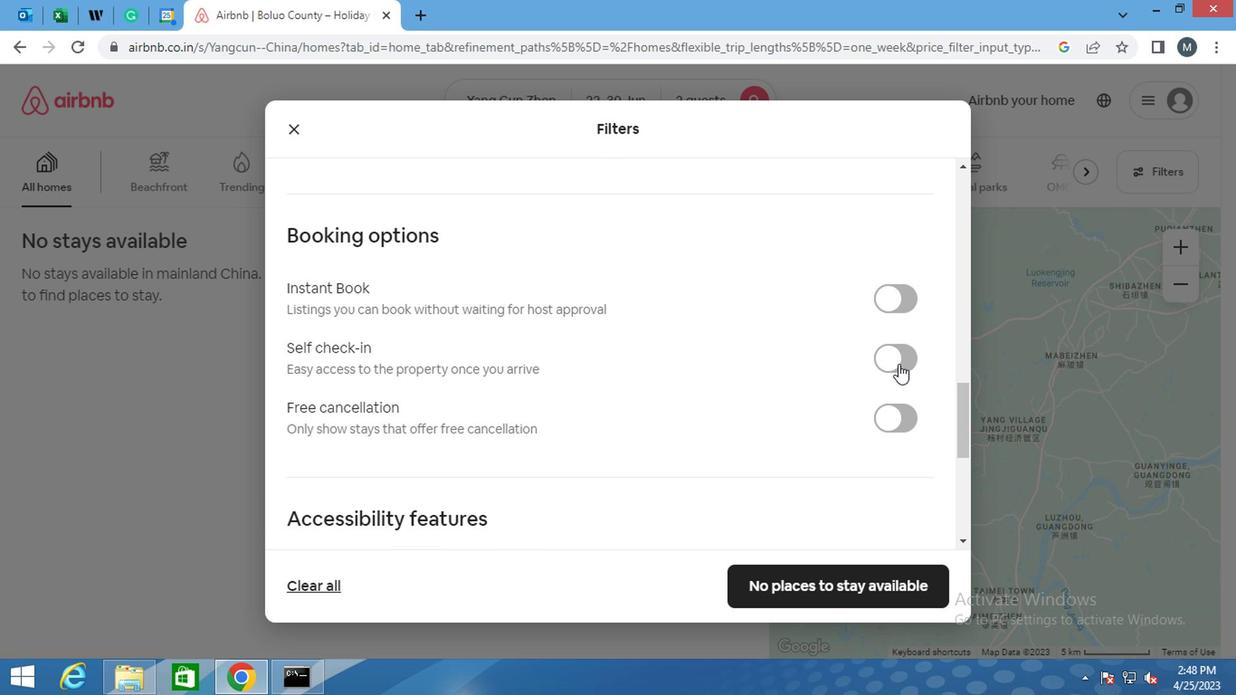 
Action: Mouse pressed left at (895, 362)
Screenshot: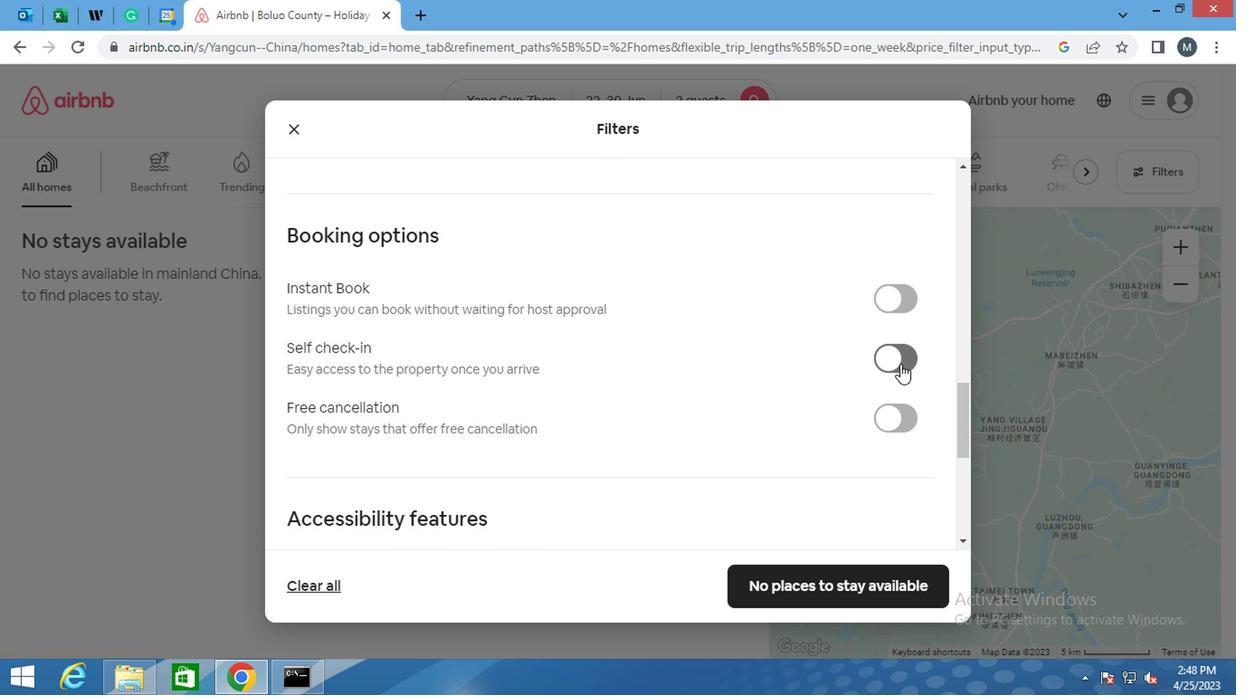 
Action: Mouse moved to (574, 372)
Screenshot: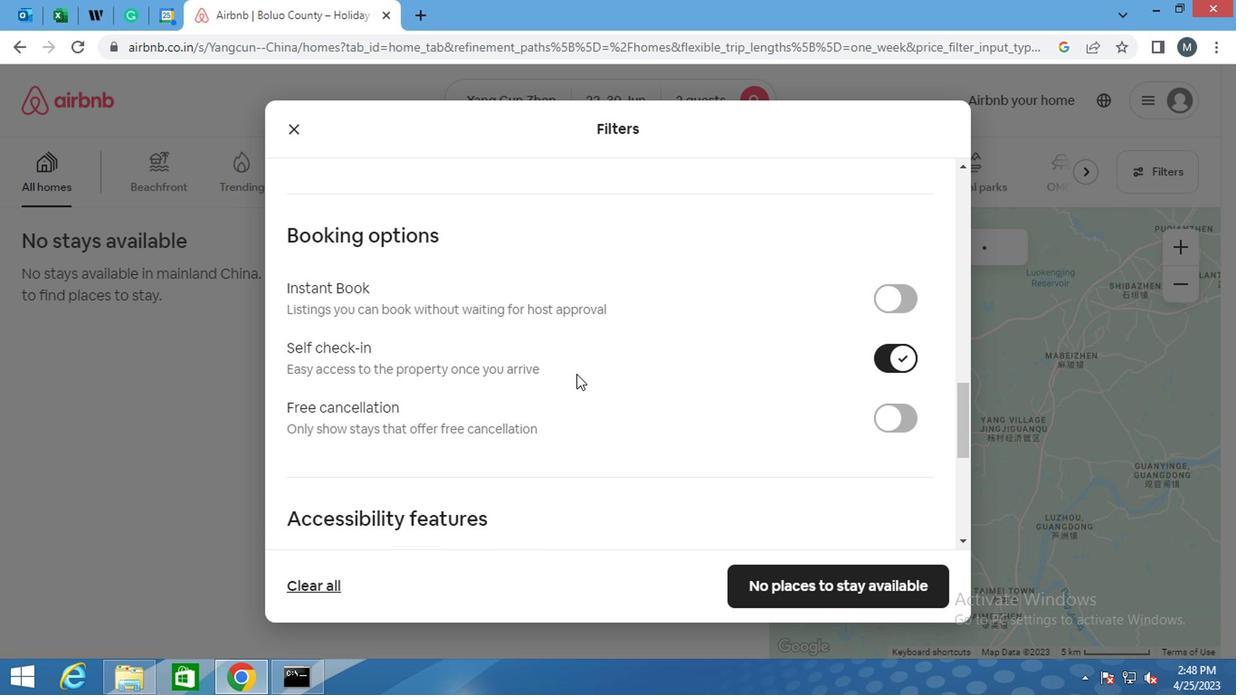 
Action: Mouse scrolled (574, 371) with delta (0, 0)
Screenshot: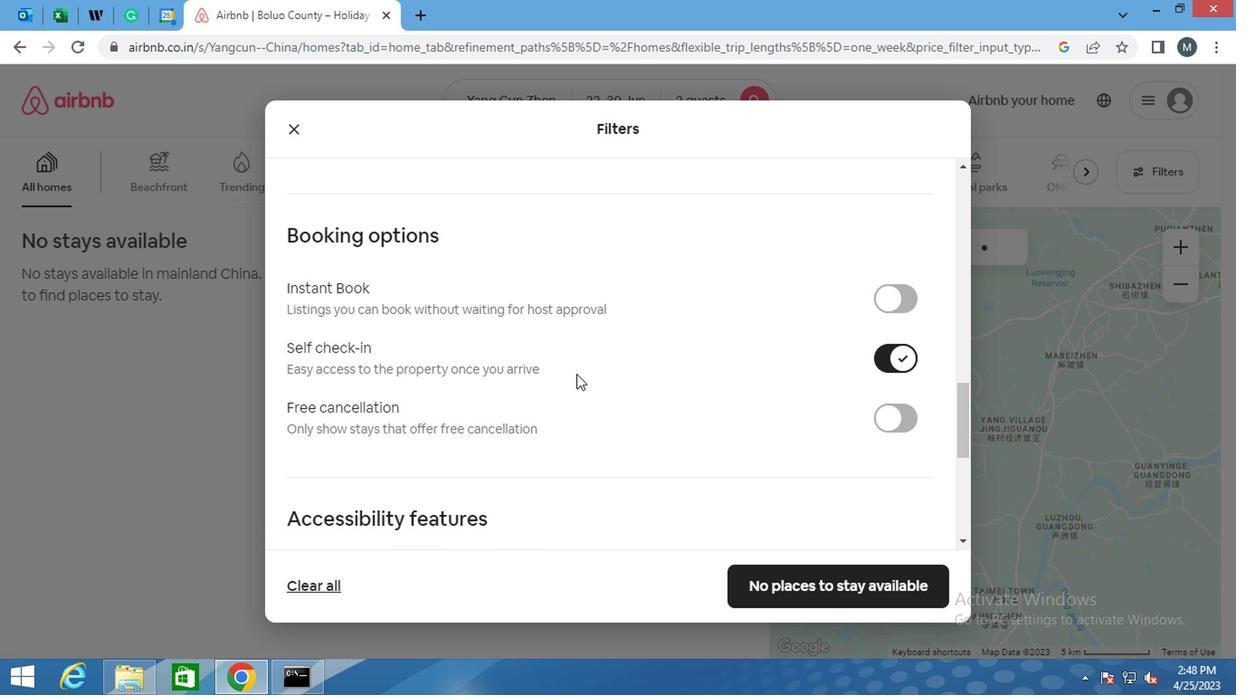 
Action: Mouse scrolled (574, 371) with delta (0, 0)
Screenshot: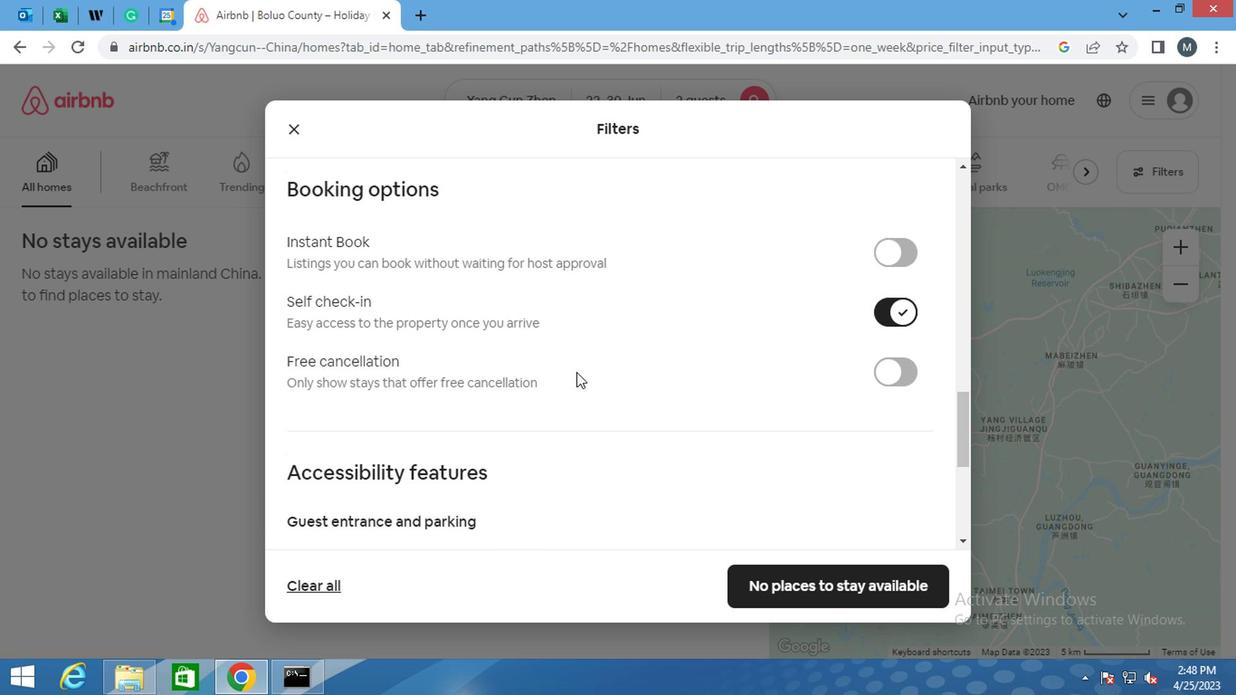 
Action: Mouse moved to (572, 371)
Screenshot: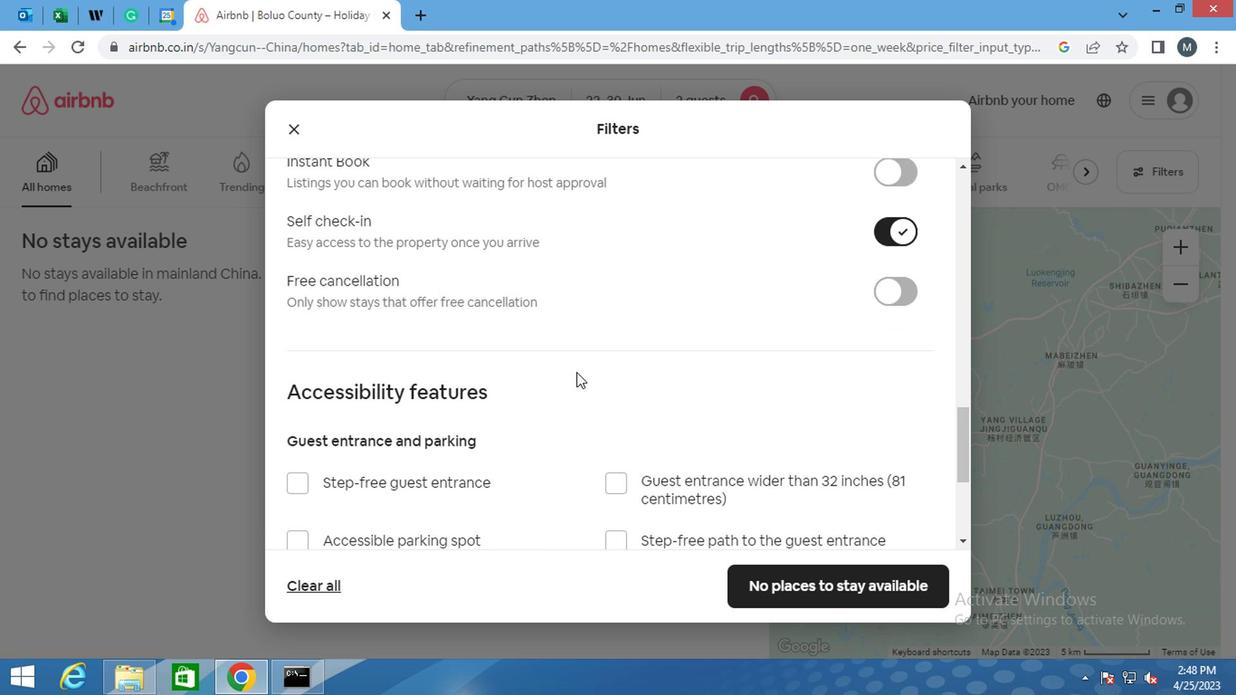 
Action: Mouse scrolled (572, 370) with delta (0, -1)
Screenshot: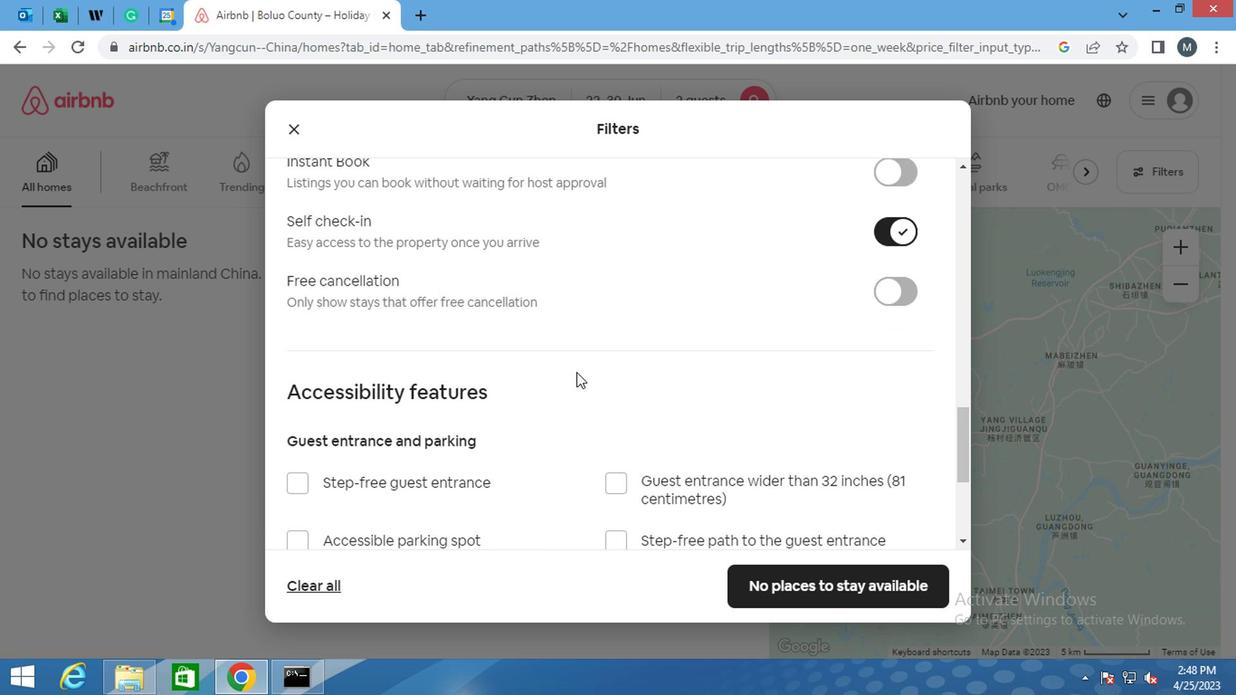 
Action: Mouse moved to (566, 376)
Screenshot: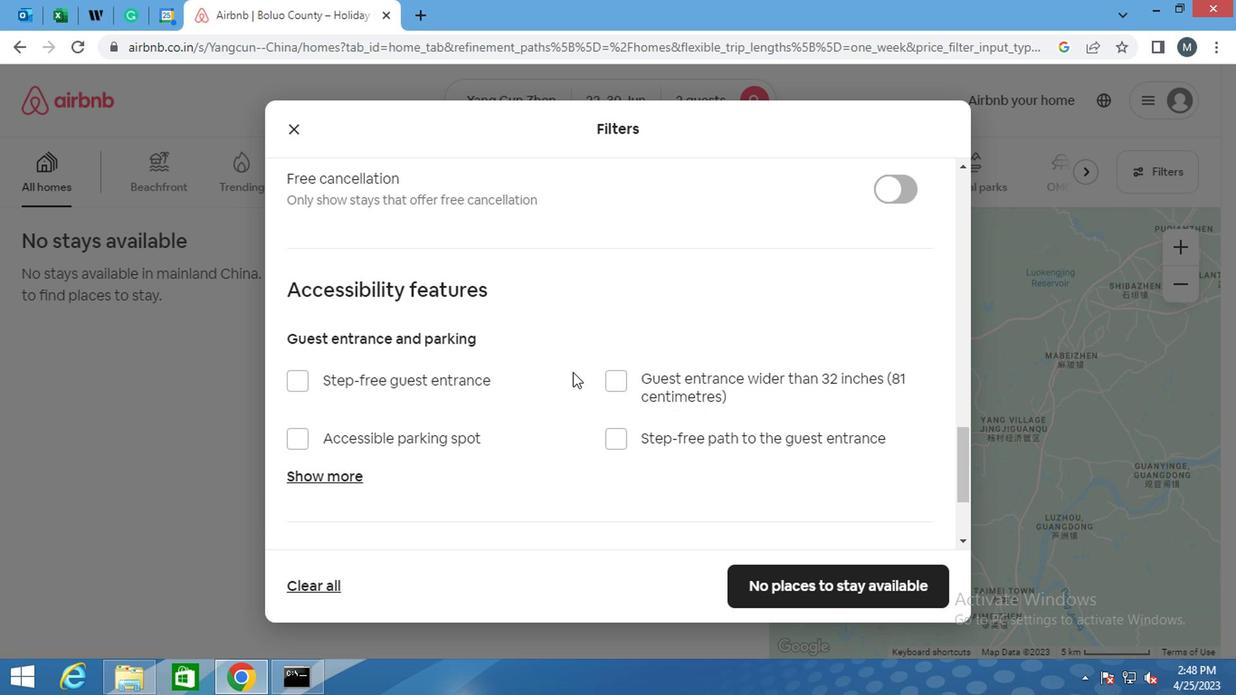 
Action: Mouse scrolled (566, 375) with delta (0, -1)
Screenshot: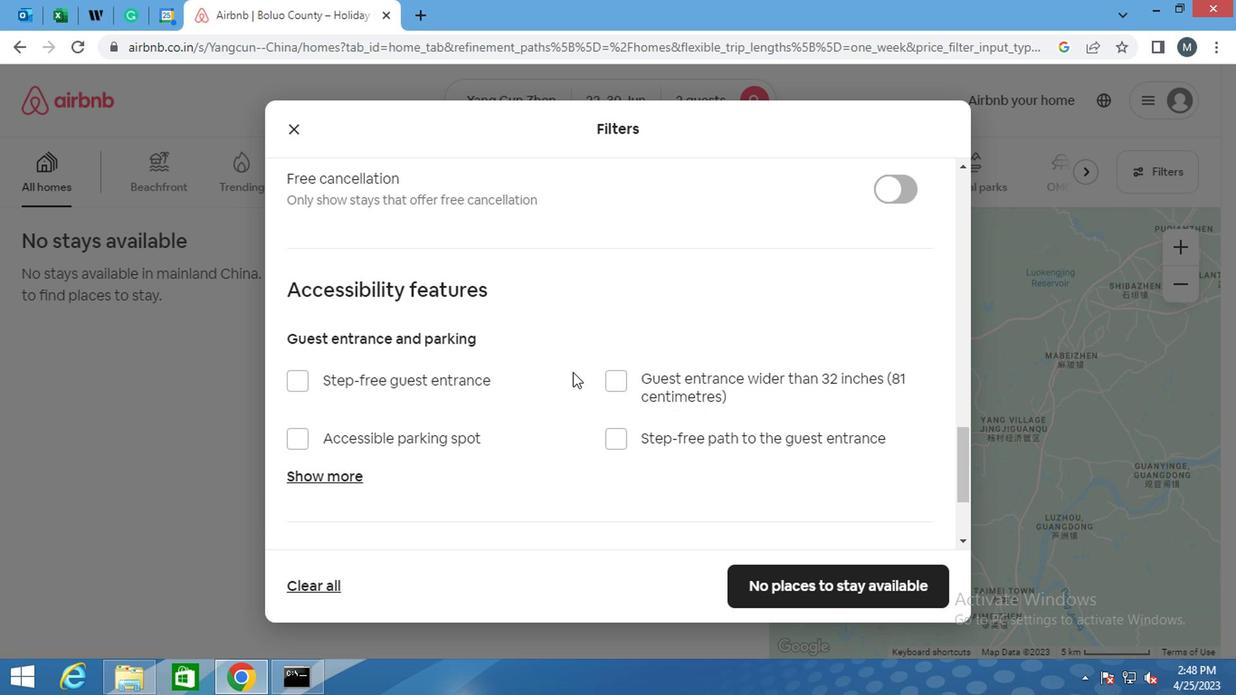 
Action: Mouse moved to (566, 379)
Screenshot: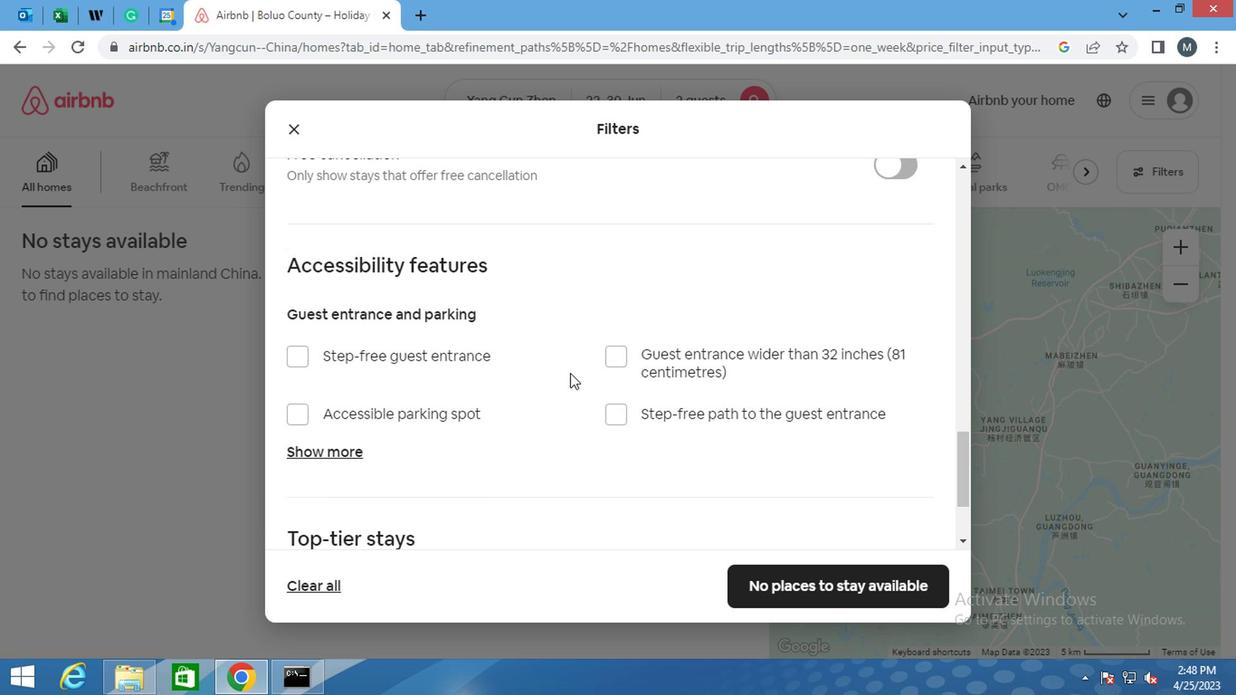
Action: Mouse scrolled (566, 378) with delta (0, 0)
Screenshot: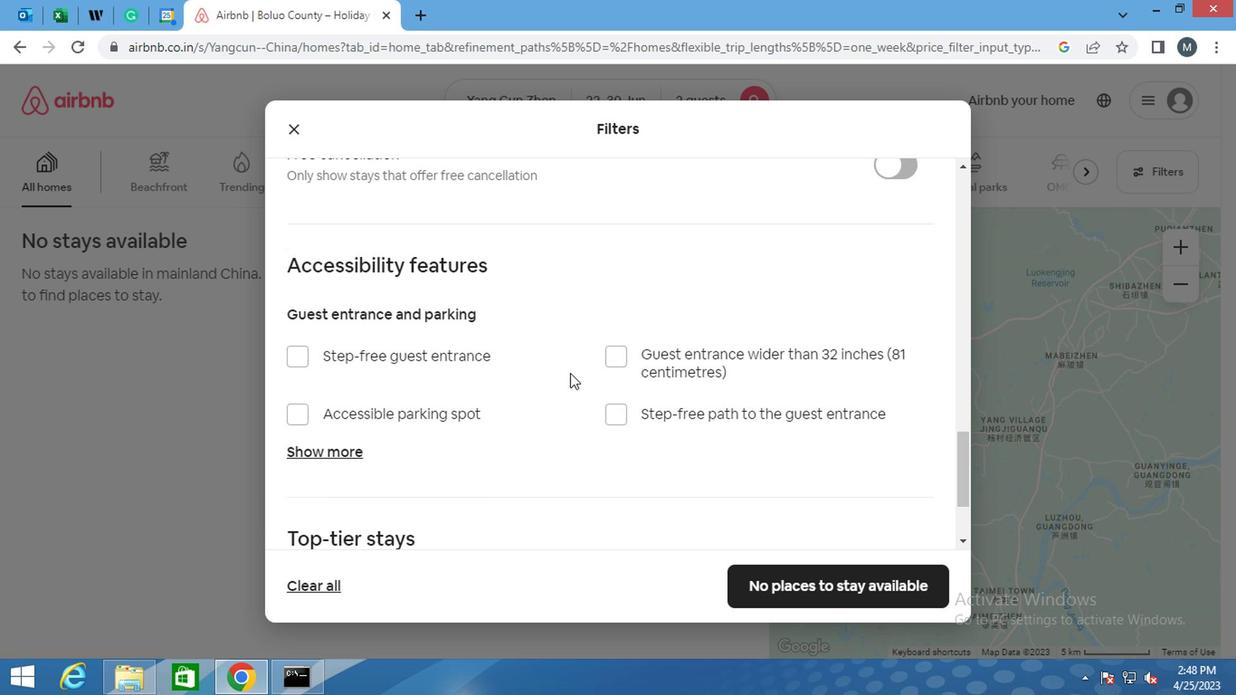 
Action: Mouse moved to (566, 382)
Screenshot: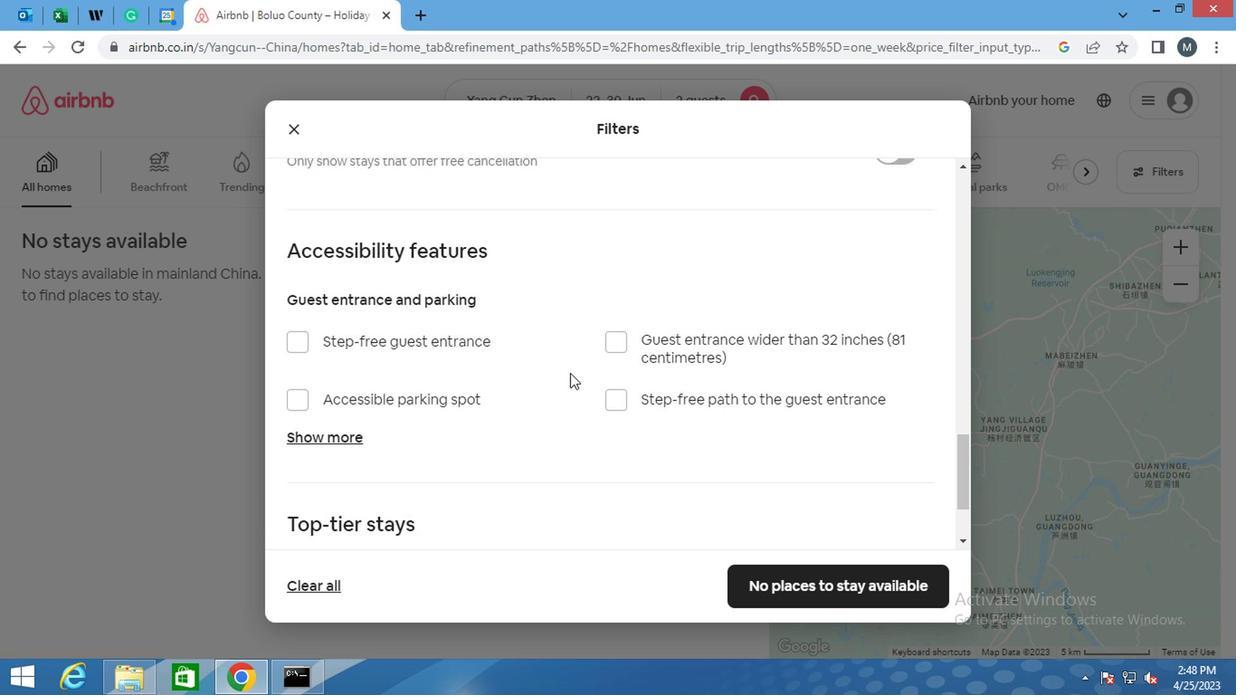 
Action: Mouse scrolled (566, 381) with delta (0, 0)
Screenshot: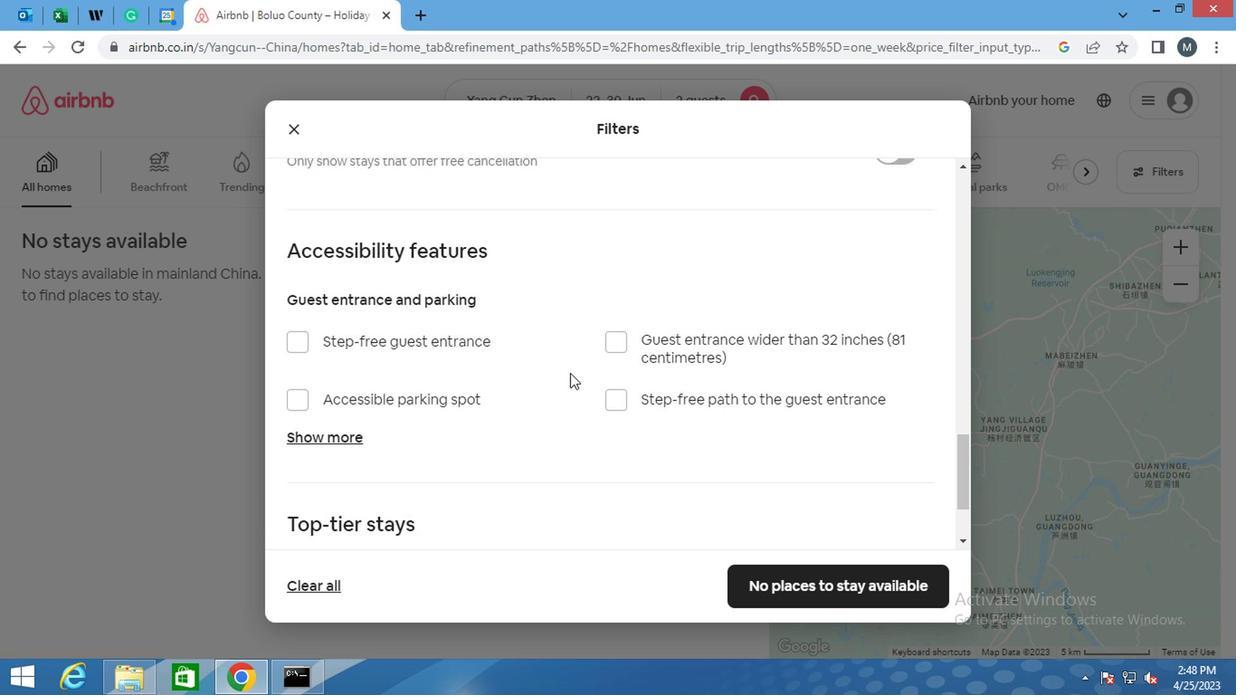 
Action: Mouse moved to (561, 395)
Screenshot: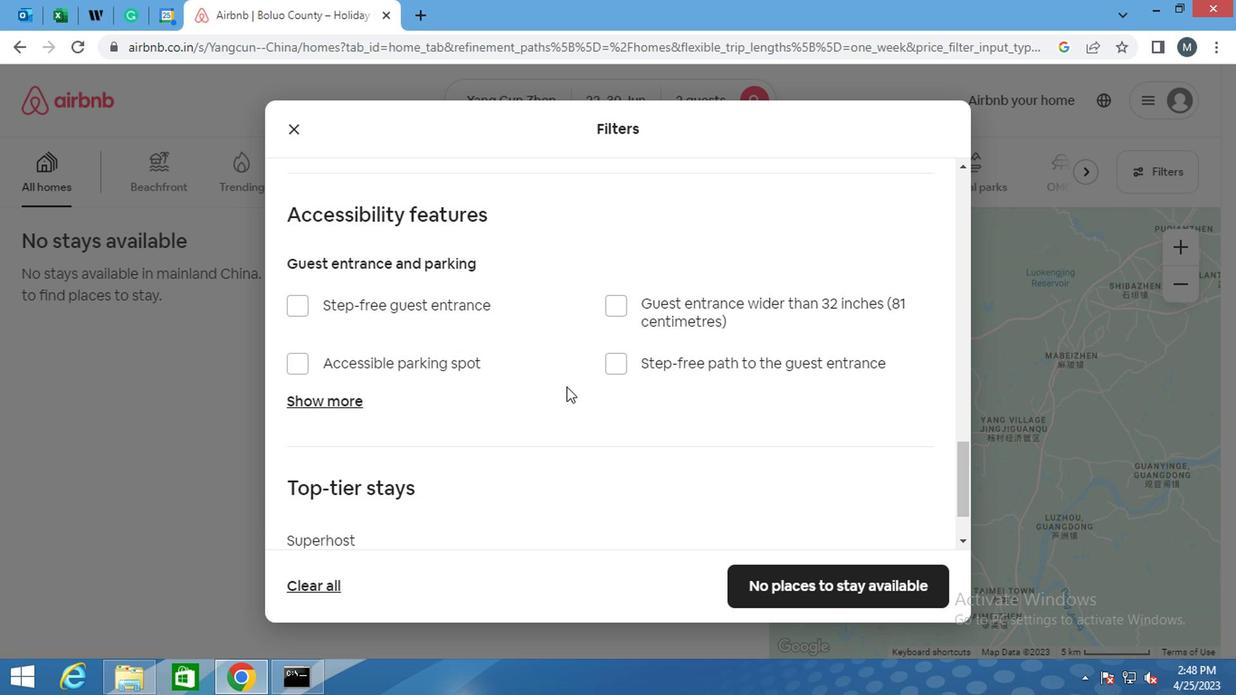 
Action: Mouse scrolled (561, 394) with delta (0, 0)
Screenshot: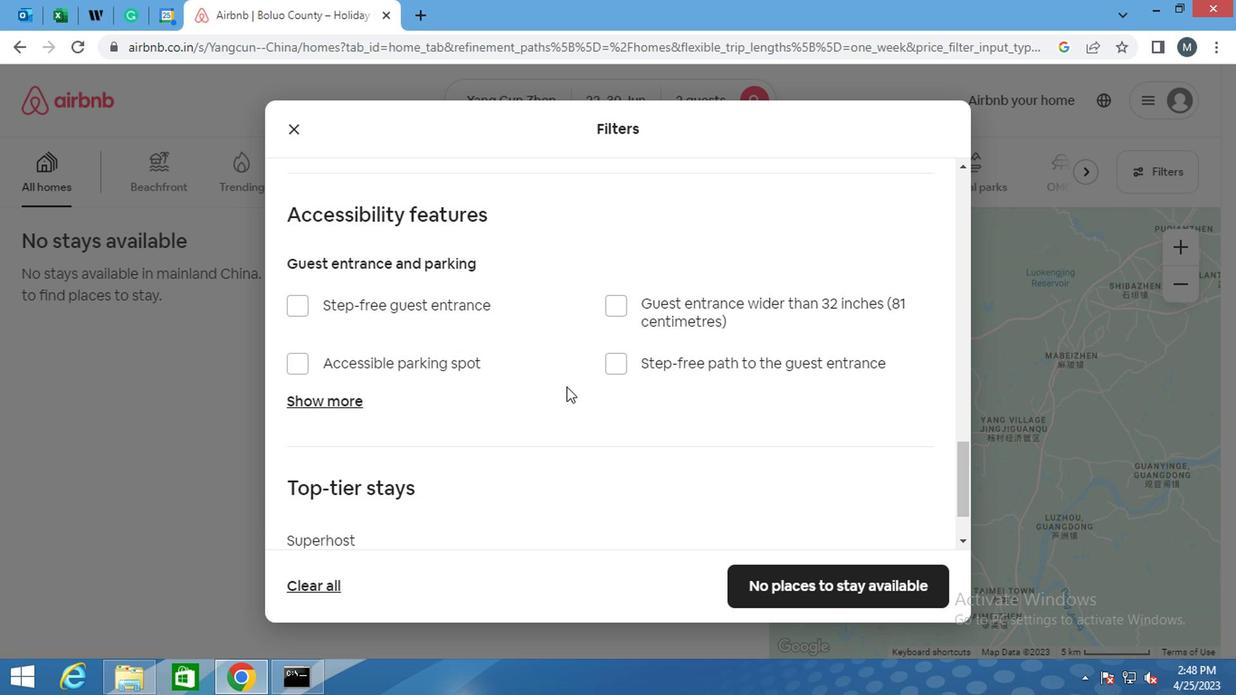 
Action: Mouse moved to (561, 397)
Screenshot: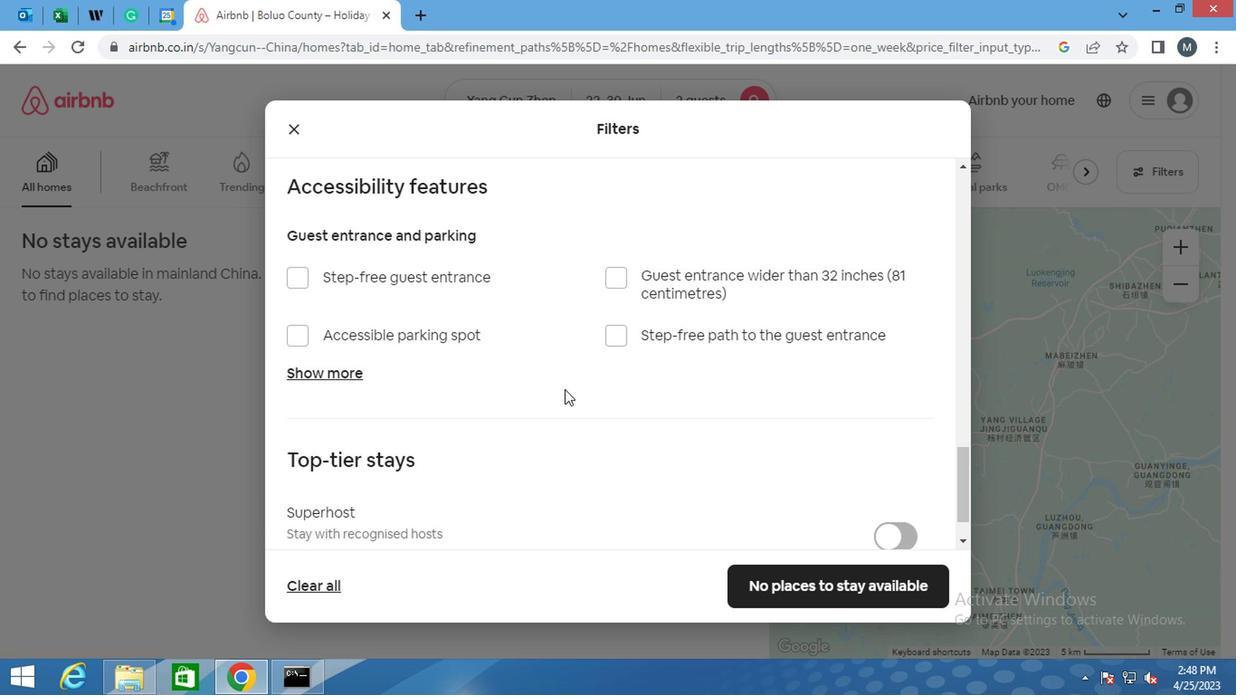 
Action: Mouse scrolled (561, 396) with delta (0, 0)
Screenshot: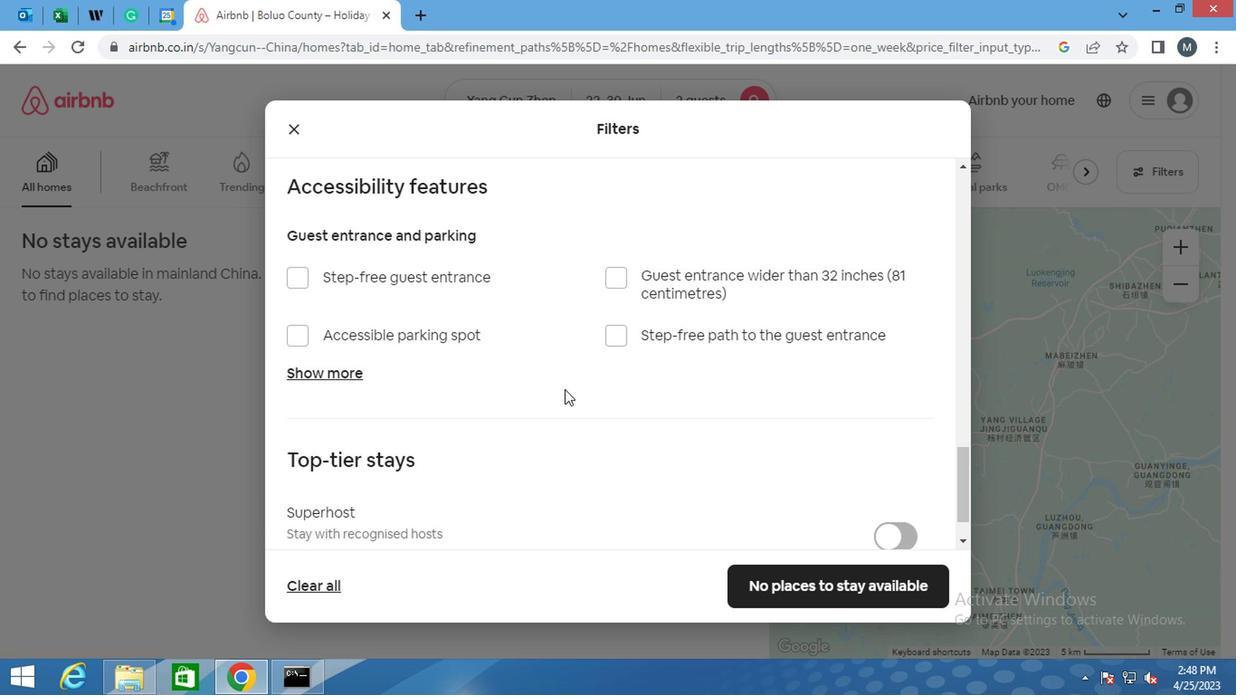 
Action: Mouse moved to (560, 402)
Screenshot: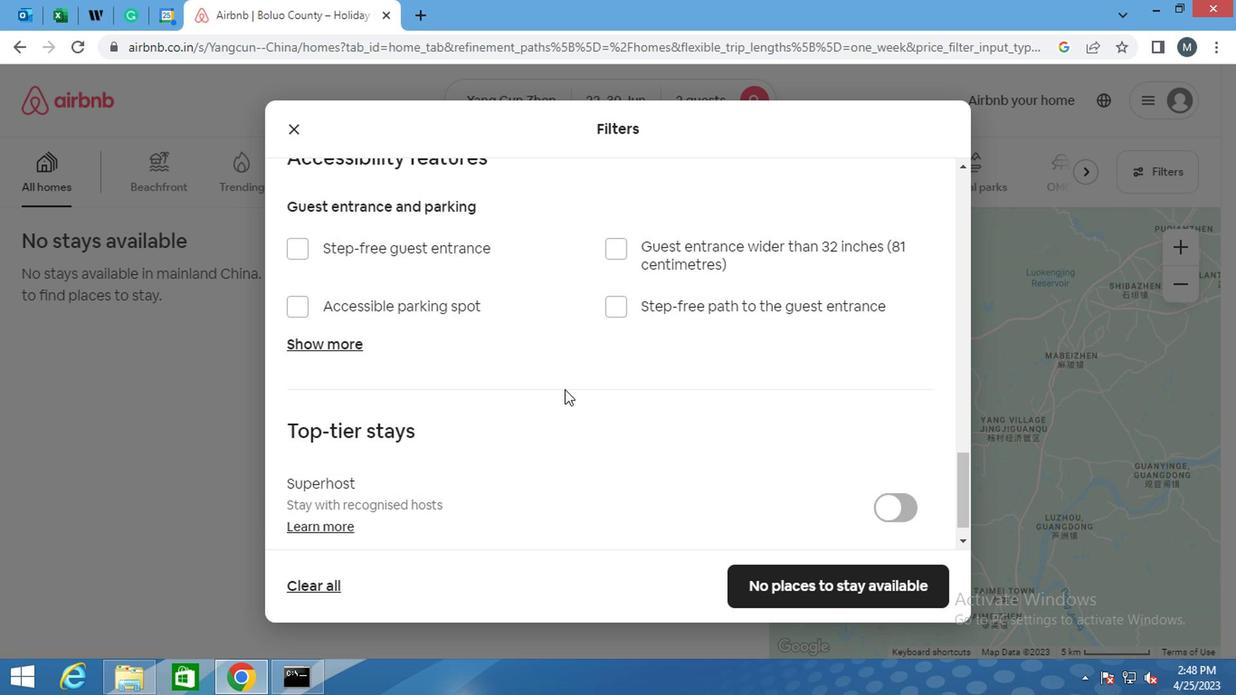 
Action: Mouse scrolled (560, 400) with delta (0, -1)
Screenshot: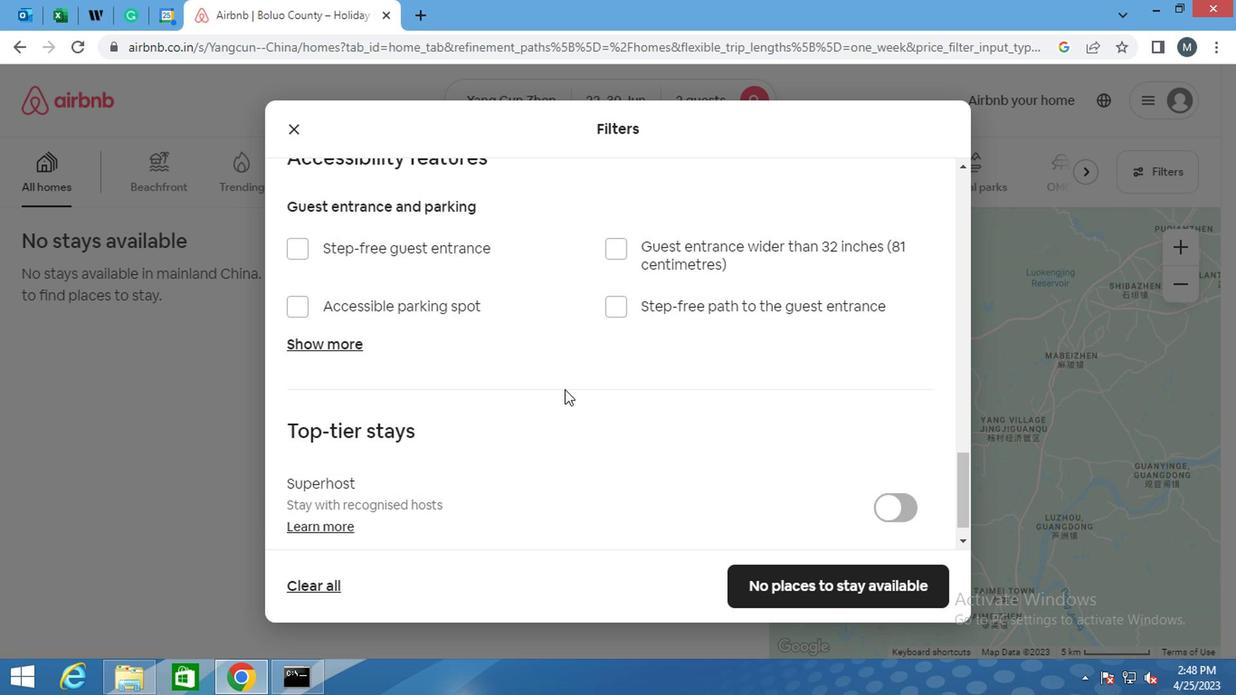 
Action: Mouse moved to (825, 583)
Screenshot: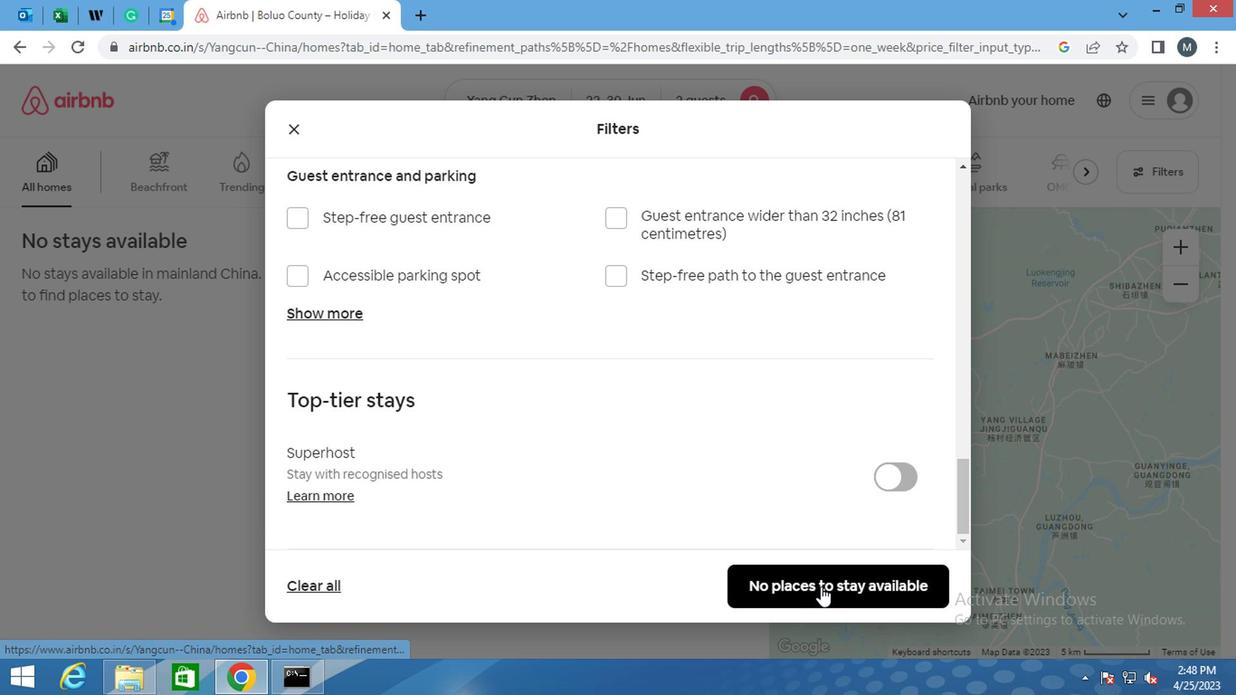 
Action: Mouse pressed left at (825, 583)
Screenshot: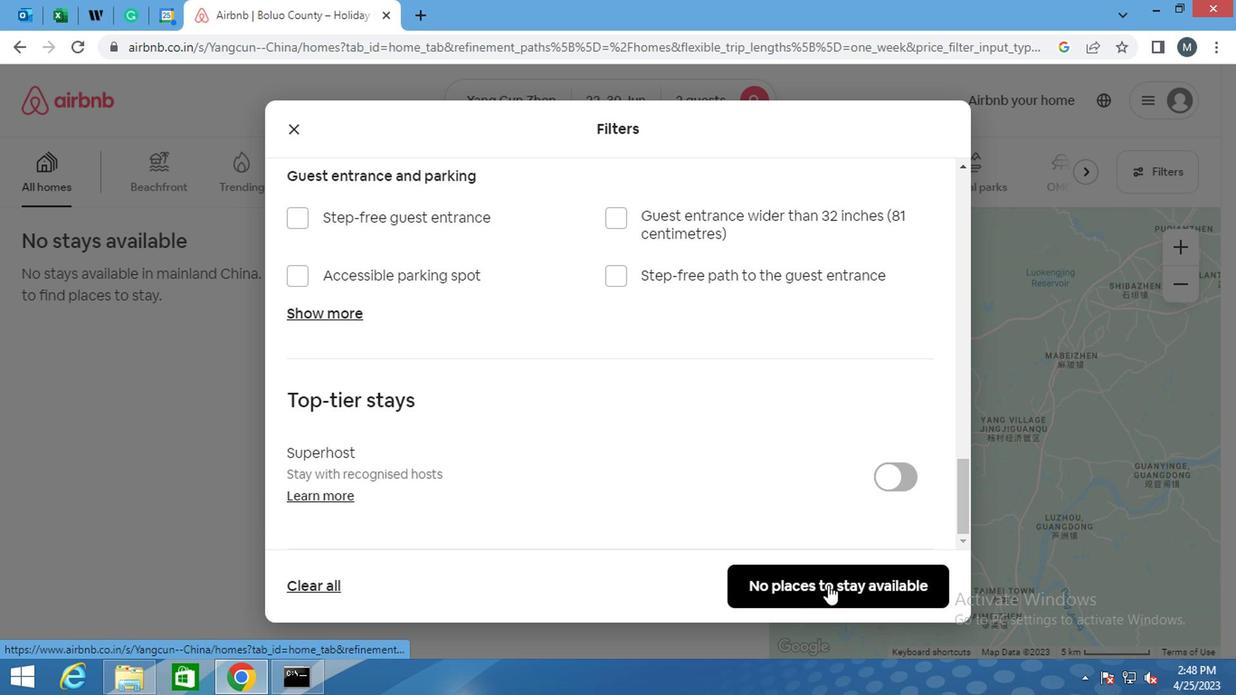
Action: Mouse moved to (827, 581)
Screenshot: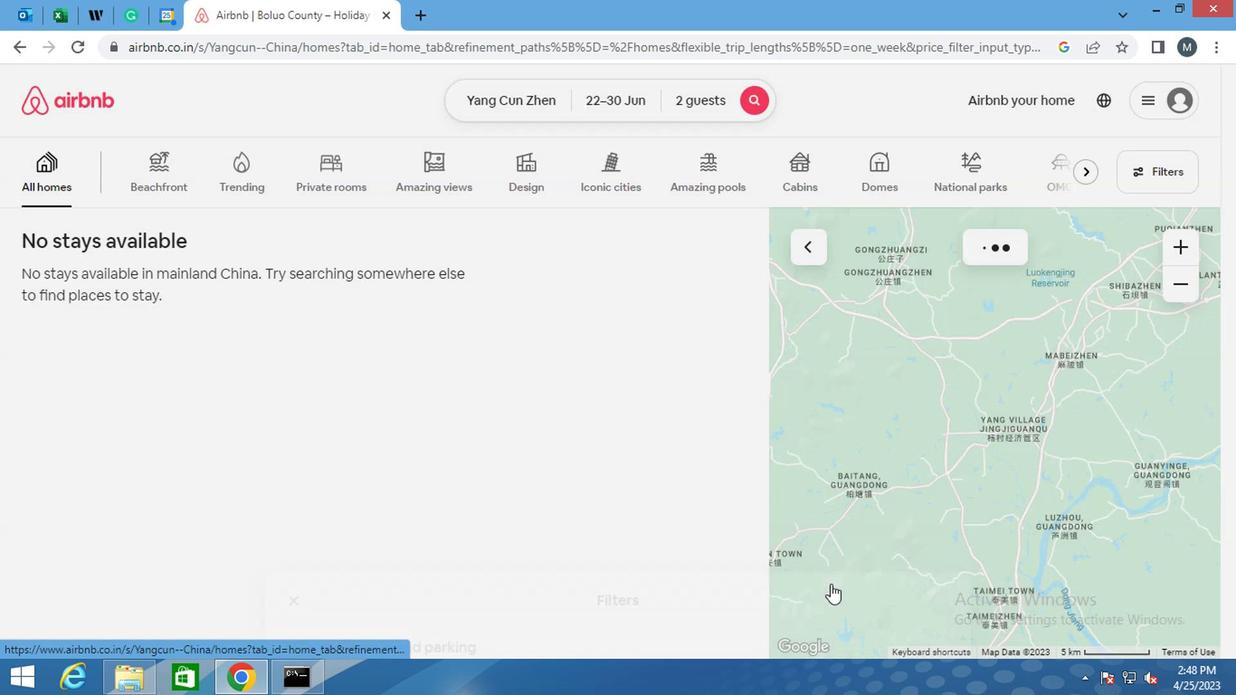 
